 Task: Find connections with filter location Lankwitz with filter topic #futurewith filter profile language French with filter current company Raymond Limited with filter school College Of Technology, G.B.P.U.A&T, Pantnagar with filter industry Artists and Writers with filter service category Business Law with filter keywords title Event Planner
Action: Mouse moved to (606, 82)
Screenshot: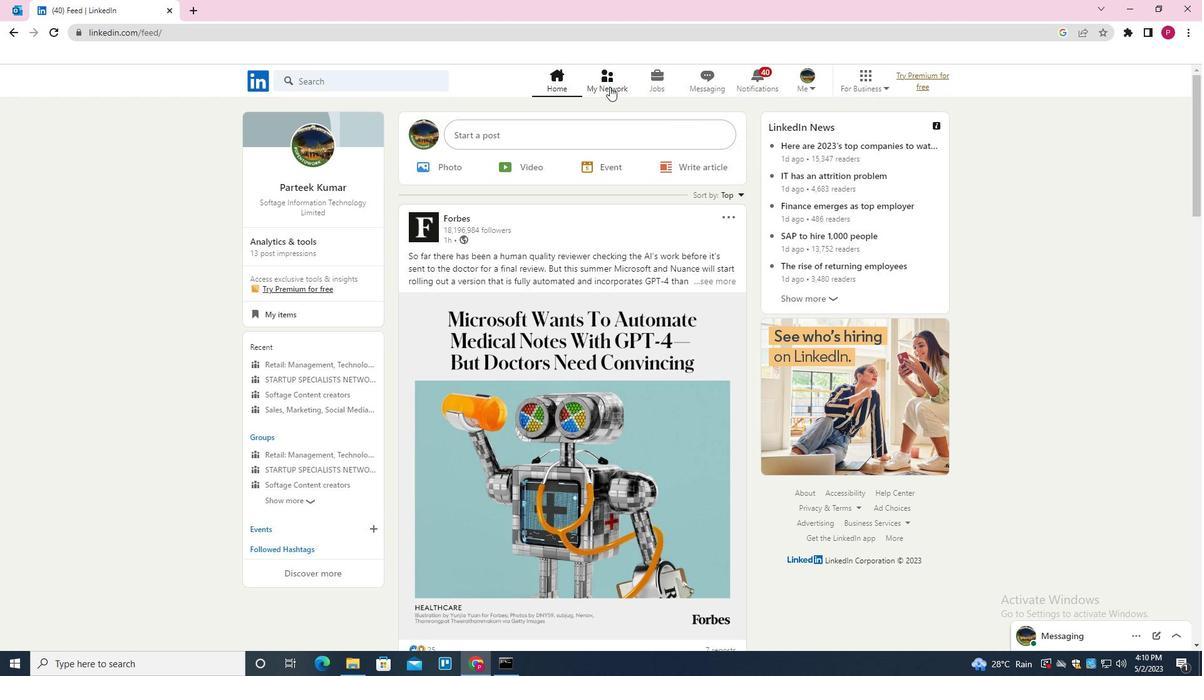 
Action: Mouse pressed left at (606, 82)
Screenshot: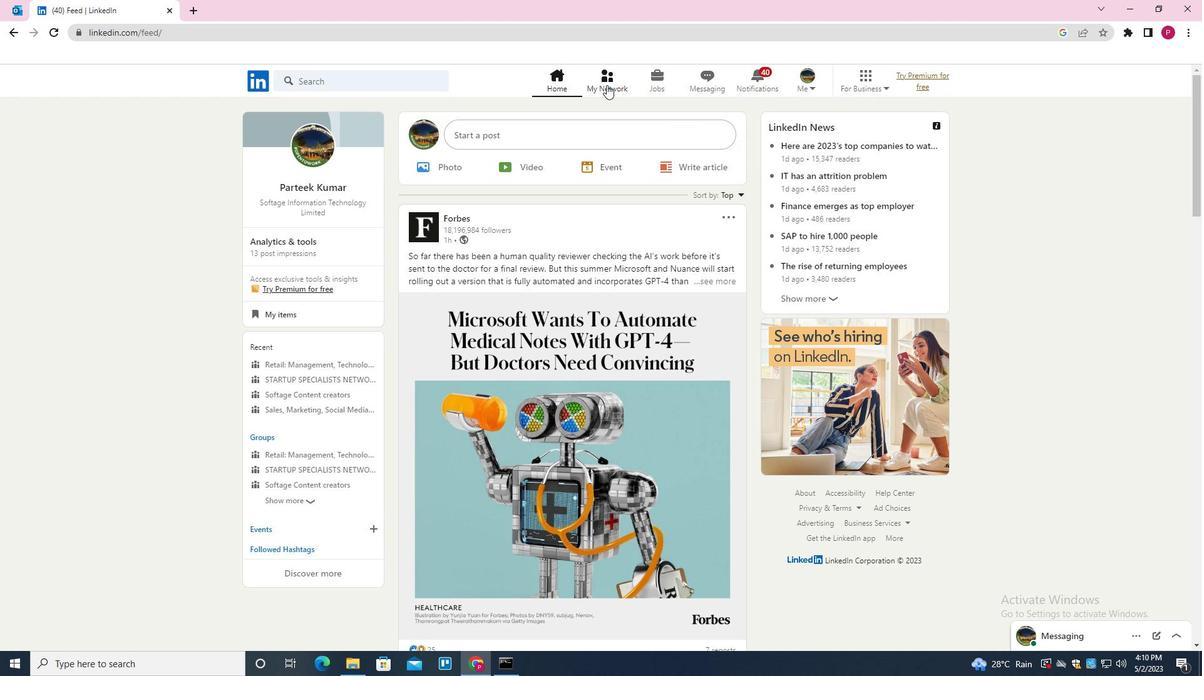 
Action: Mouse moved to (383, 148)
Screenshot: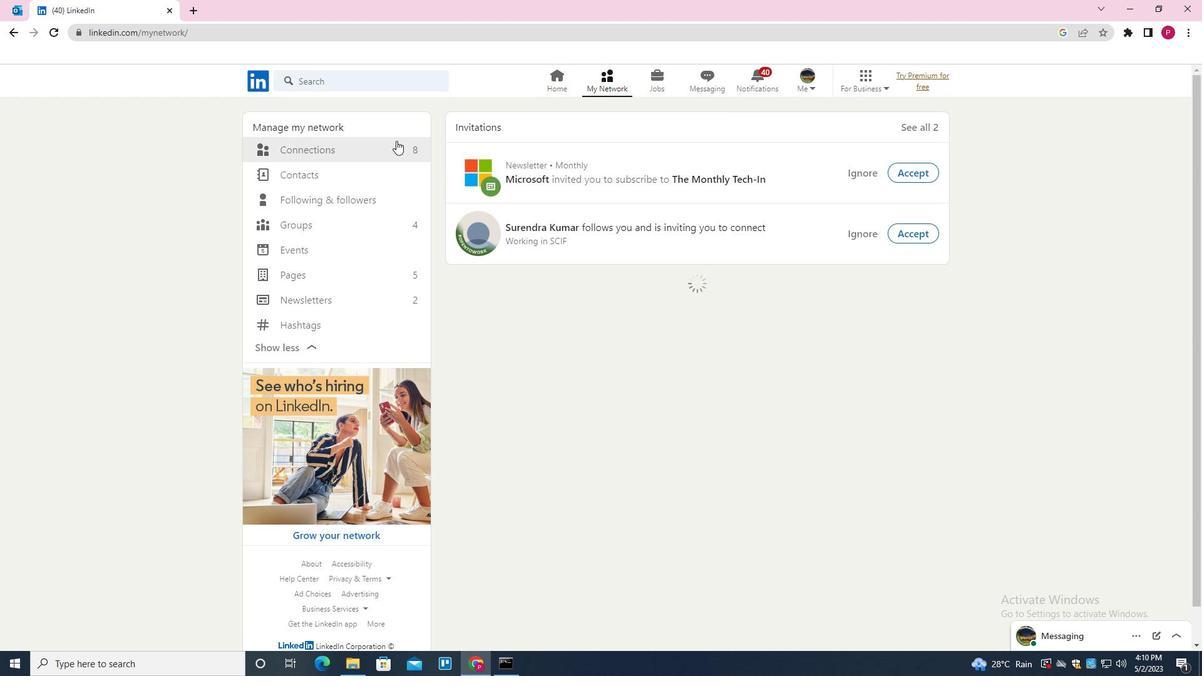 
Action: Mouse pressed left at (383, 148)
Screenshot: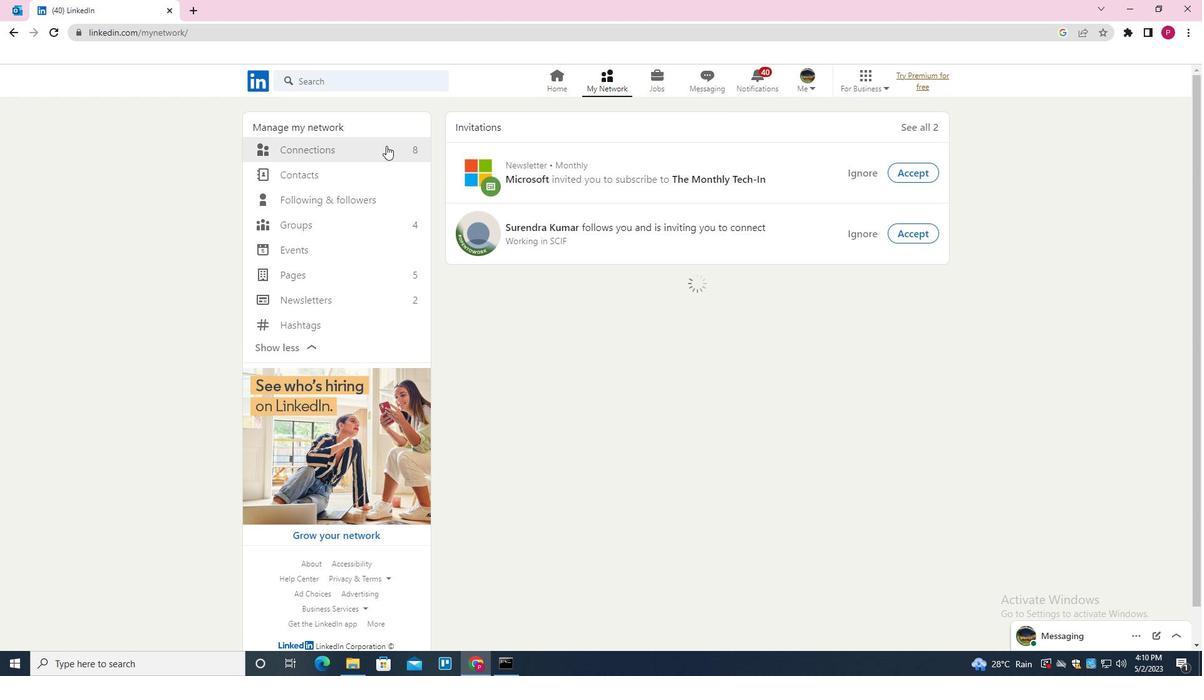 
Action: Mouse moved to (676, 149)
Screenshot: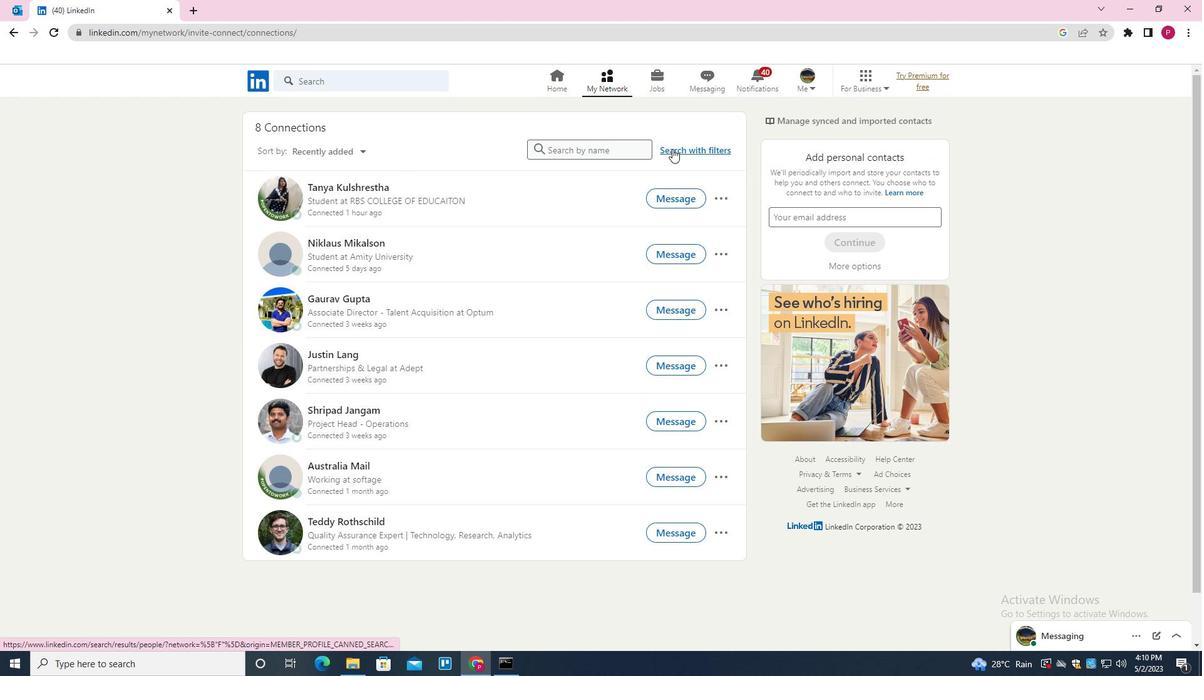 
Action: Mouse pressed left at (676, 149)
Screenshot: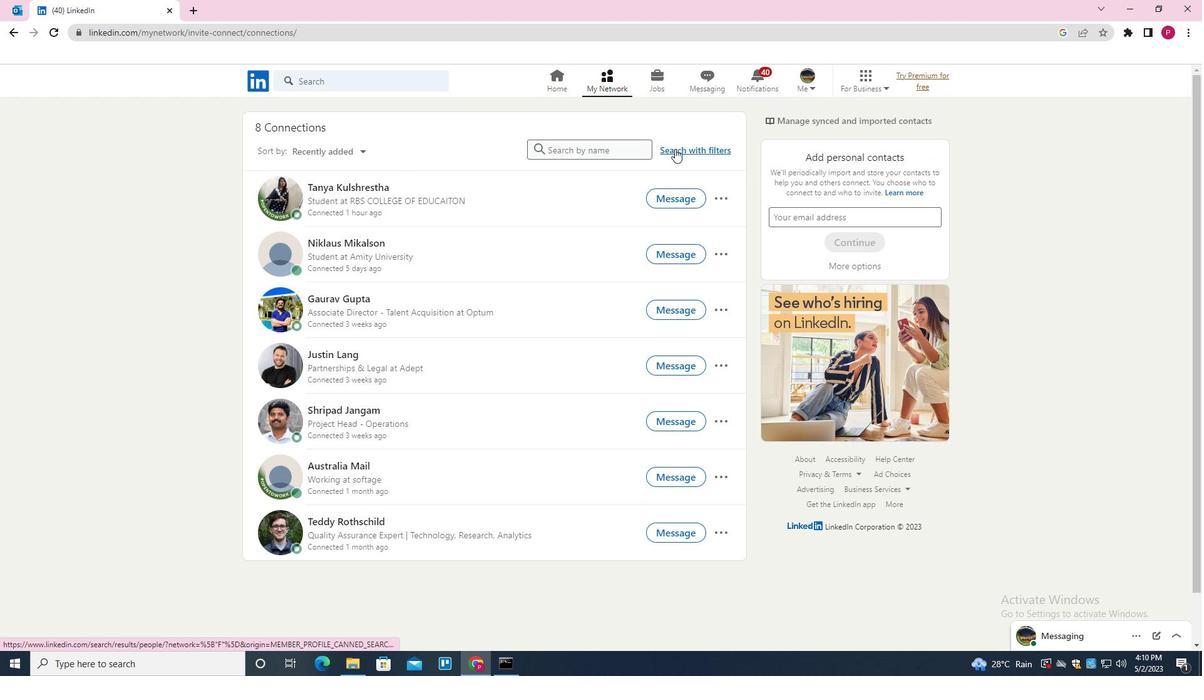 
Action: Mouse moved to (642, 115)
Screenshot: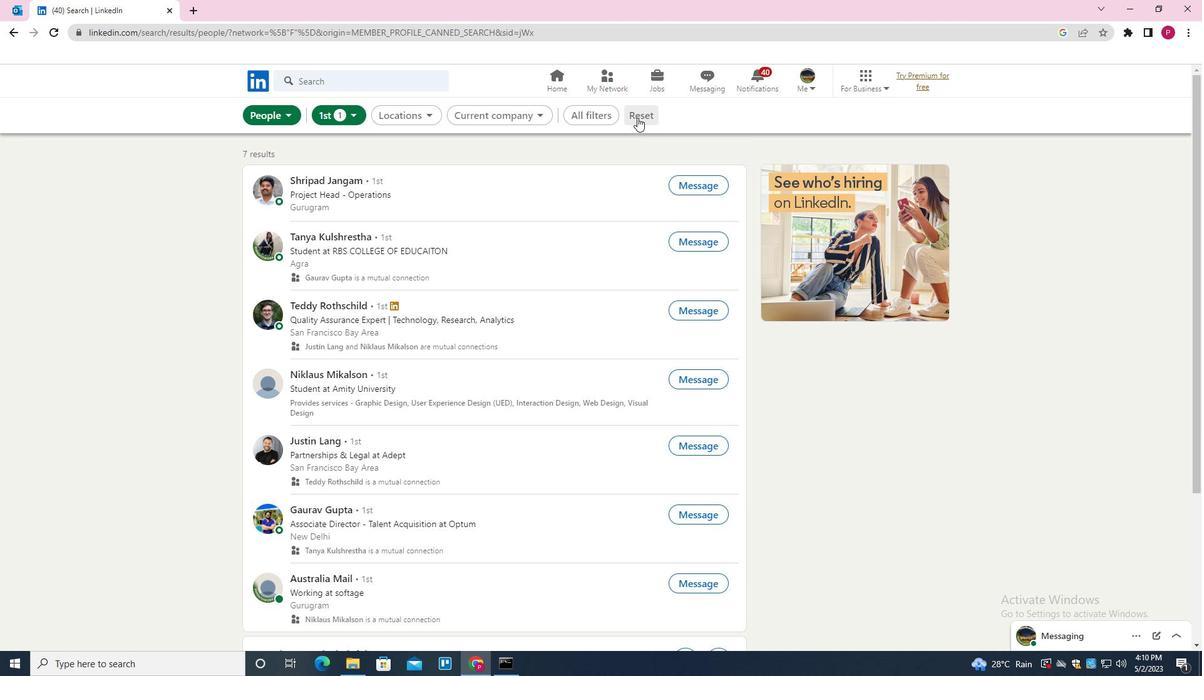 
Action: Mouse pressed left at (642, 115)
Screenshot: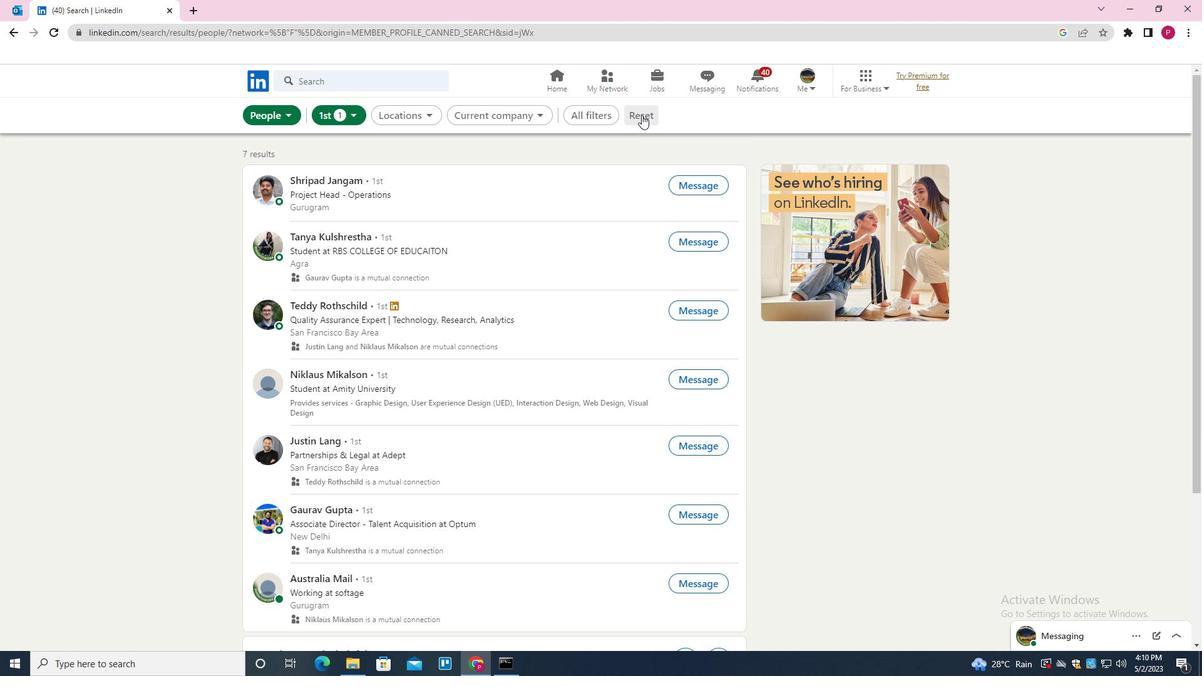 
Action: Mouse moved to (613, 118)
Screenshot: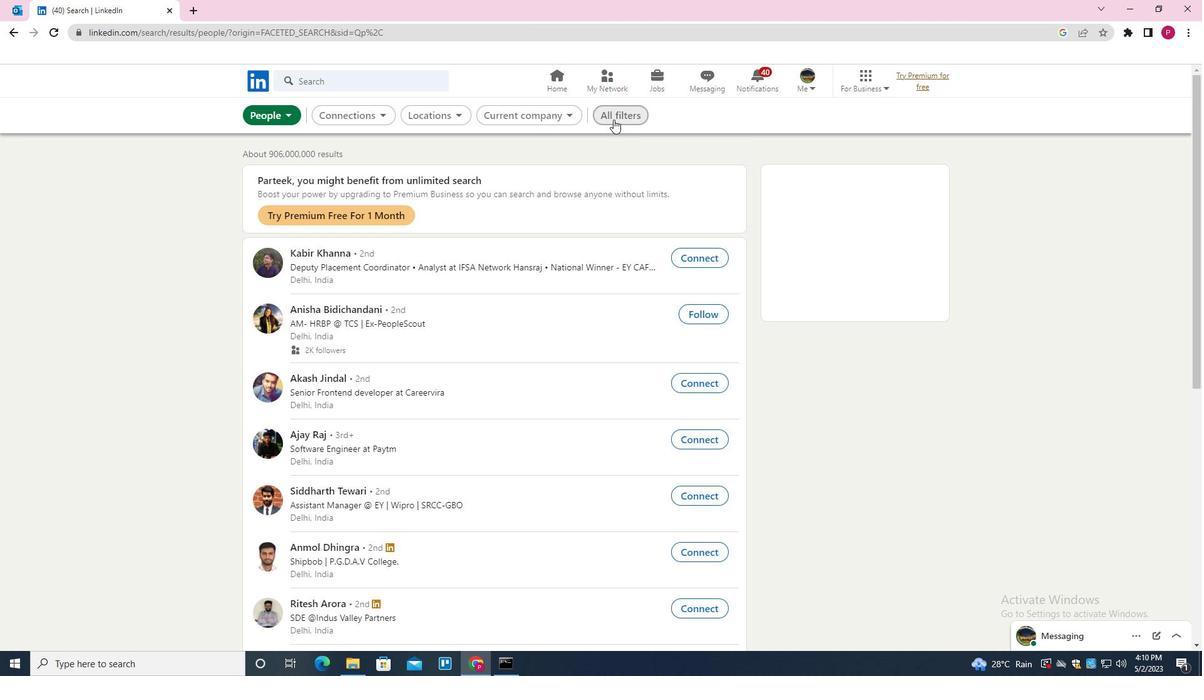 
Action: Mouse pressed left at (613, 118)
Screenshot: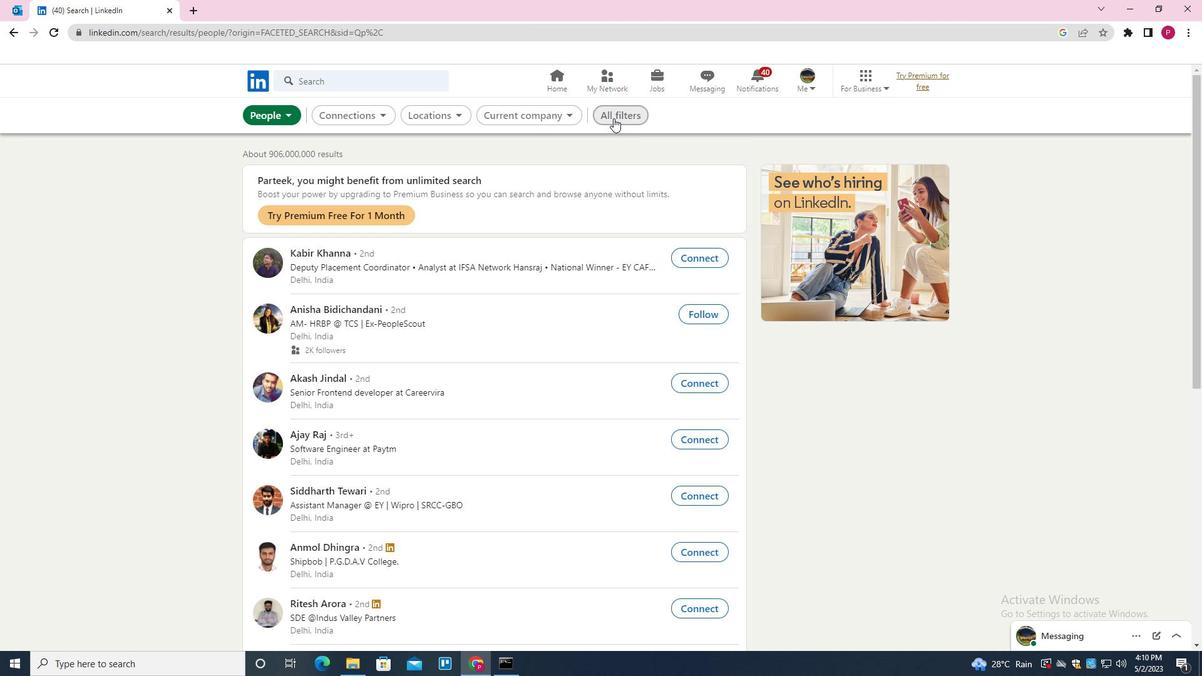 
Action: Mouse moved to (1076, 323)
Screenshot: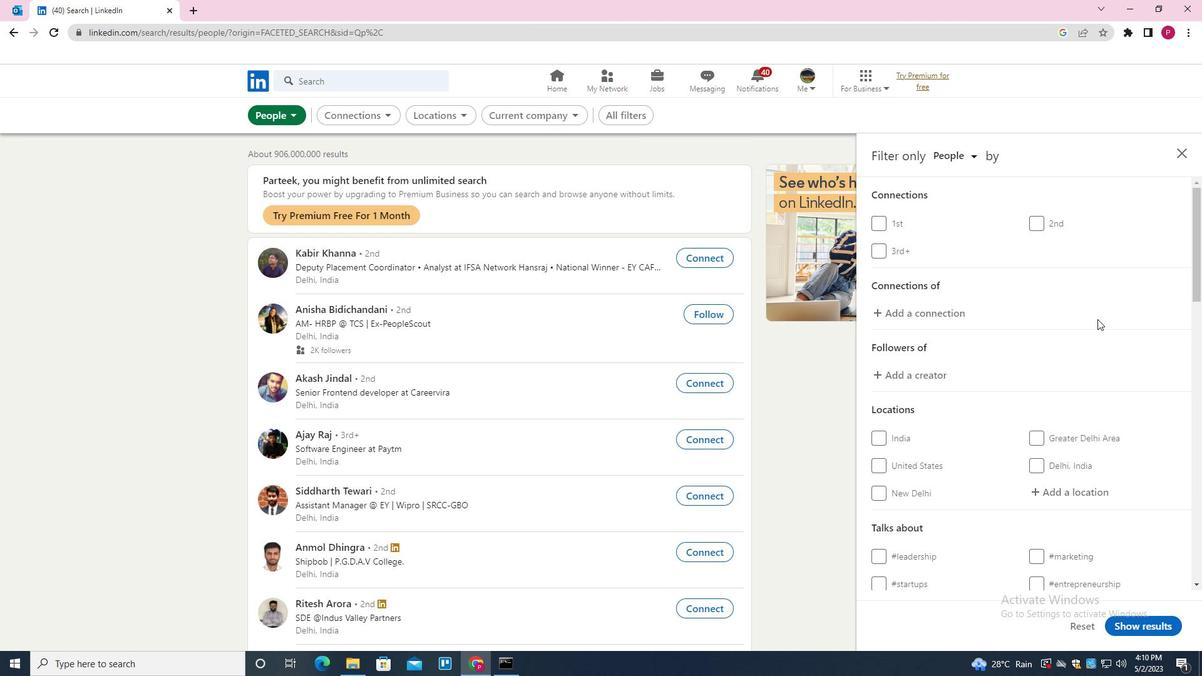 
Action: Mouse scrolled (1076, 323) with delta (0, 0)
Screenshot: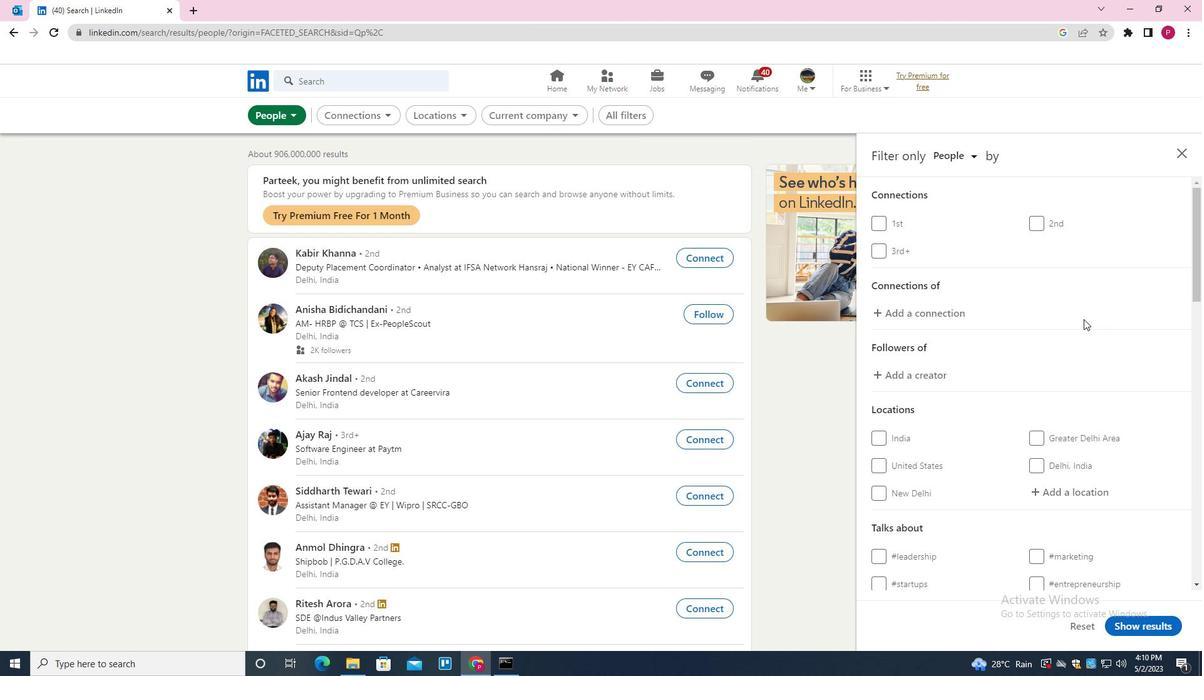 
Action: Mouse moved to (1076, 325)
Screenshot: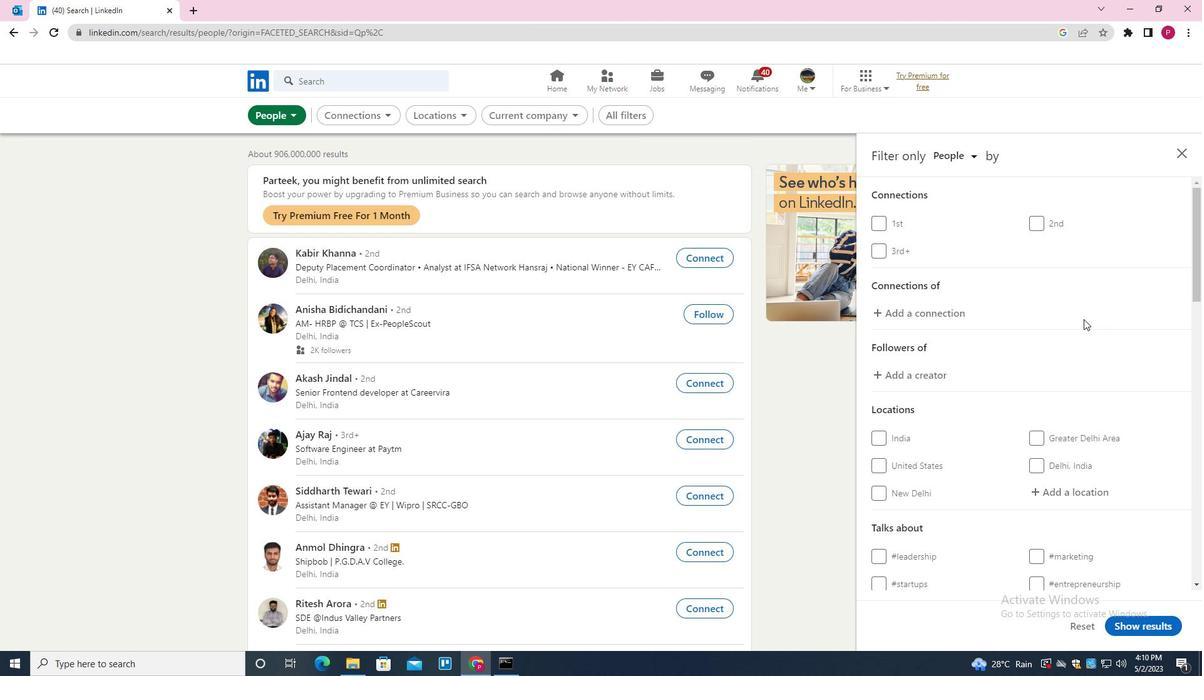 
Action: Mouse scrolled (1076, 325) with delta (0, 0)
Screenshot: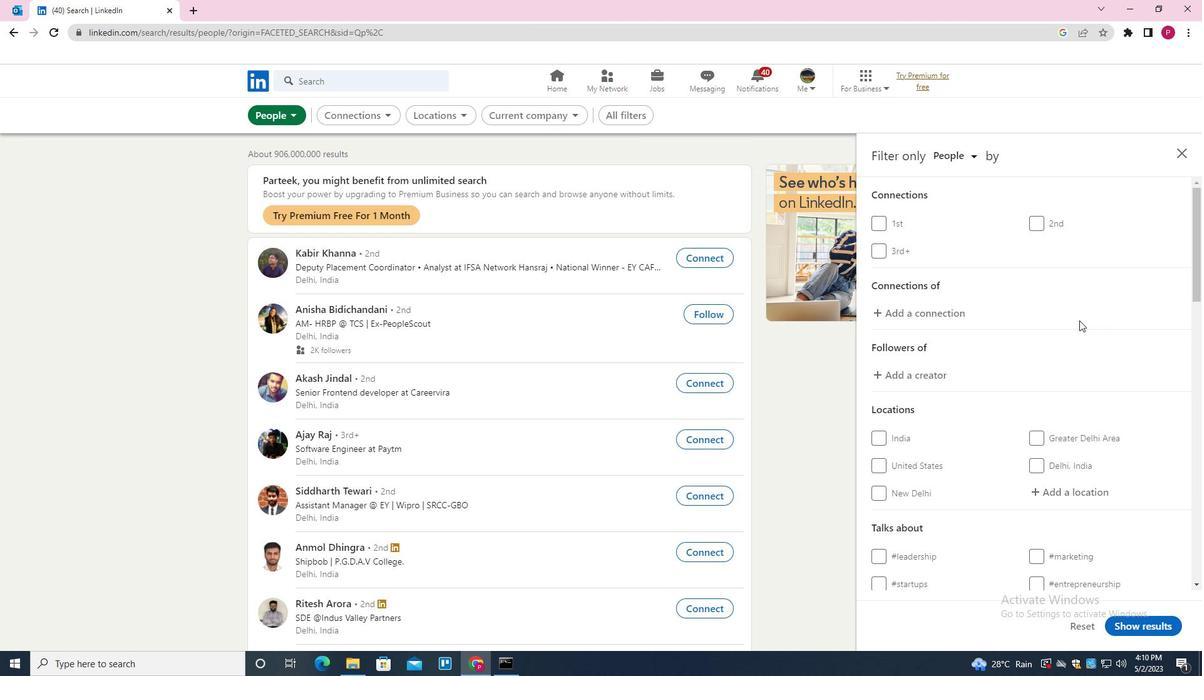 
Action: Mouse moved to (1078, 366)
Screenshot: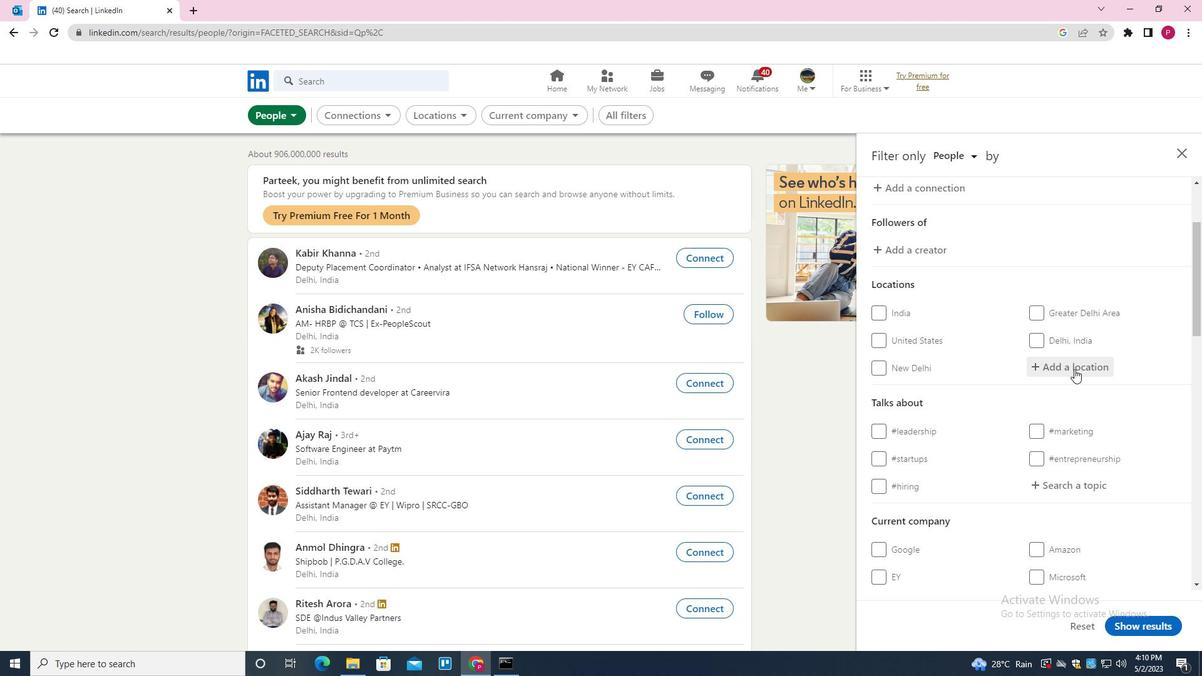 
Action: Mouse pressed left at (1078, 366)
Screenshot: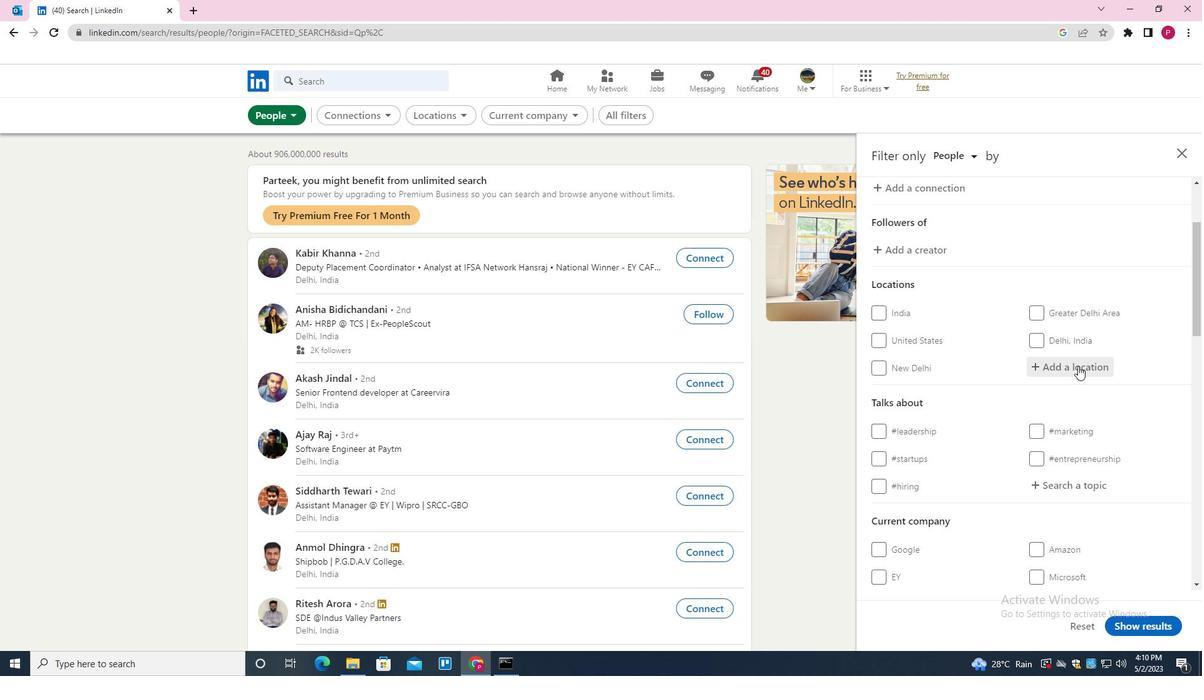 
Action: Mouse moved to (1076, 367)
Screenshot: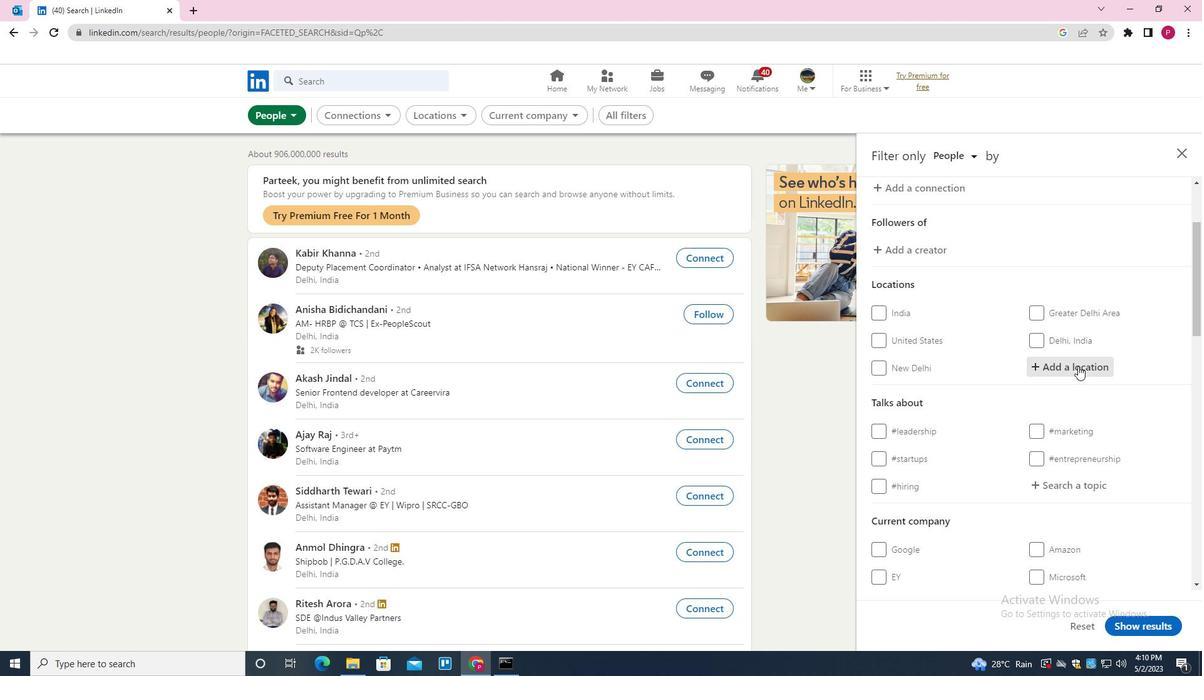 
Action: Key pressed <Key.shift><Key.shift>LANKWITZ
Screenshot: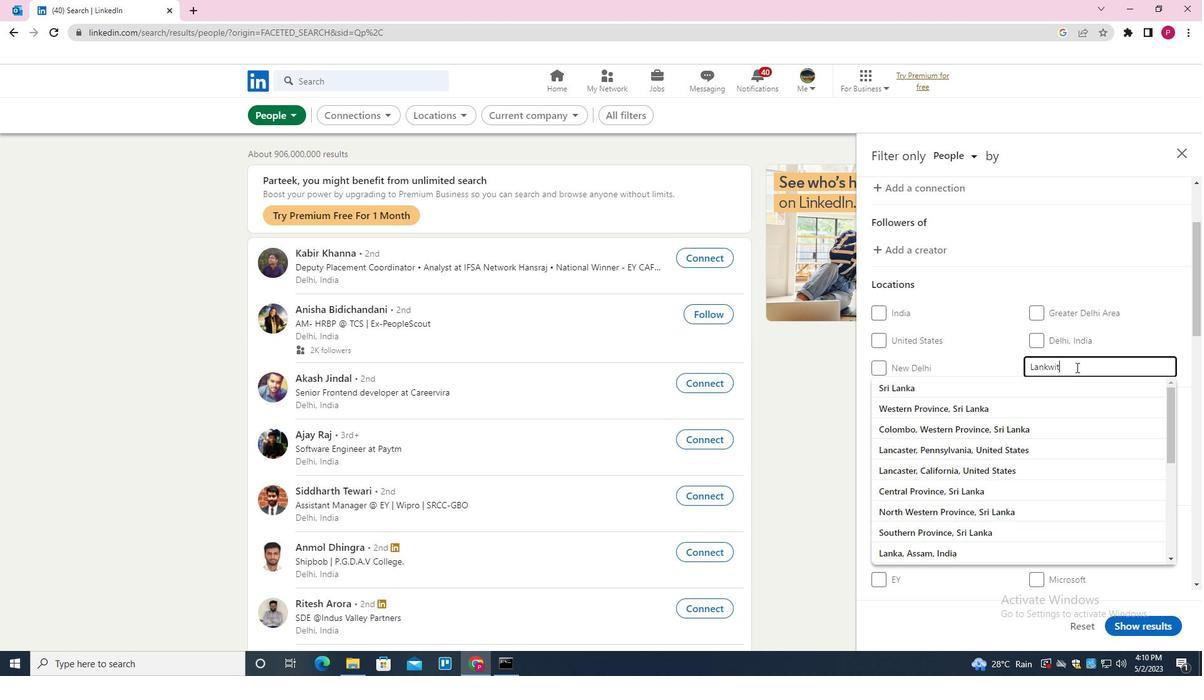 
Action: Mouse moved to (1038, 375)
Screenshot: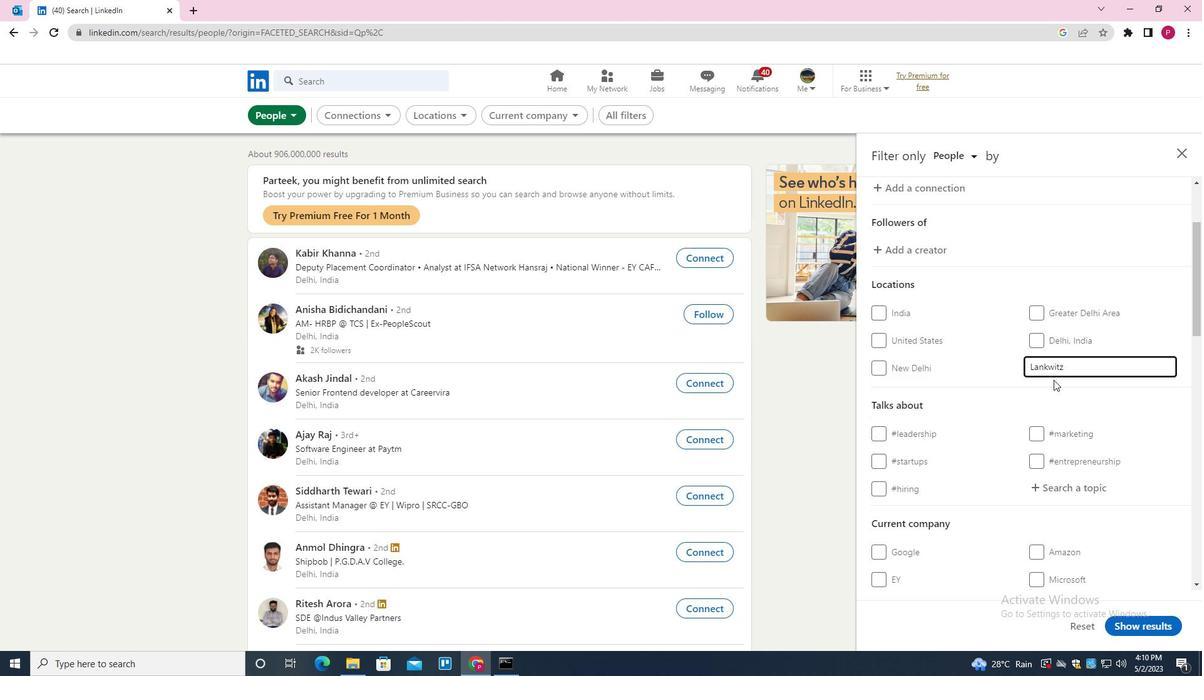
Action: Mouse scrolled (1038, 374) with delta (0, 0)
Screenshot: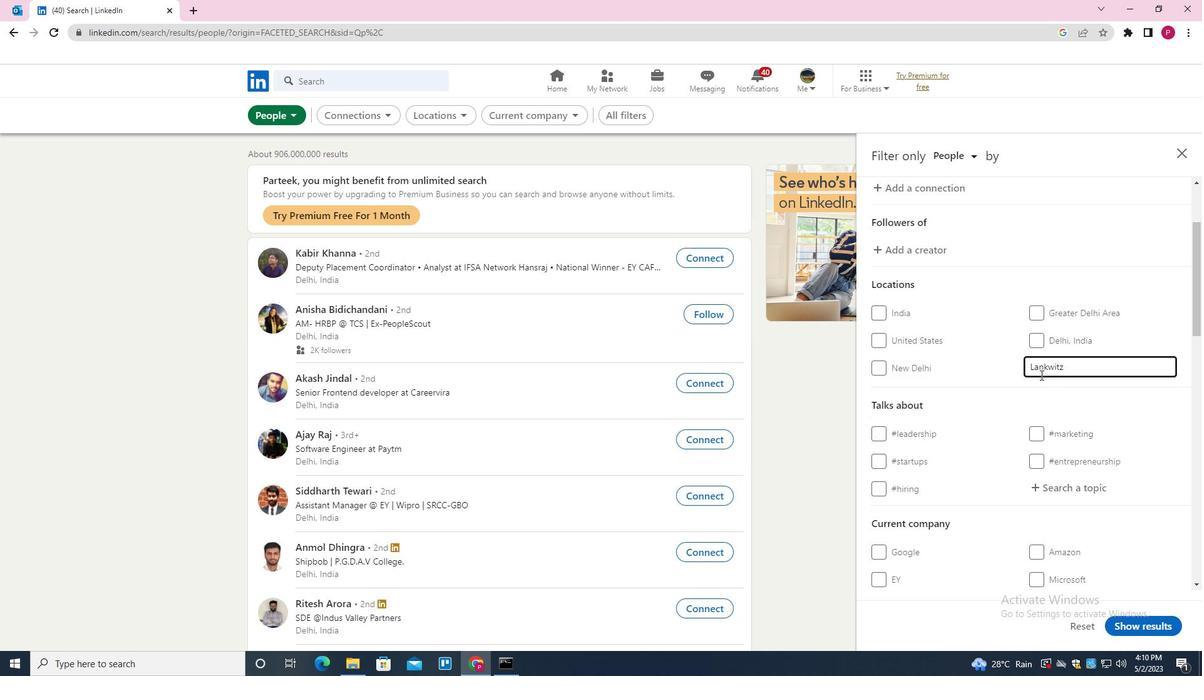 
Action: Mouse moved to (1038, 373)
Screenshot: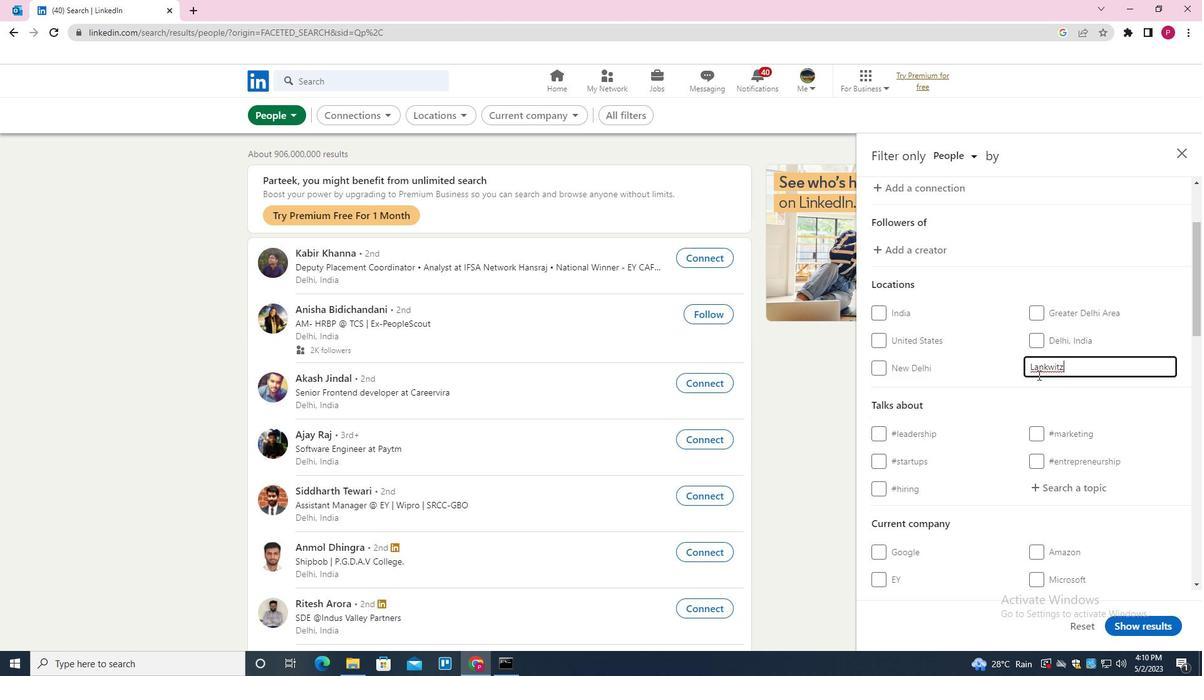 
Action: Mouse scrolled (1038, 372) with delta (0, 0)
Screenshot: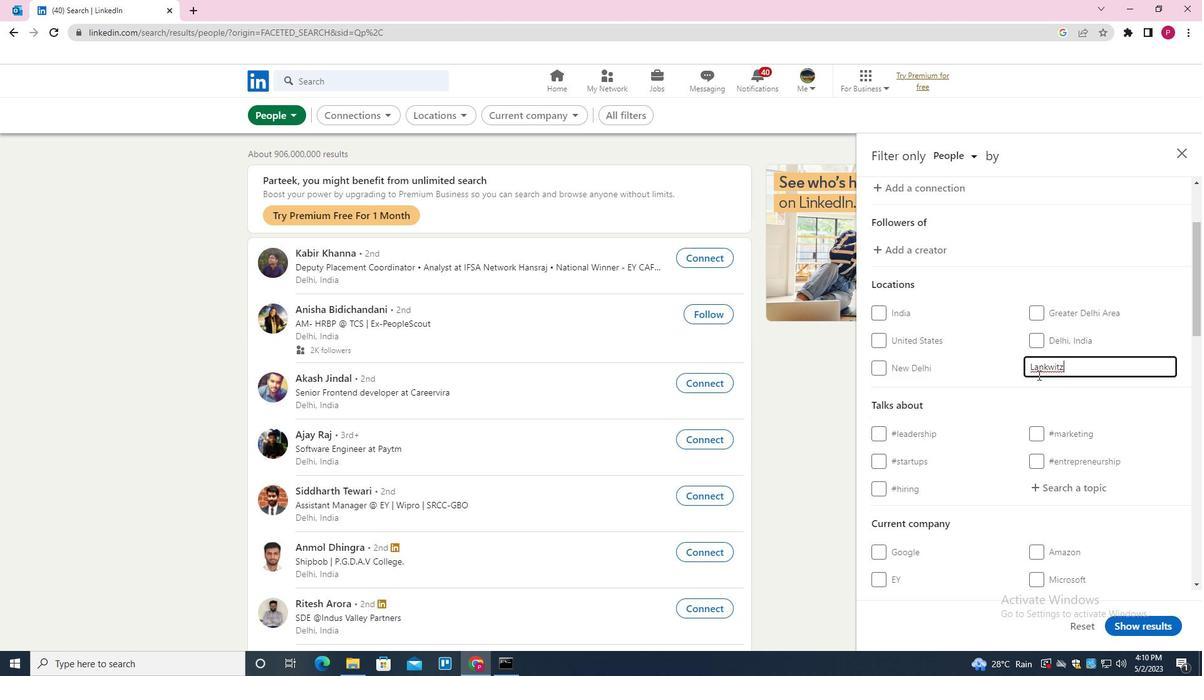 
Action: Mouse moved to (1042, 370)
Screenshot: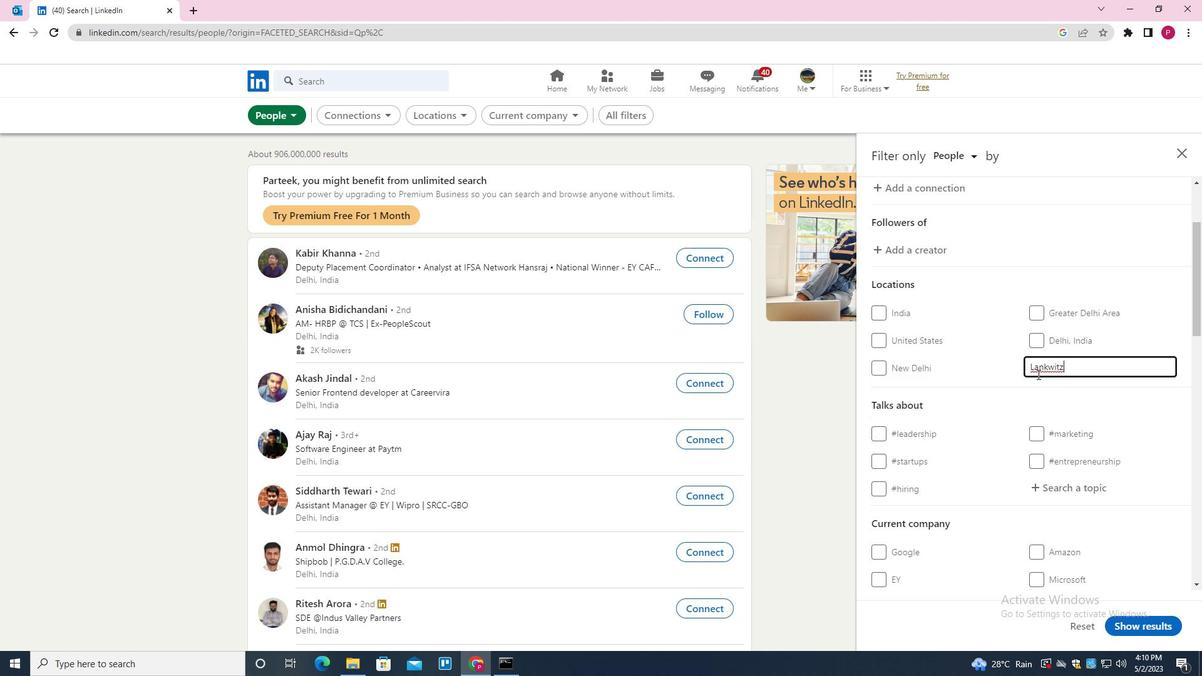
Action: Mouse scrolled (1042, 370) with delta (0, 0)
Screenshot: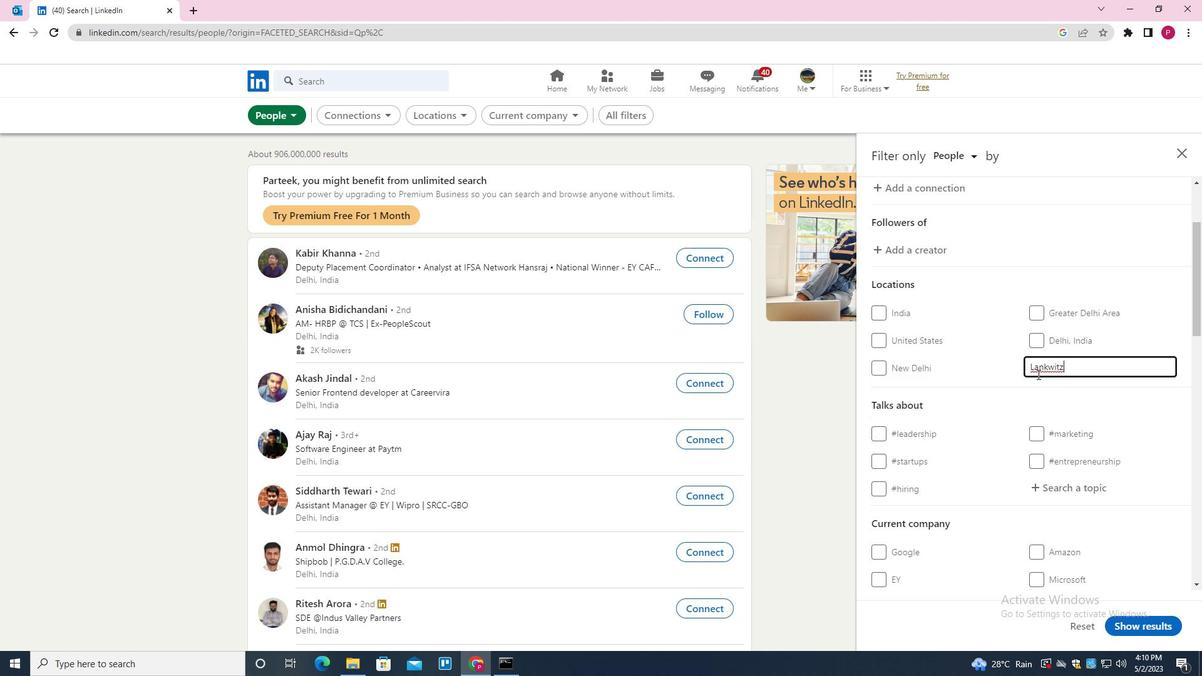 
Action: Mouse moved to (1068, 299)
Screenshot: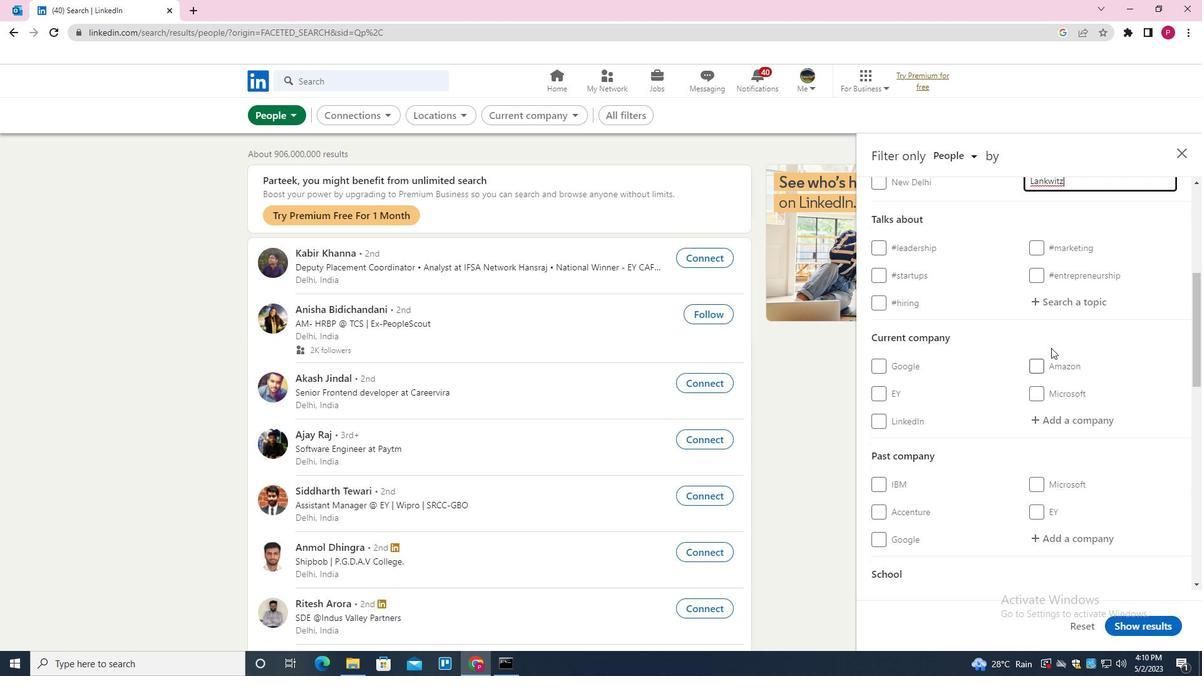 
Action: Mouse pressed left at (1068, 299)
Screenshot: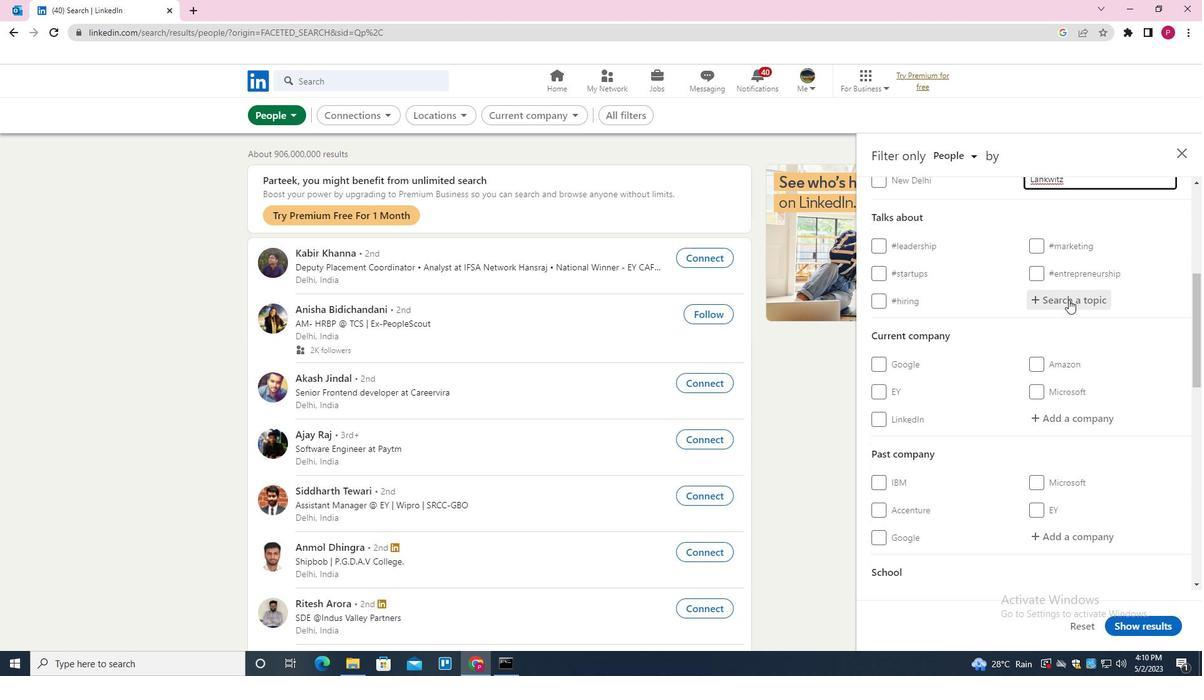 
Action: Mouse moved to (1065, 301)
Screenshot: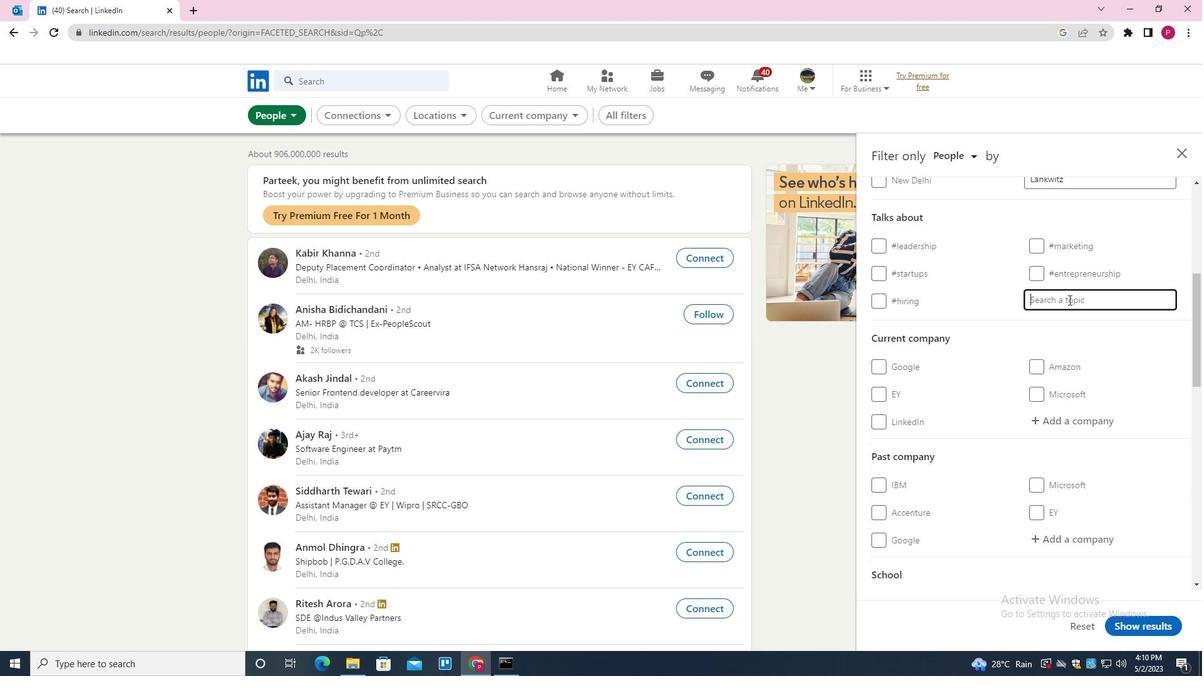 
Action: Key pressed FUTURE<Key.down><Key.enter>
Screenshot: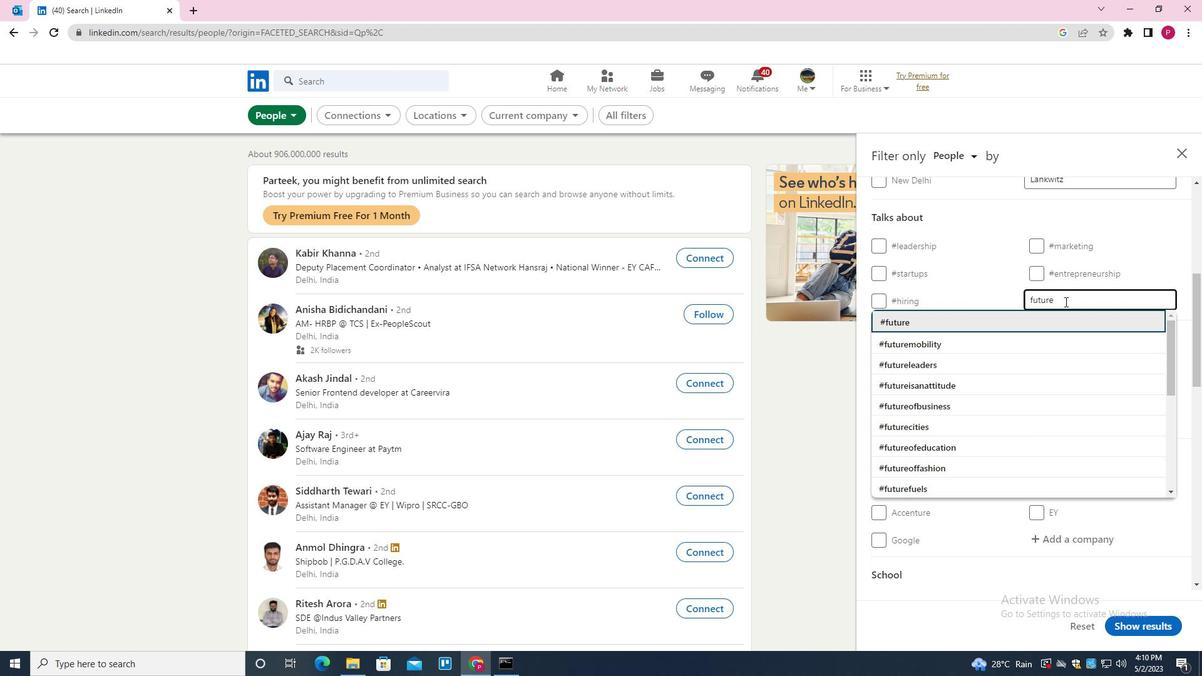 
Action: Mouse moved to (1033, 333)
Screenshot: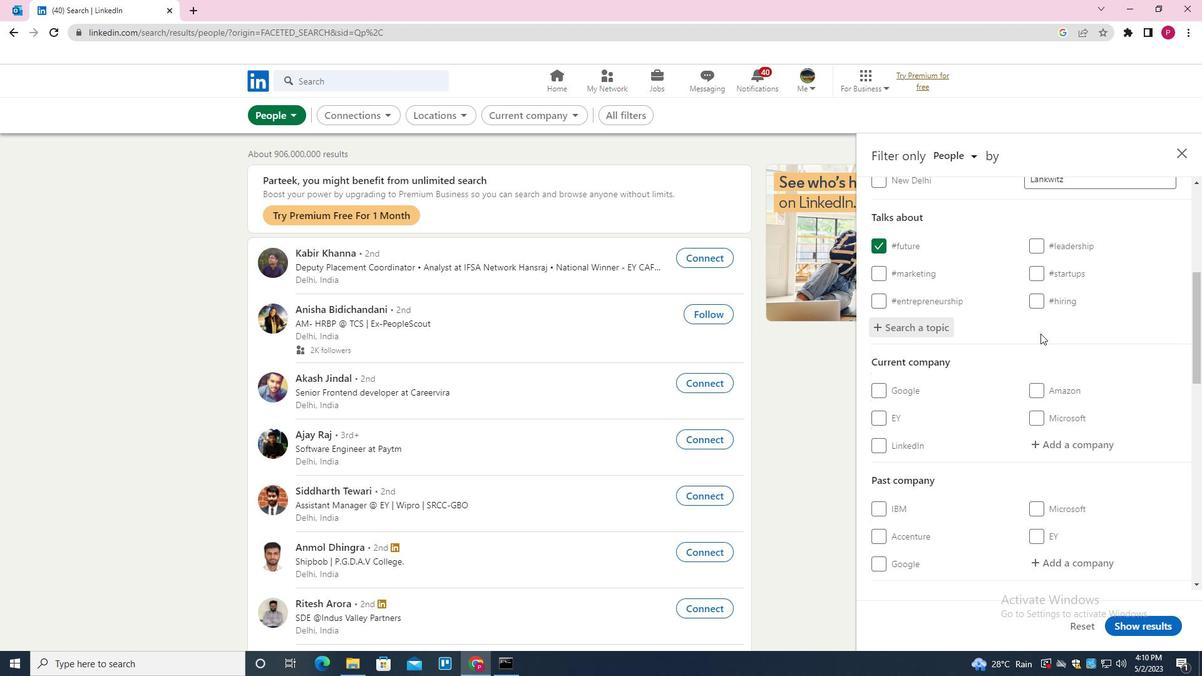 
Action: Mouse scrolled (1033, 332) with delta (0, 0)
Screenshot: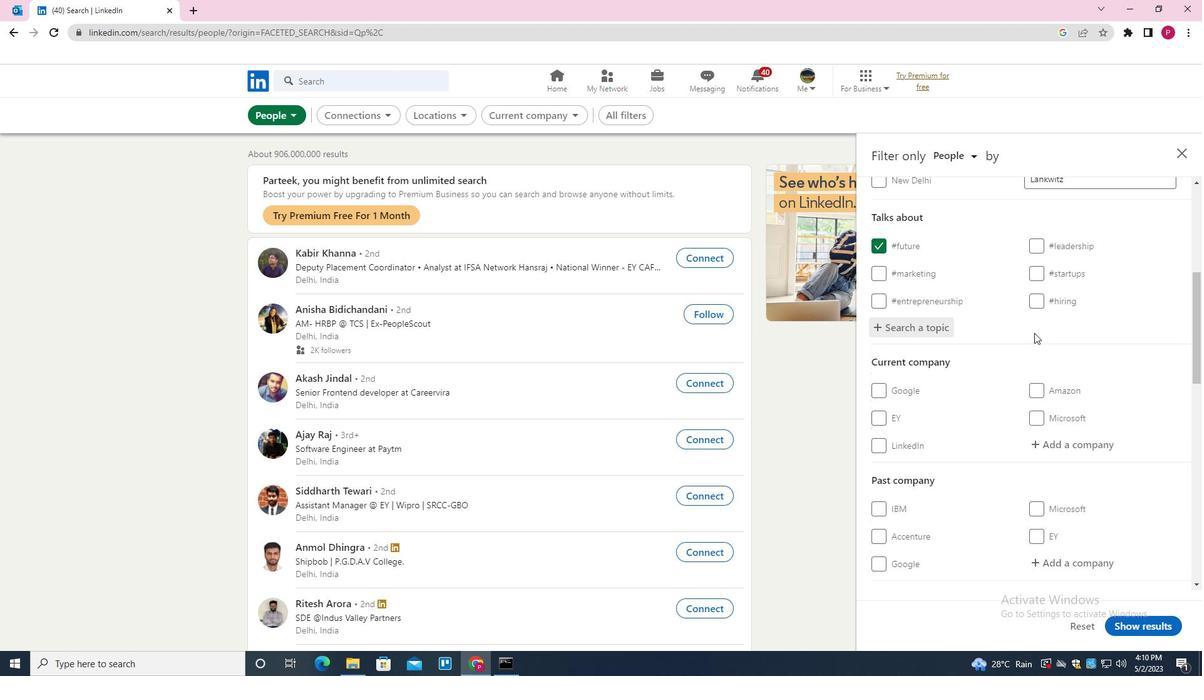 
Action: Mouse moved to (1033, 333)
Screenshot: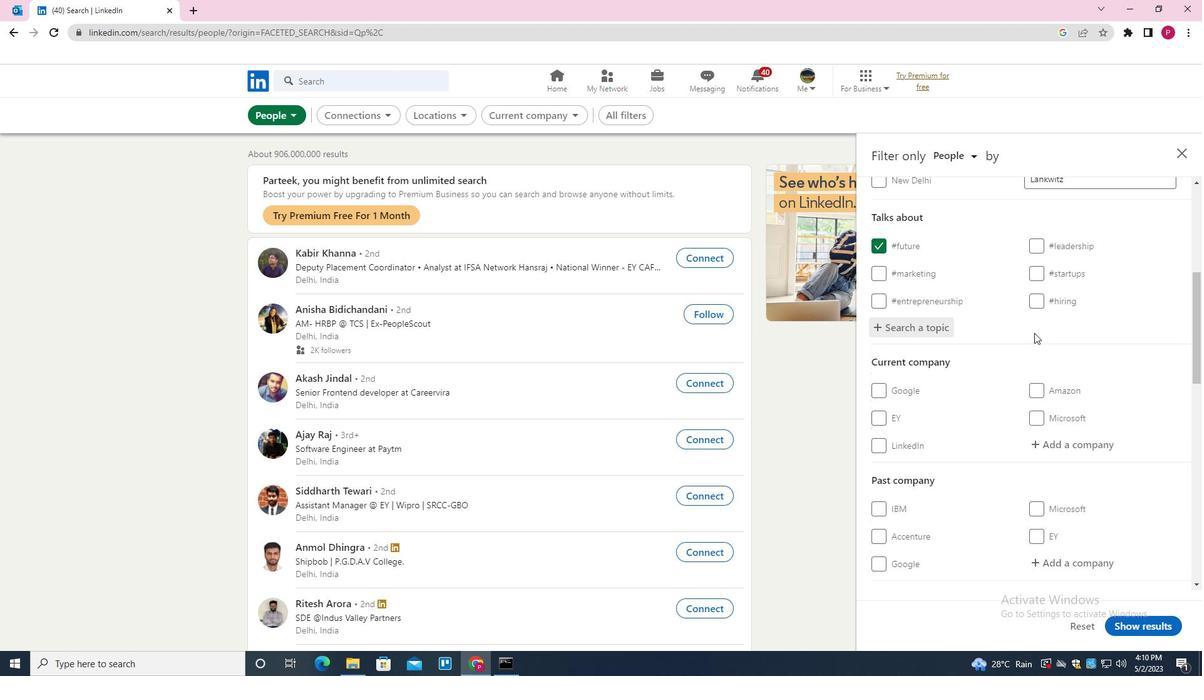 
Action: Mouse scrolled (1033, 332) with delta (0, 0)
Screenshot: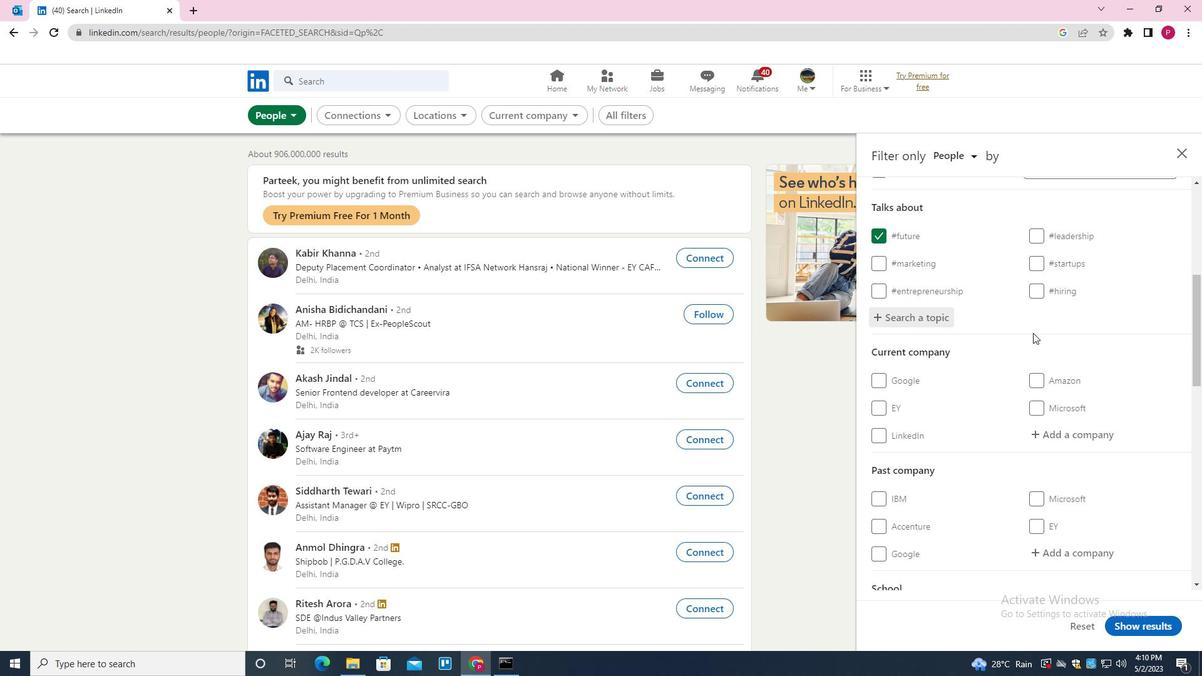 
Action: Mouse moved to (1043, 353)
Screenshot: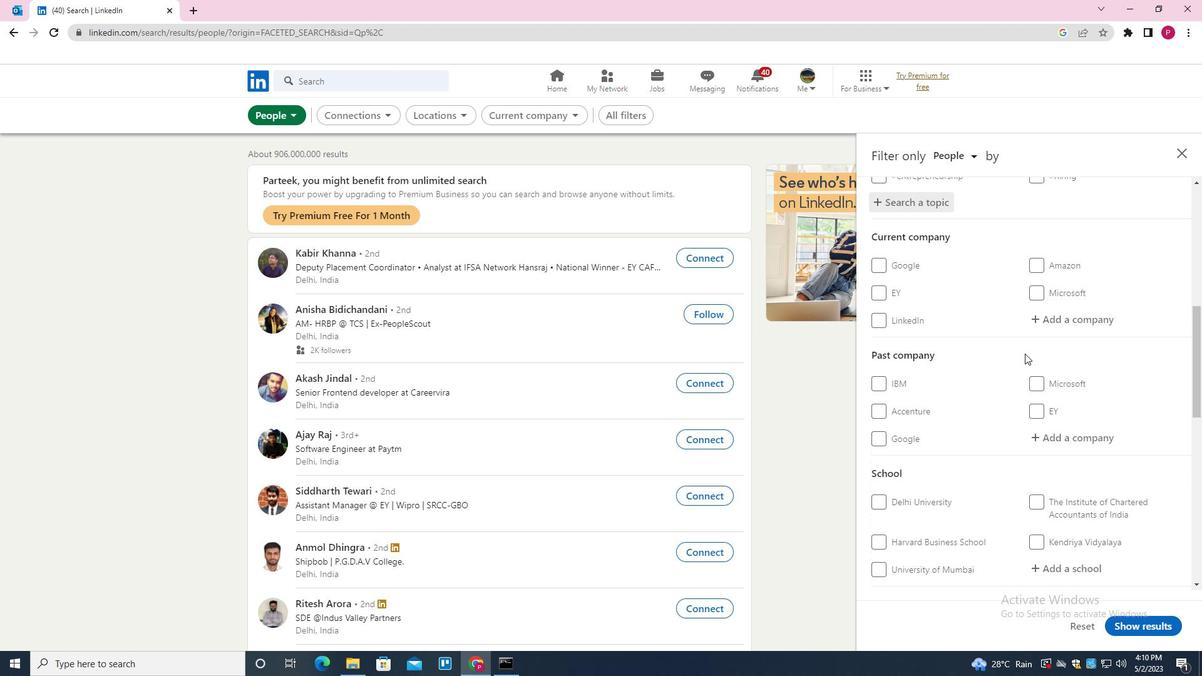 
Action: Mouse scrolled (1043, 353) with delta (0, 0)
Screenshot: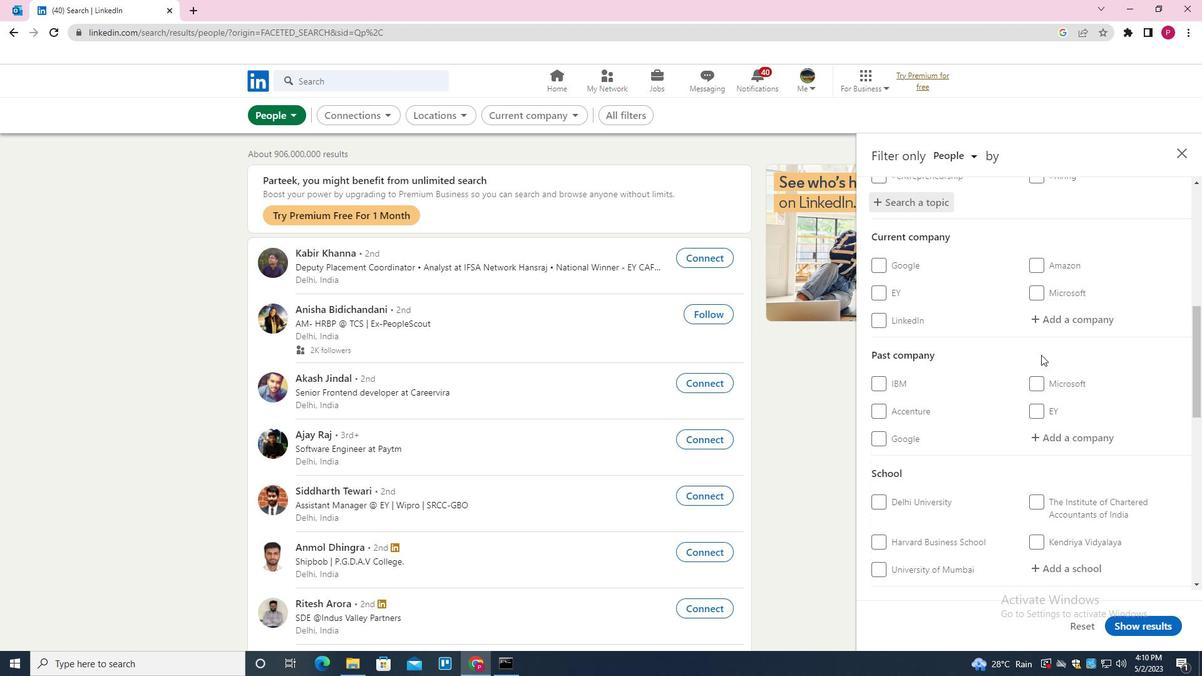 
Action: Mouse scrolled (1043, 353) with delta (0, 0)
Screenshot: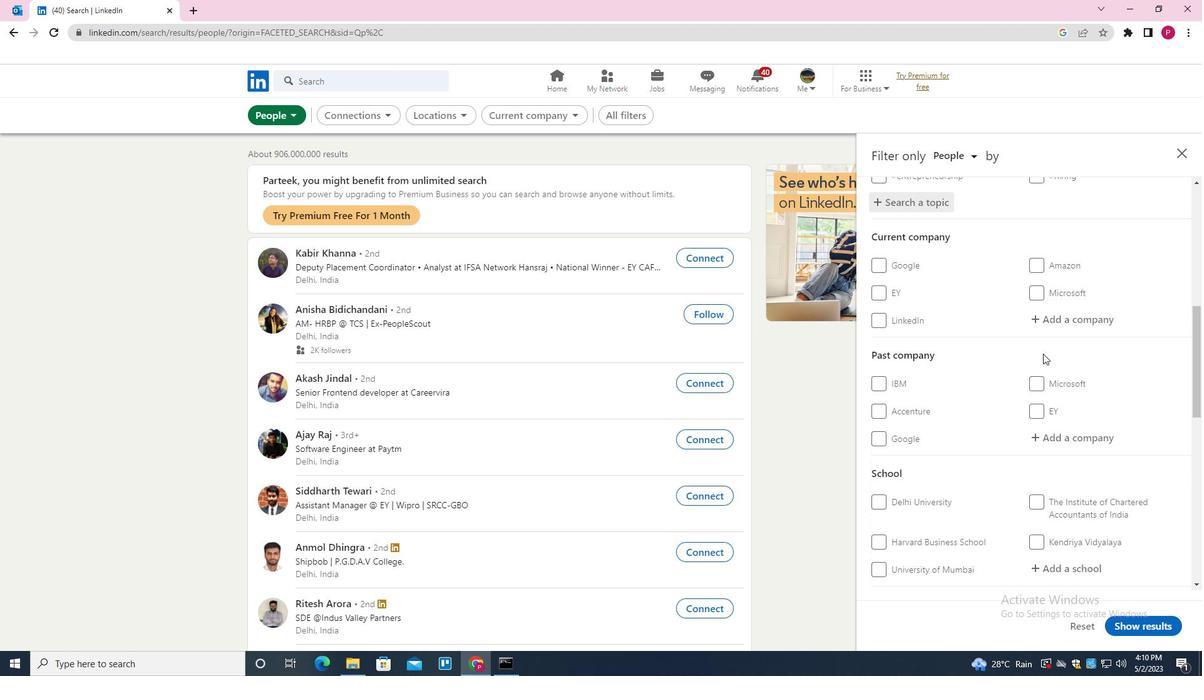 
Action: Mouse scrolled (1043, 353) with delta (0, 0)
Screenshot: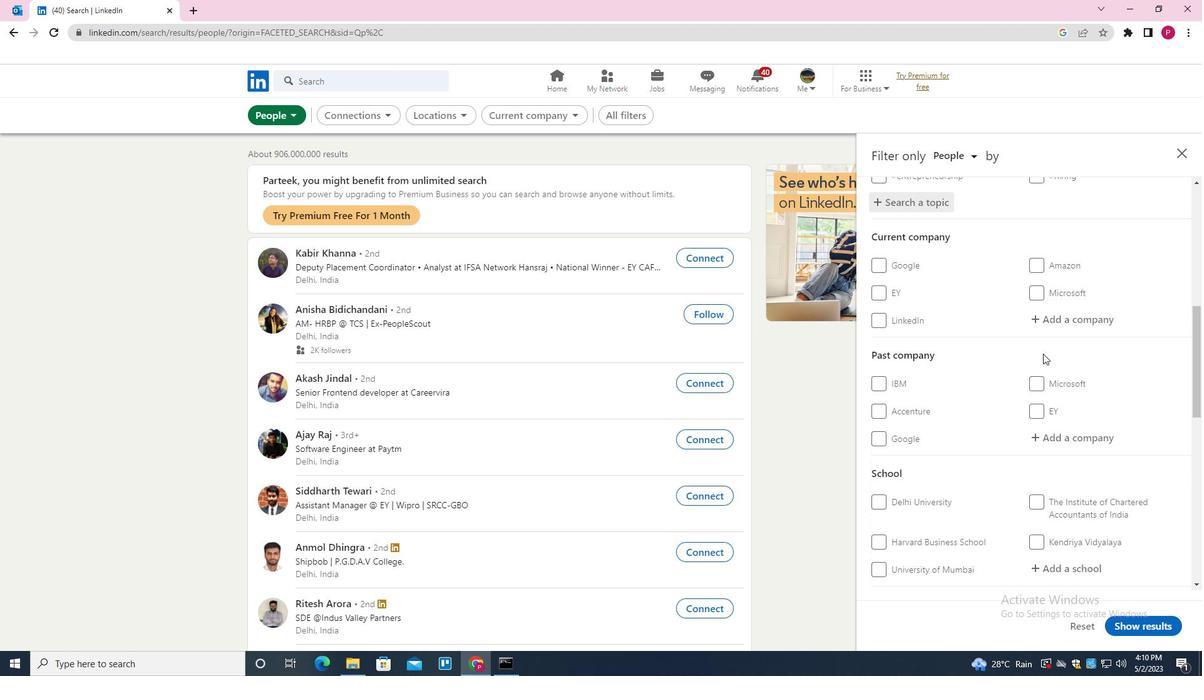 
Action: Mouse scrolled (1043, 353) with delta (0, 0)
Screenshot: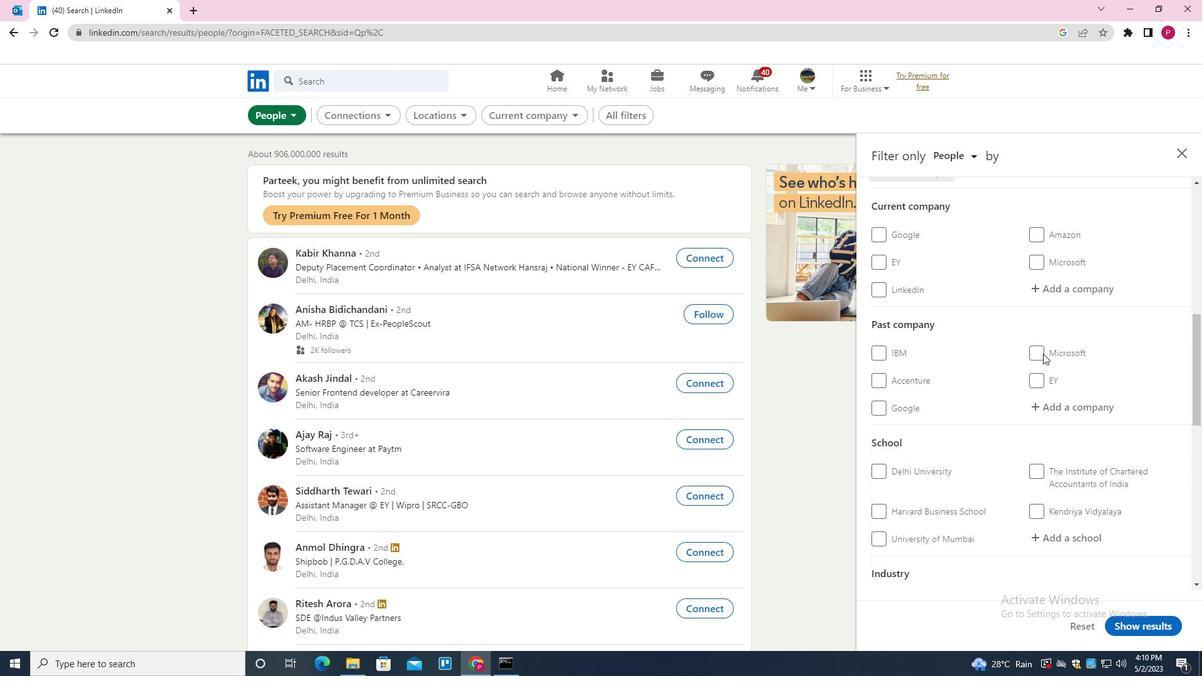 
Action: Mouse scrolled (1043, 353) with delta (0, 0)
Screenshot: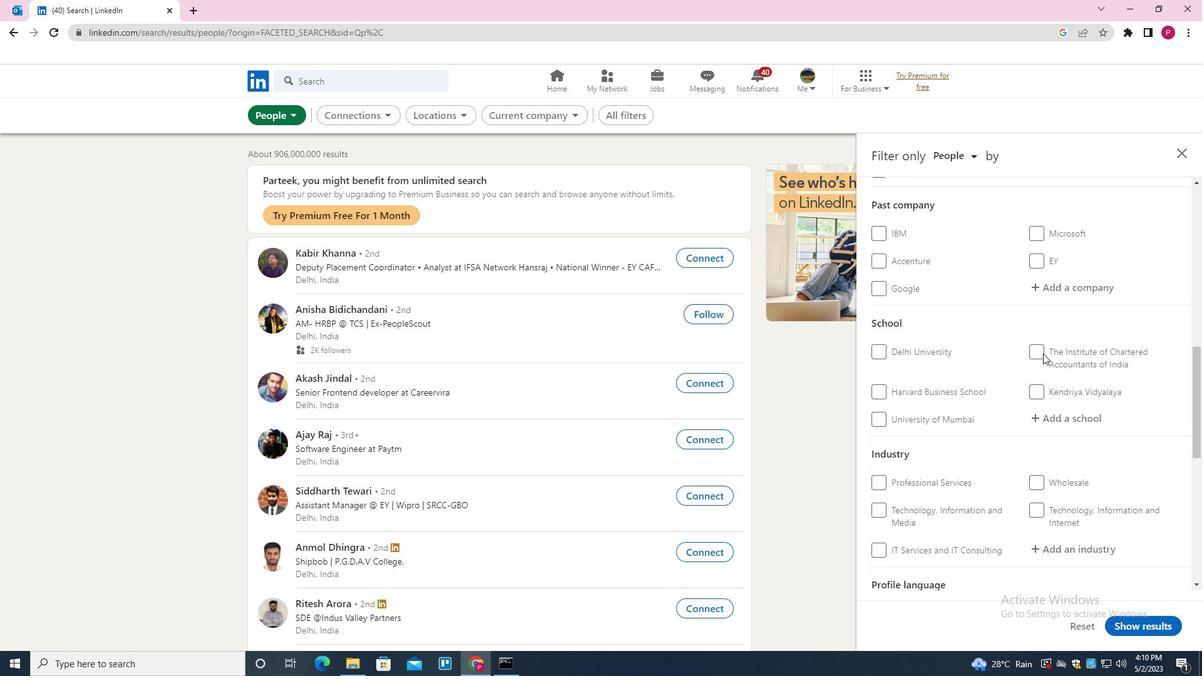 
Action: Mouse moved to (1021, 358)
Screenshot: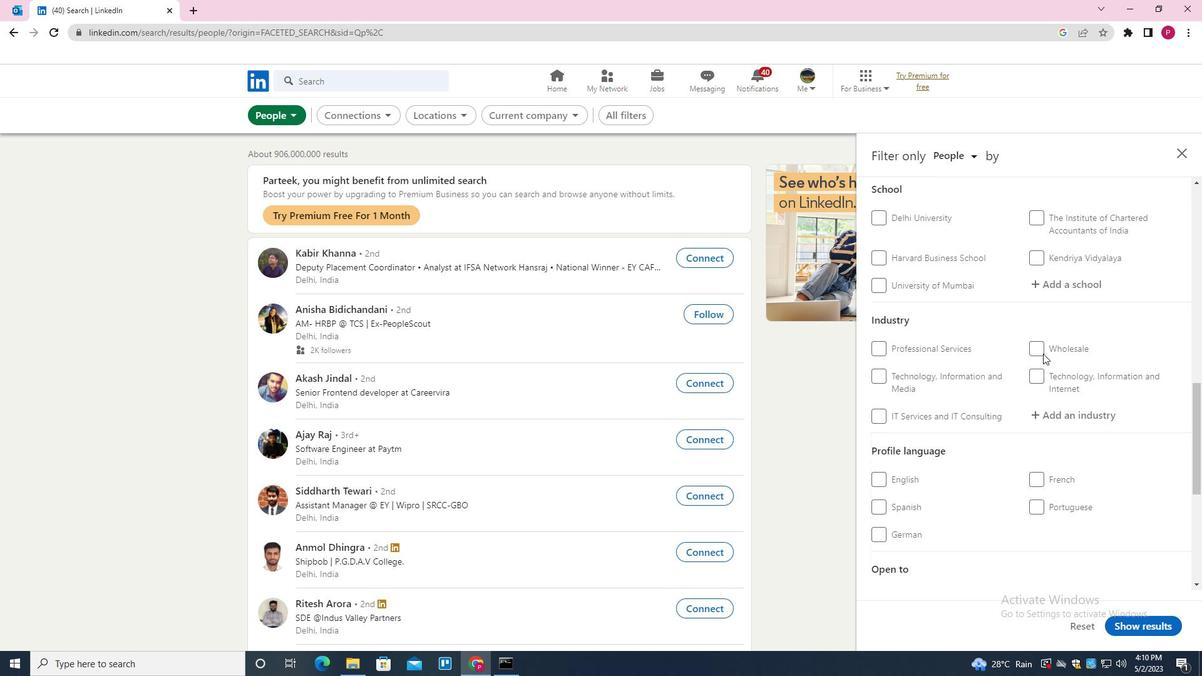 
Action: Mouse scrolled (1021, 358) with delta (0, 0)
Screenshot: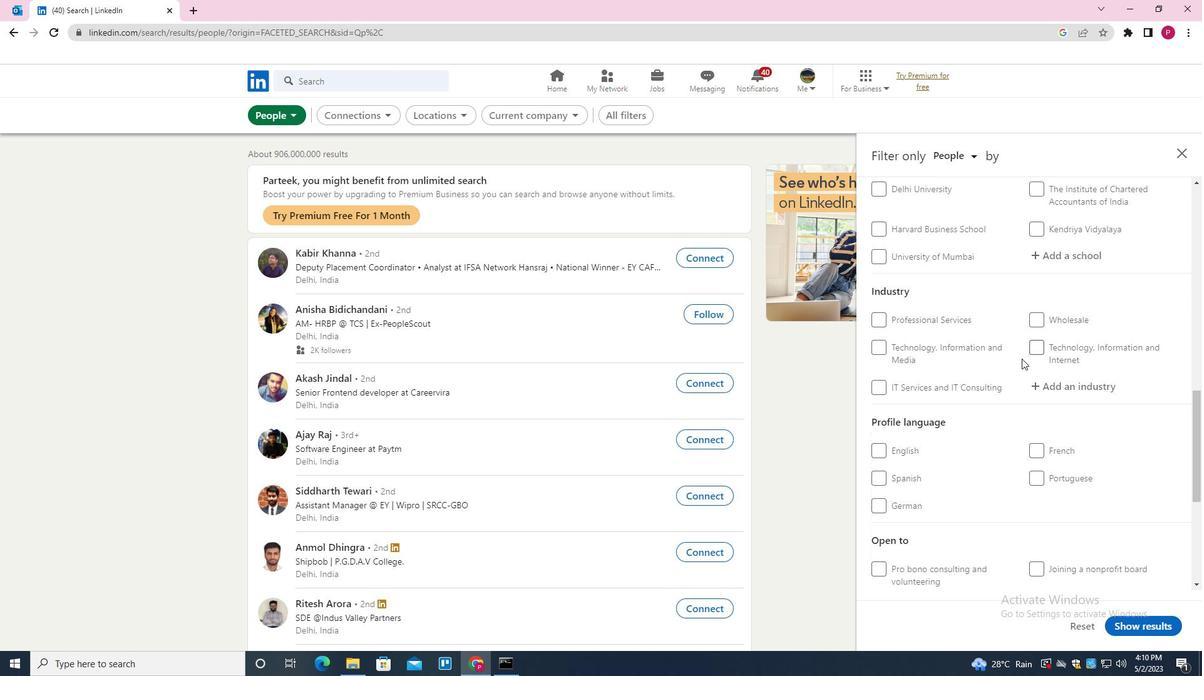 
Action: Mouse scrolled (1021, 358) with delta (0, 0)
Screenshot: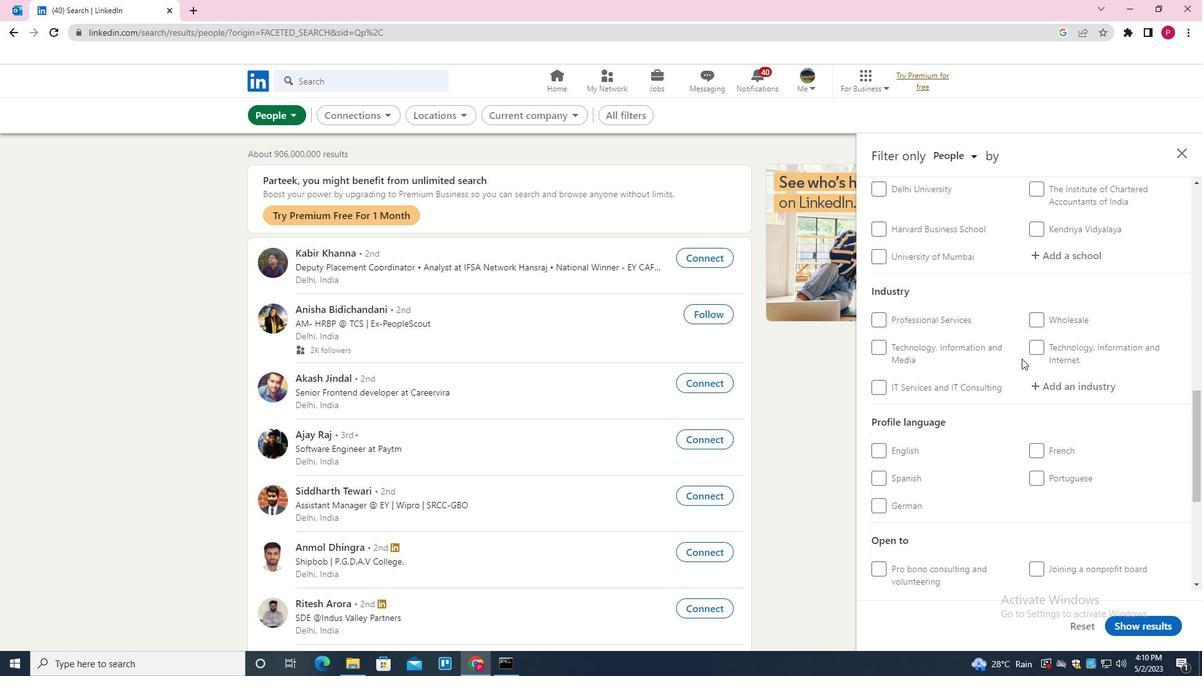 
Action: Mouse moved to (1045, 328)
Screenshot: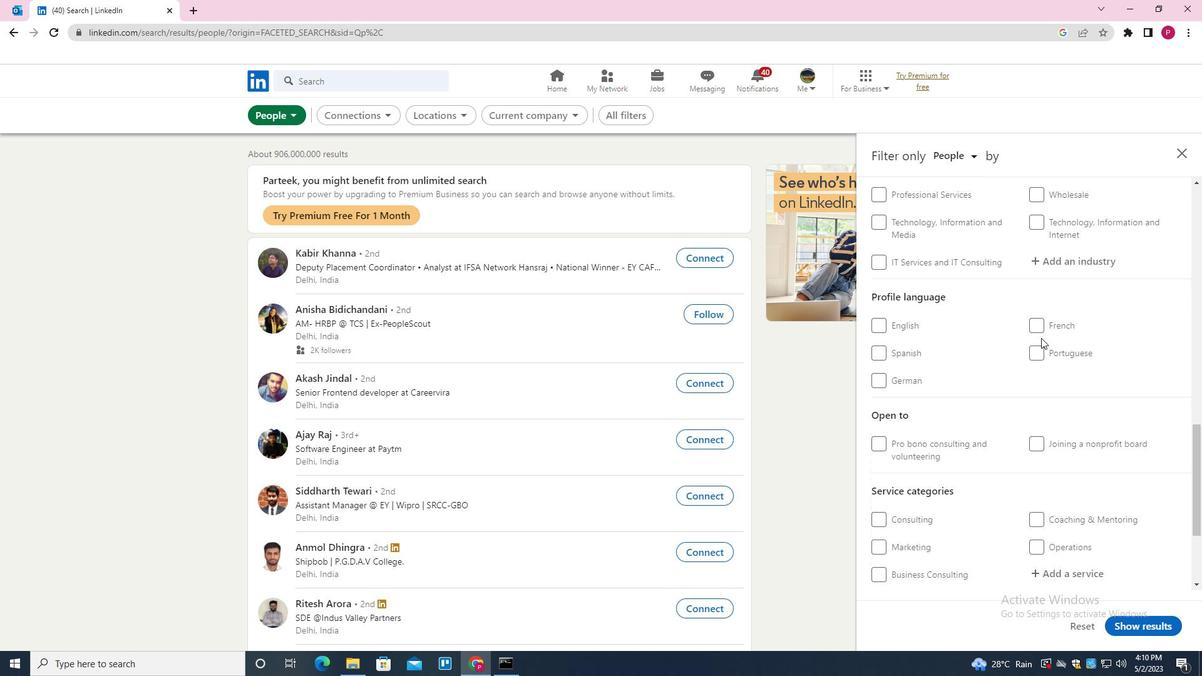 
Action: Mouse pressed left at (1045, 328)
Screenshot: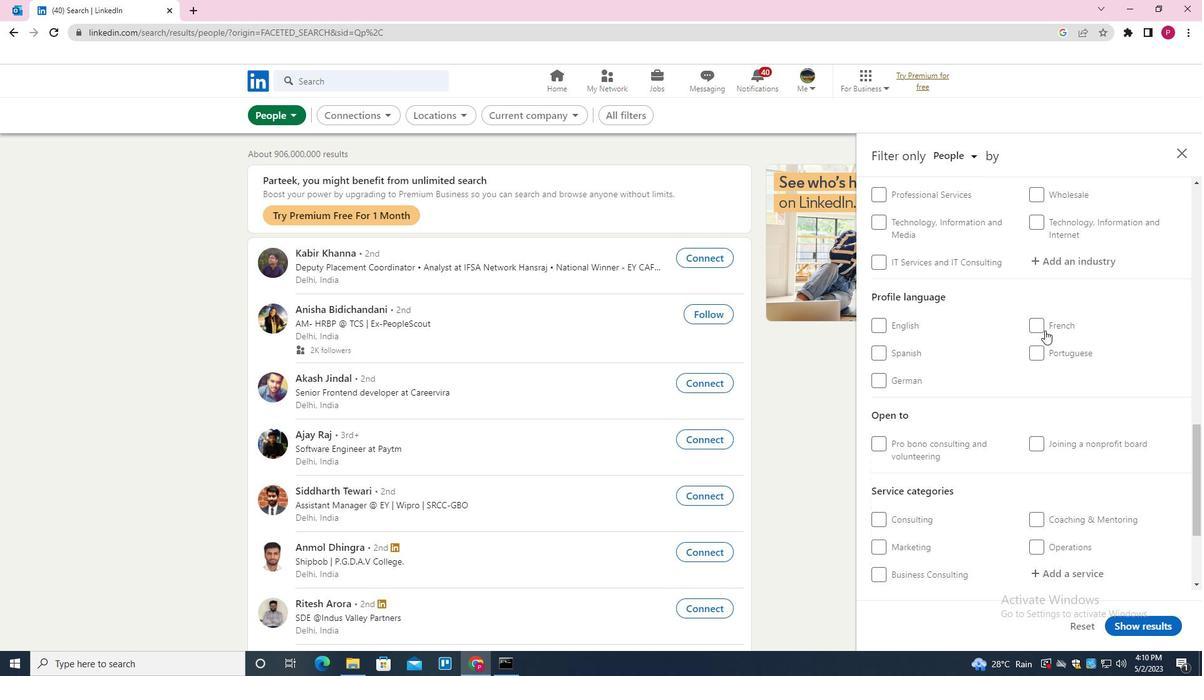 
Action: Mouse moved to (954, 352)
Screenshot: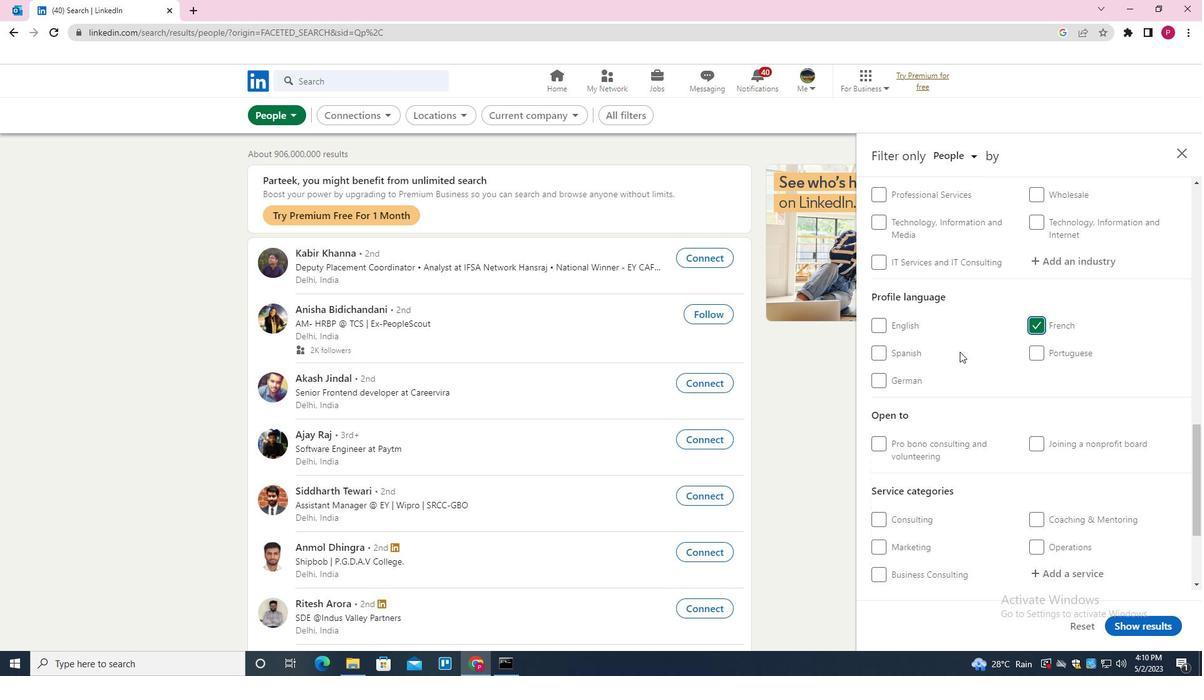 
Action: Mouse scrolled (954, 353) with delta (0, 0)
Screenshot: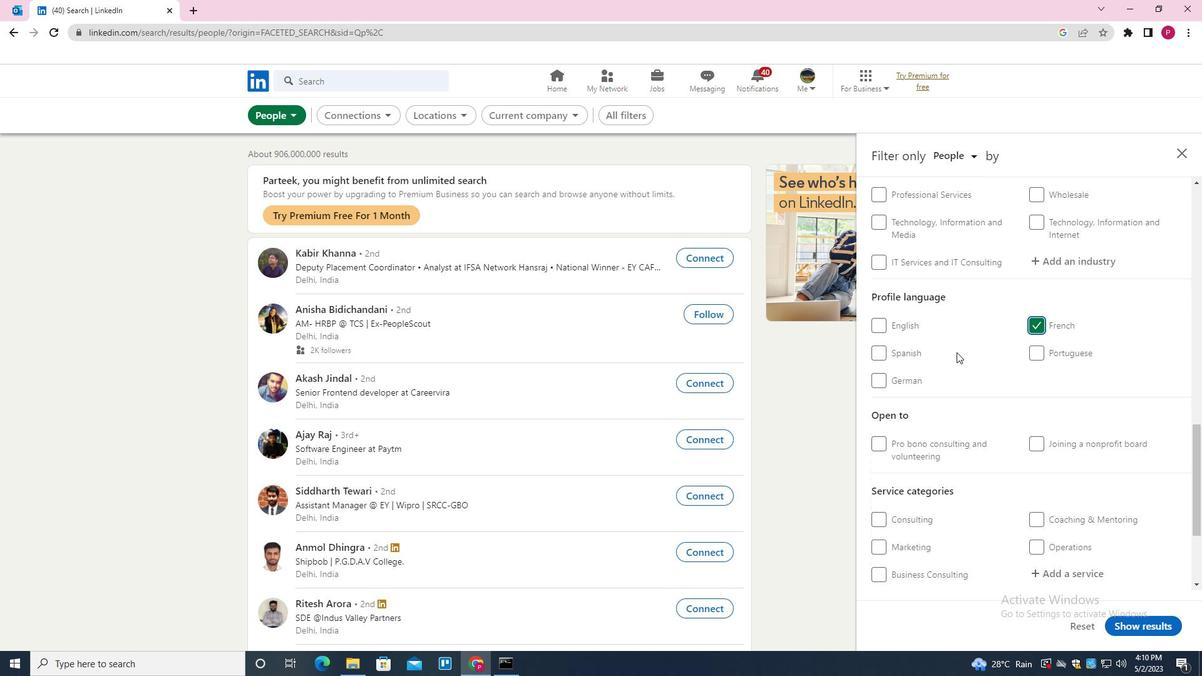 
Action: Mouse scrolled (954, 353) with delta (0, 0)
Screenshot: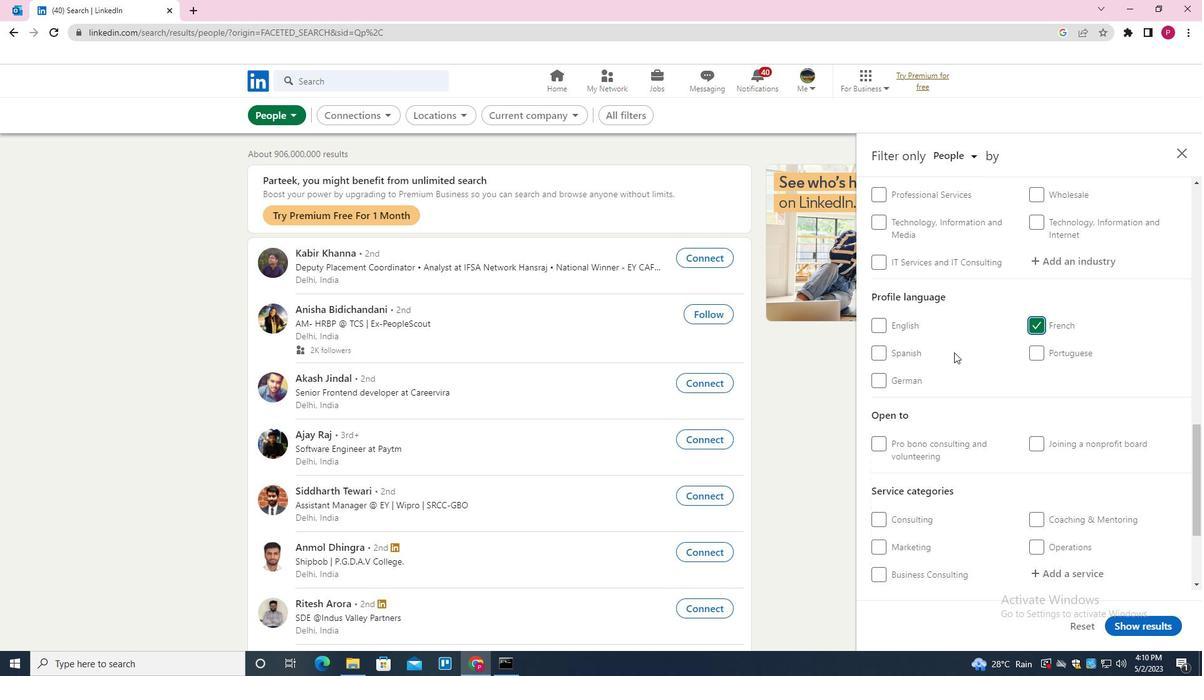
Action: Mouse scrolled (954, 353) with delta (0, 0)
Screenshot: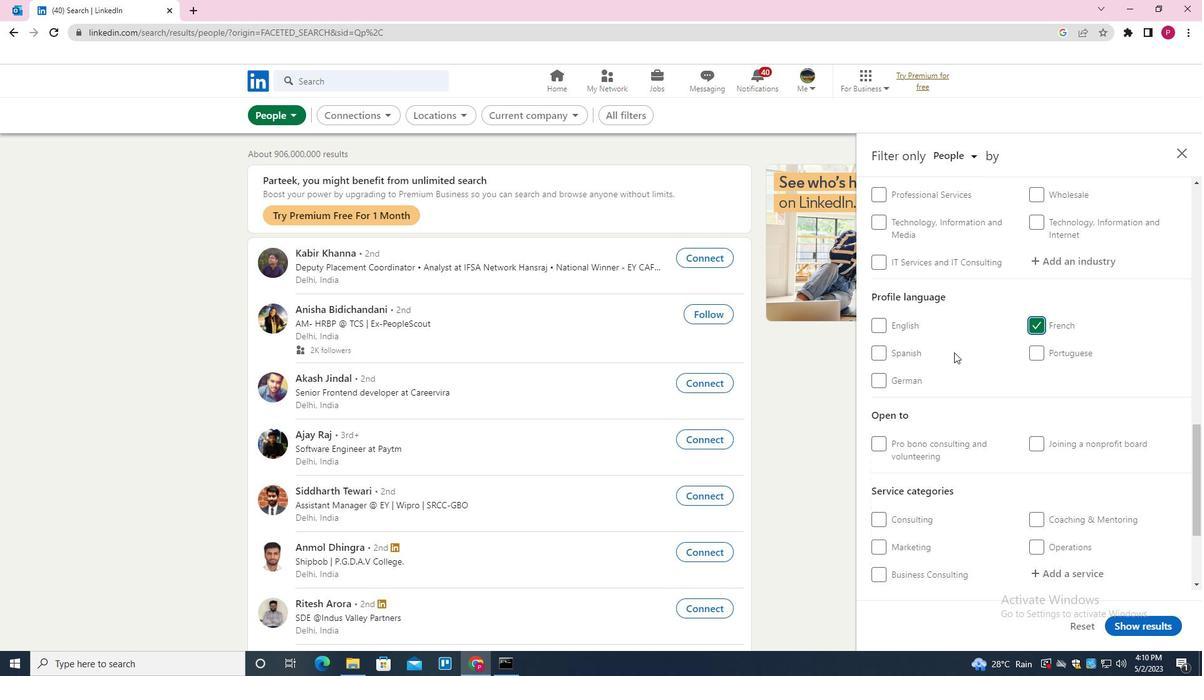 
Action: Mouse scrolled (954, 353) with delta (0, 0)
Screenshot: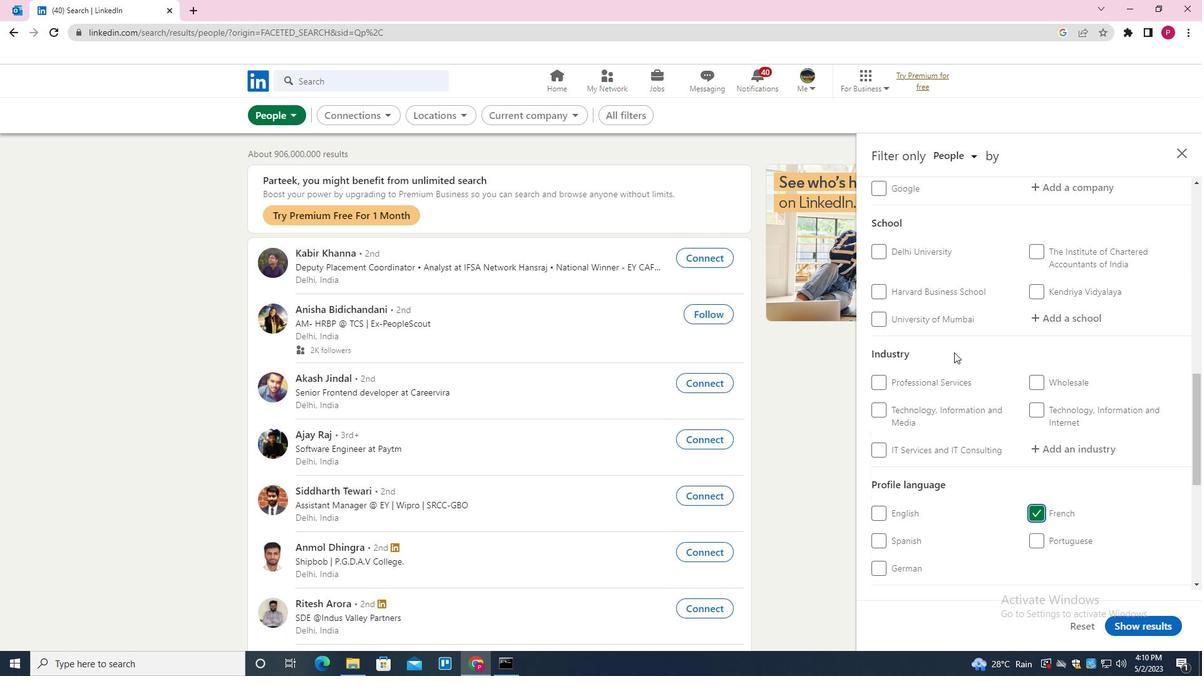 
Action: Mouse scrolled (954, 353) with delta (0, 0)
Screenshot: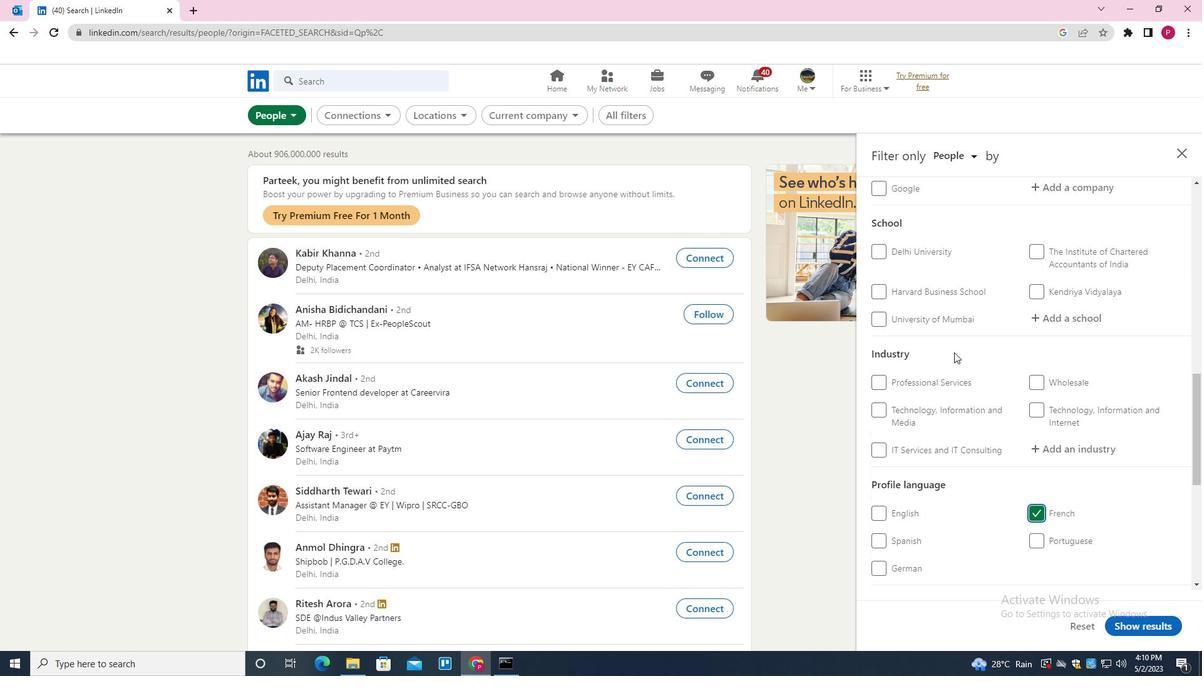 
Action: Mouse moved to (953, 352)
Screenshot: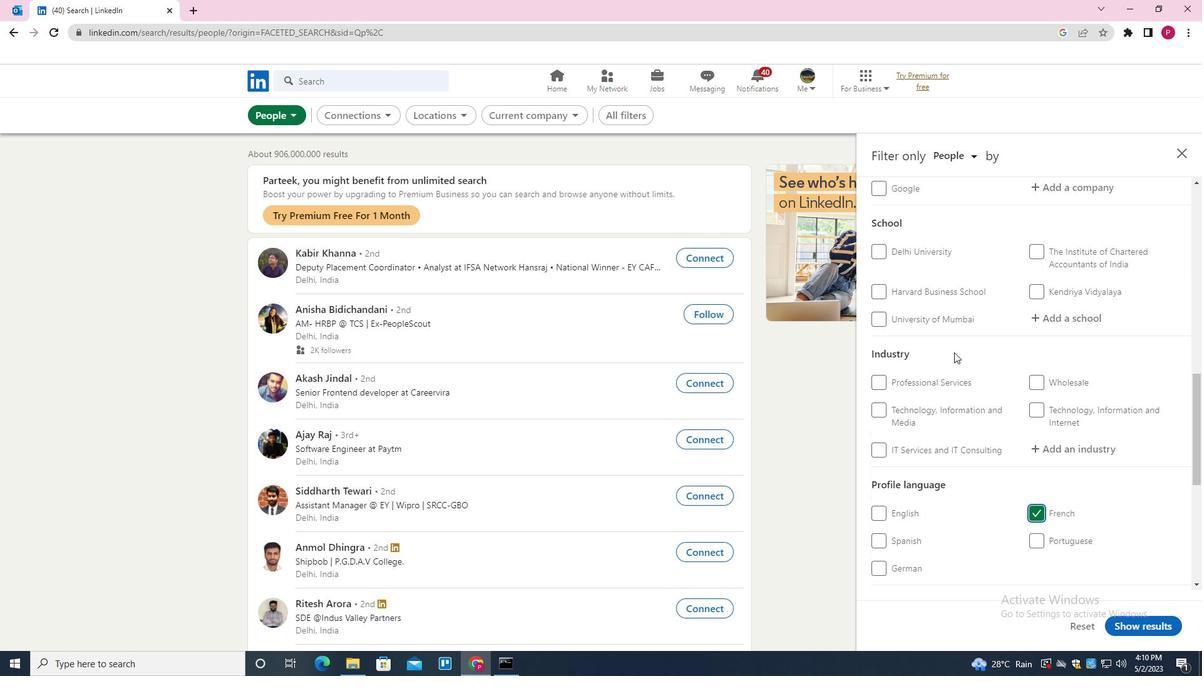 
Action: Mouse scrolled (953, 353) with delta (0, 0)
Screenshot: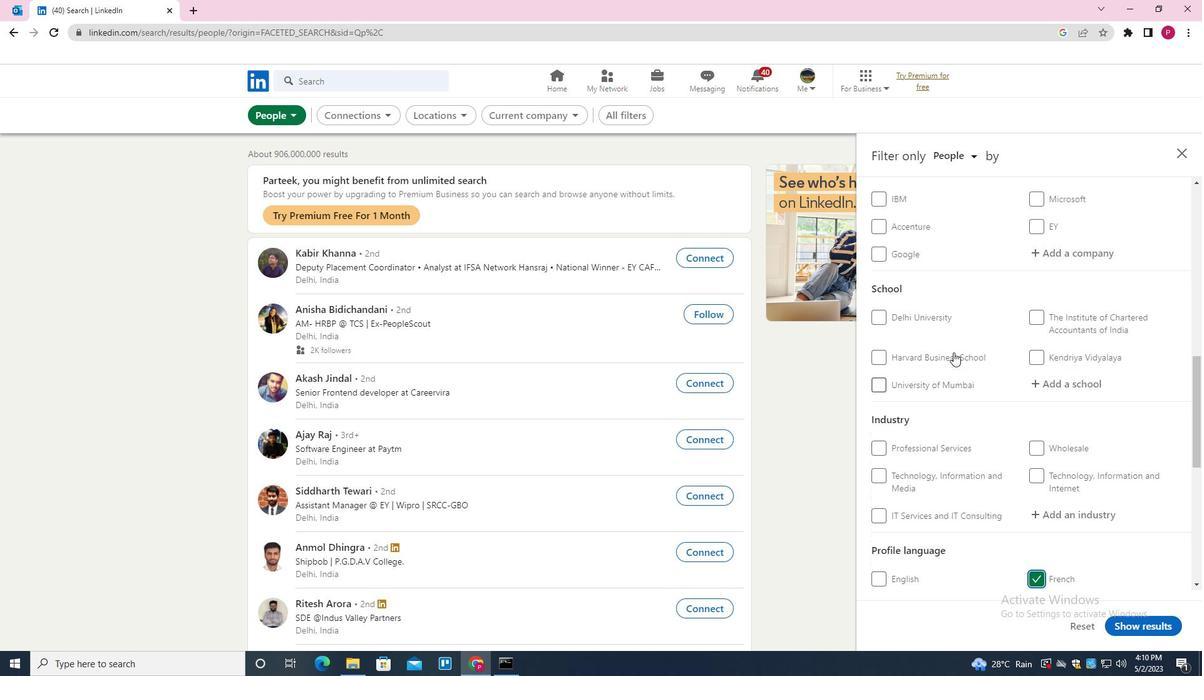 
Action: Mouse moved to (1078, 258)
Screenshot: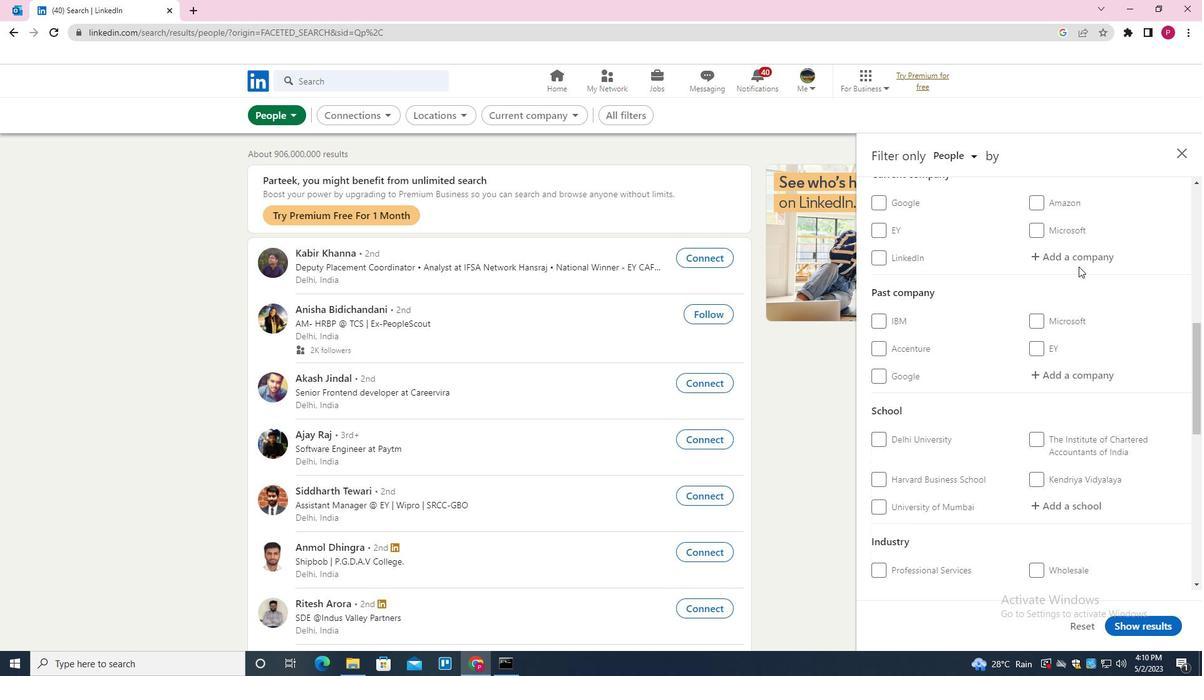 
Action: Mouse pressed left at (1078, 258)
Screenshot: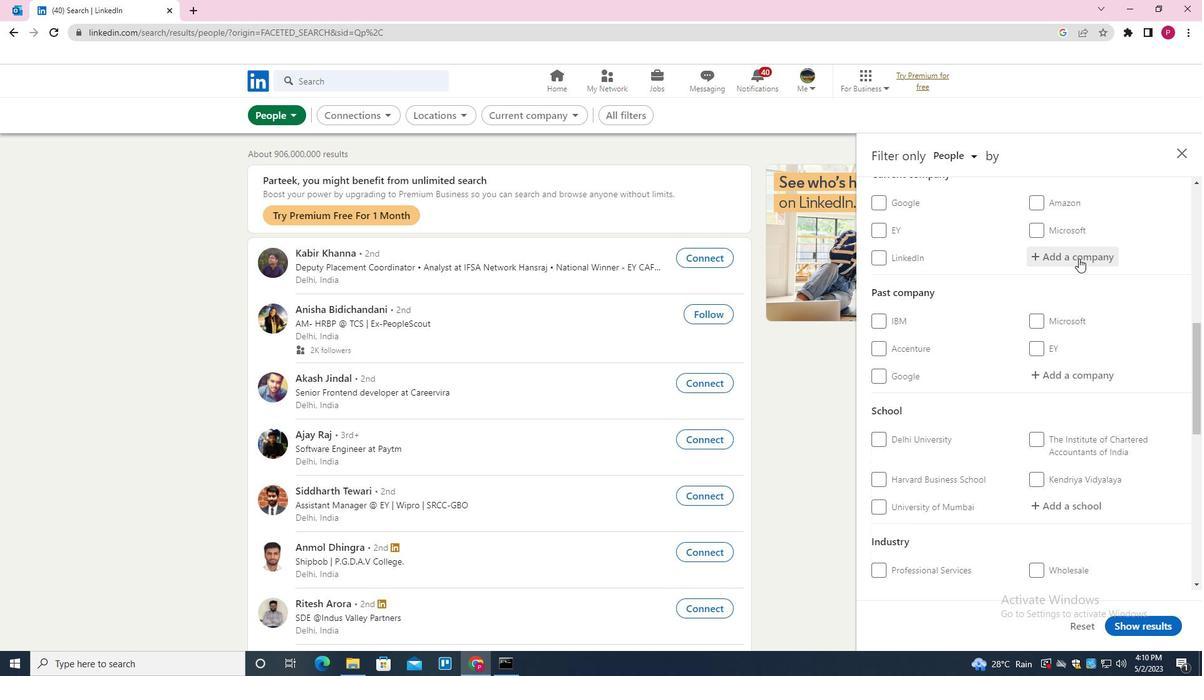 
Action: Mouse moved to (1077, 259)
Screenshot: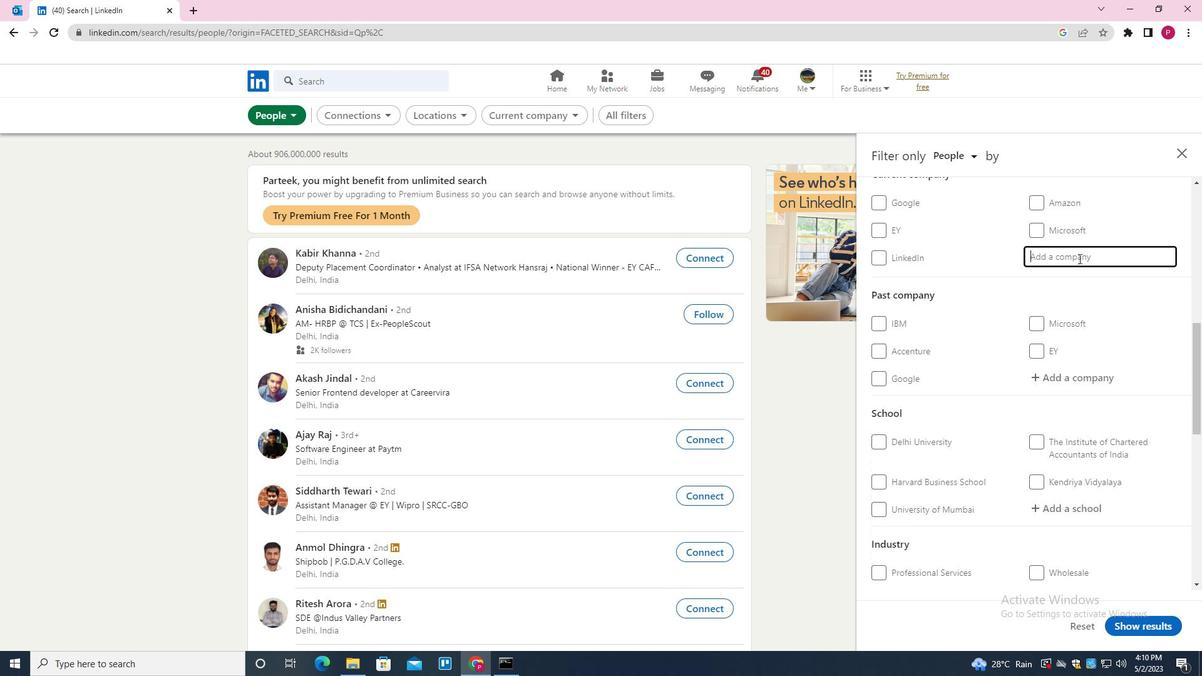 
Action: Key pressed <Key.shift>RAYMOND<Key.space><Key.shift><Key.shift><Key.shift>LIMITED<Key.space><Key.down><Key.enter>
Screenshot: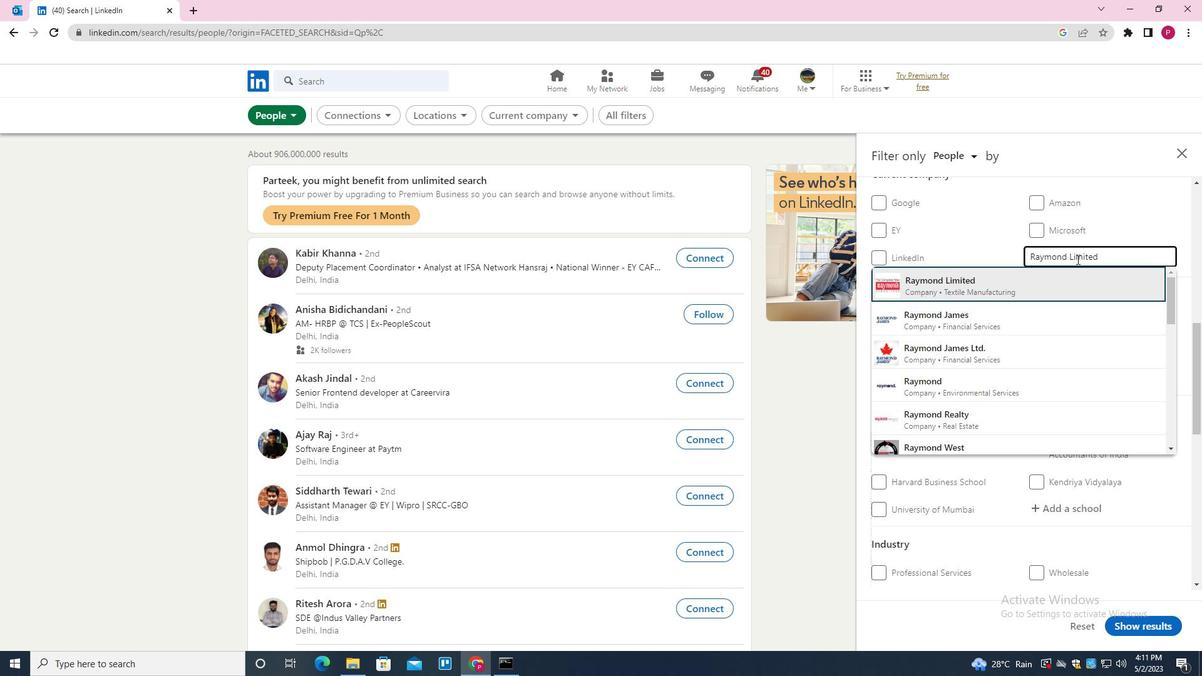 
Action: Mouse moved to (1054, 292)
Screenshot: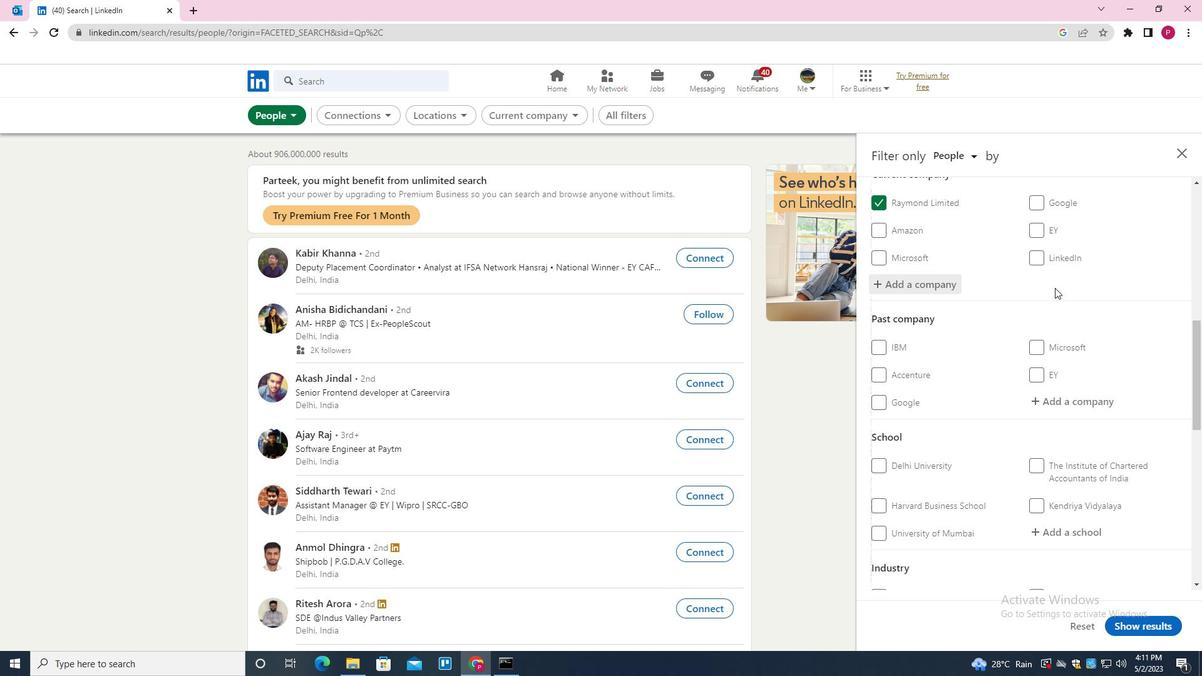 
Action: Mouse scrolled (1054, 291) with delta (0, 0)
Screenshot: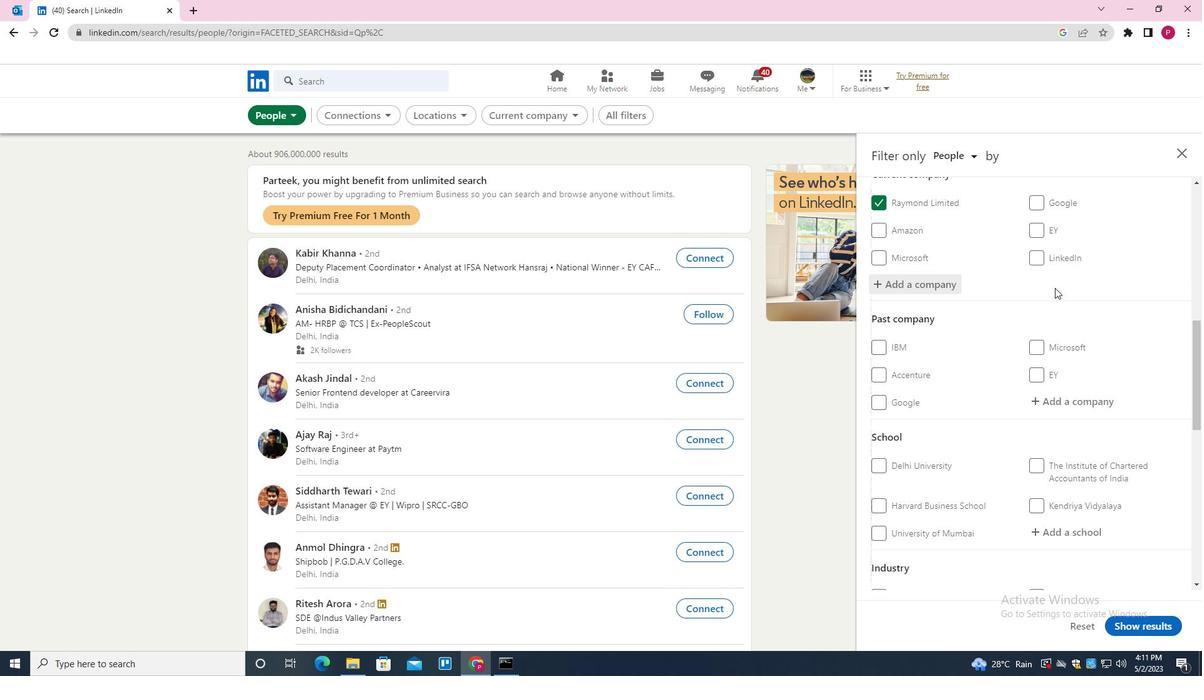
Action: Mouse moved to (1053, 294)
Screenshot: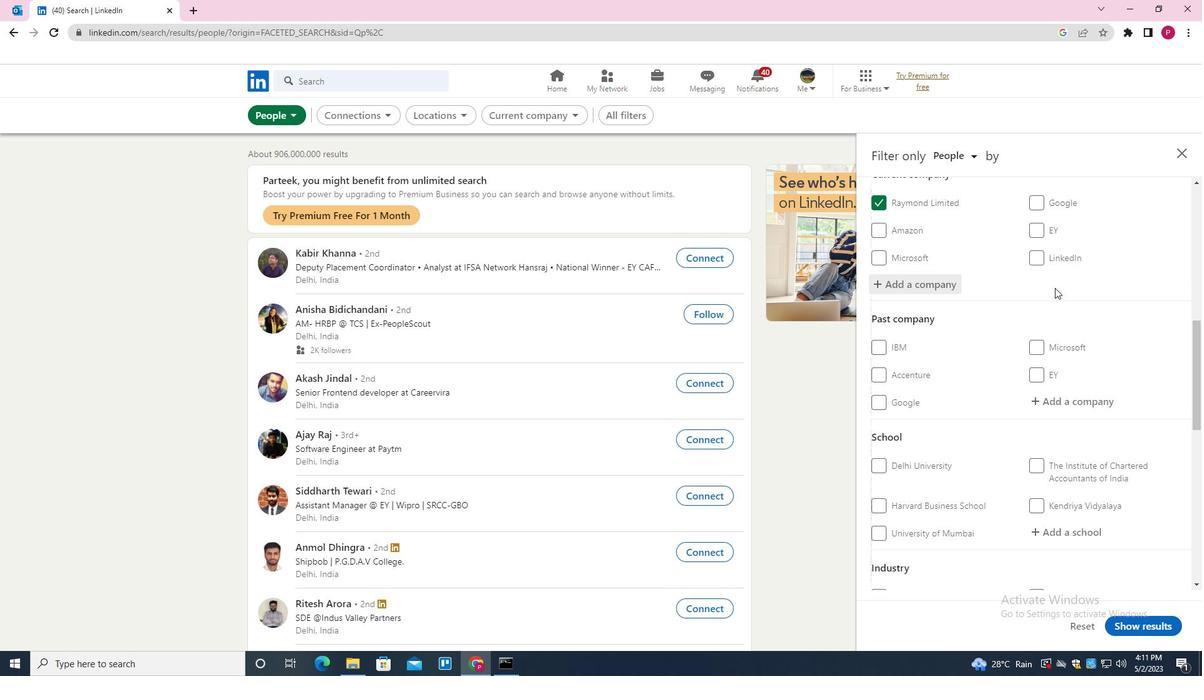 
Action: Mouse scrolled (1053, 294) with delta (0, 0)
Screenshot: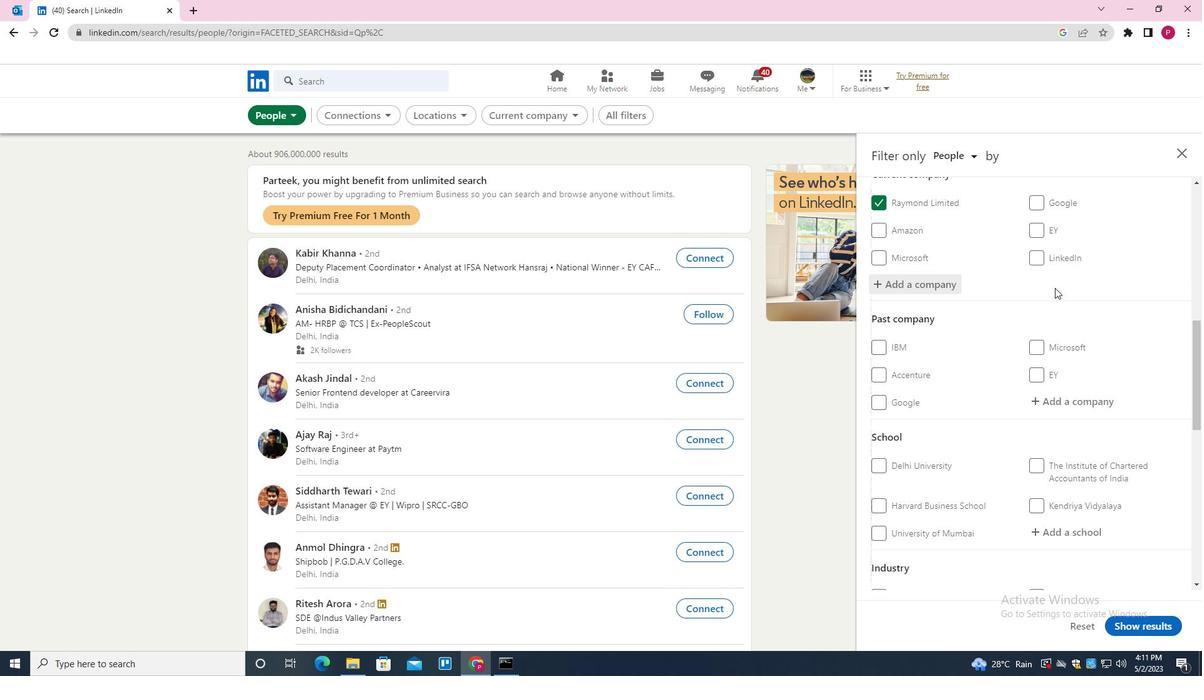 
Action: Mouse moved to (1050, 298)
Screenshot: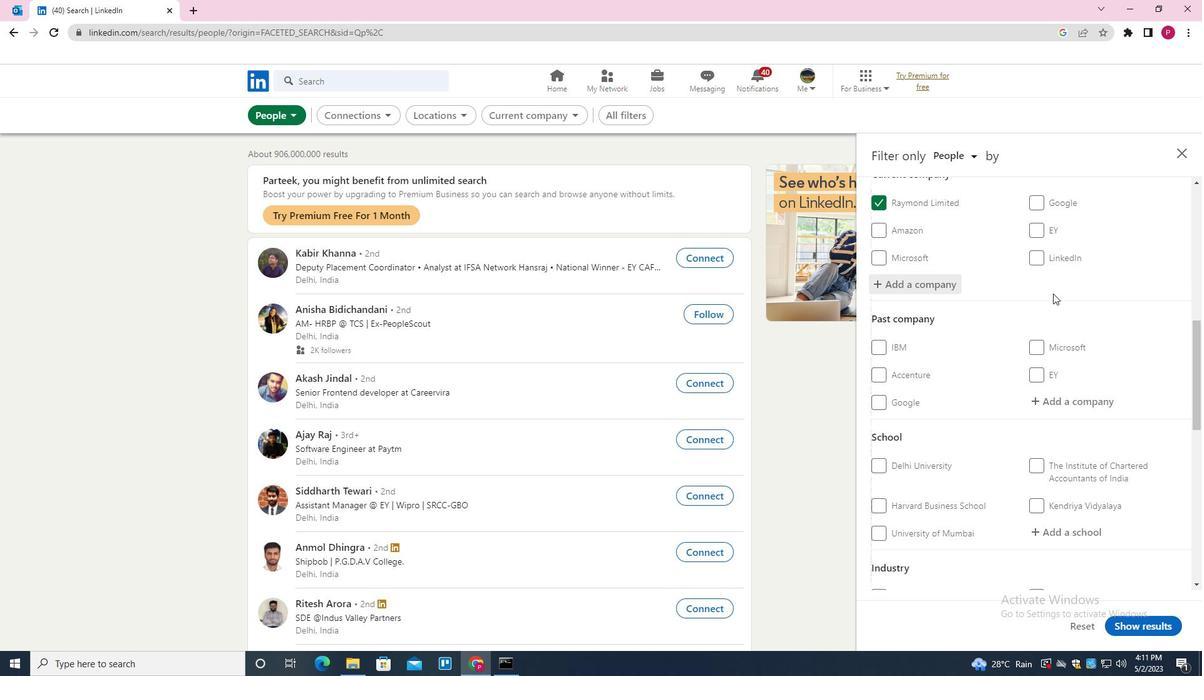 
Action: Mouse scrolled (1050, 297) with delta (0, 0)
Screenshot: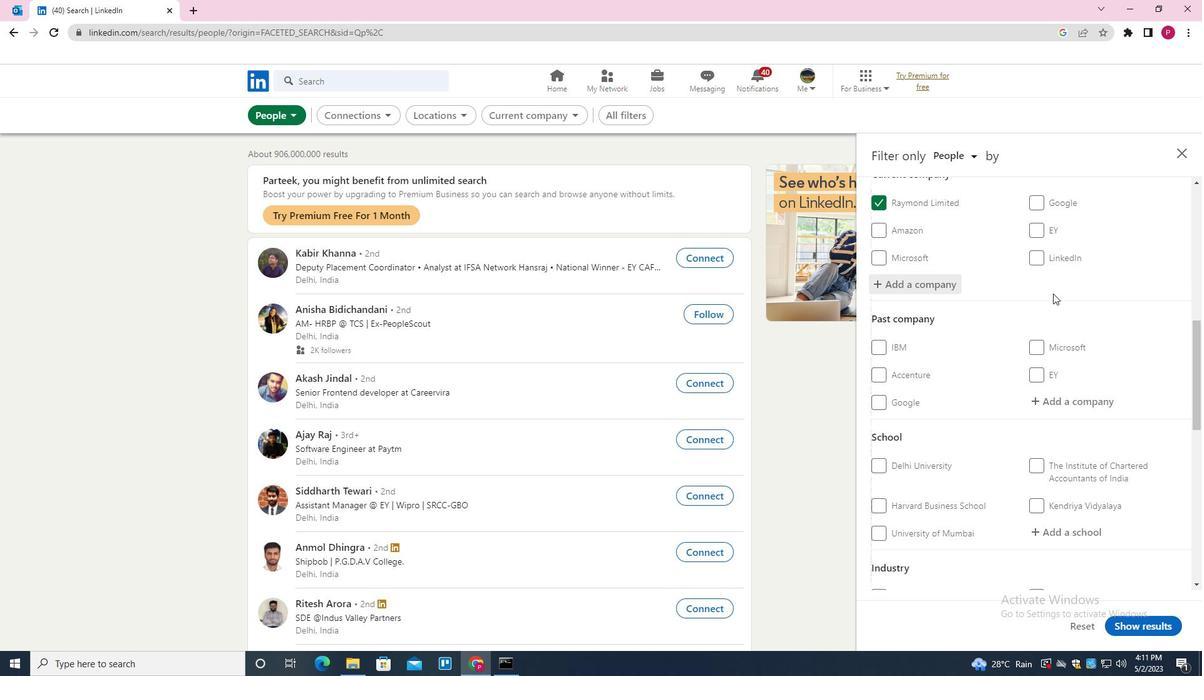 
Action: Mouse moved to (1050, 298)
Screenshot: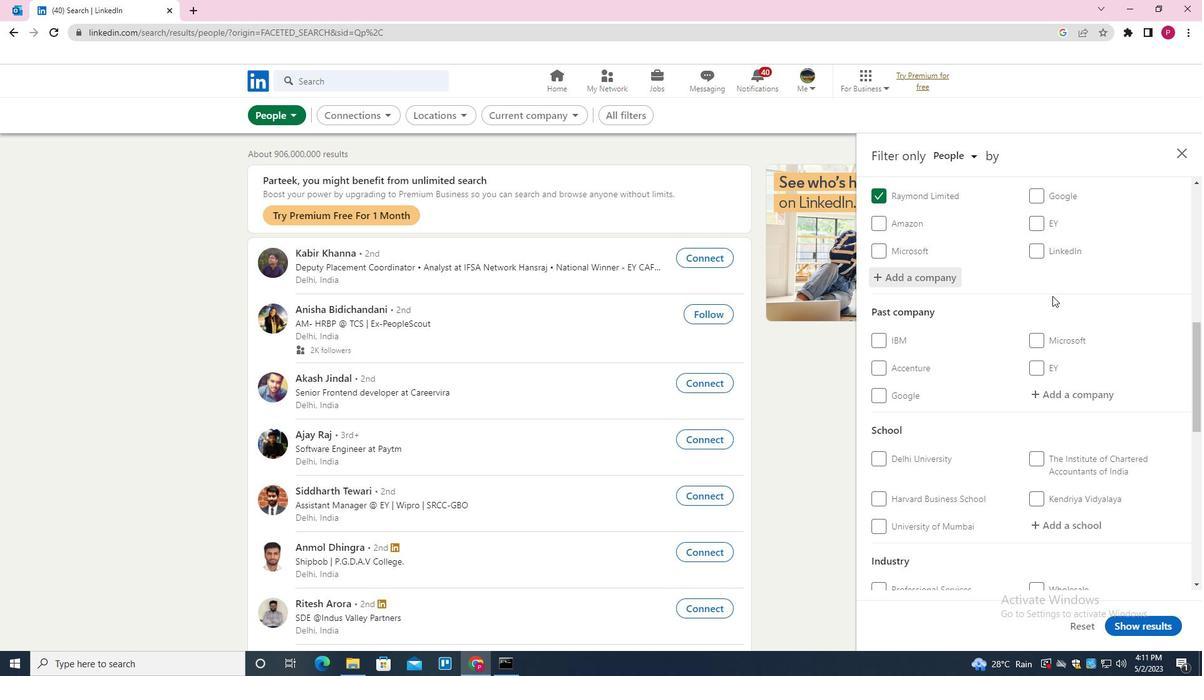 
Action: Mouse scrolled (1050, 297) with delta (0, 0)
Screenshot: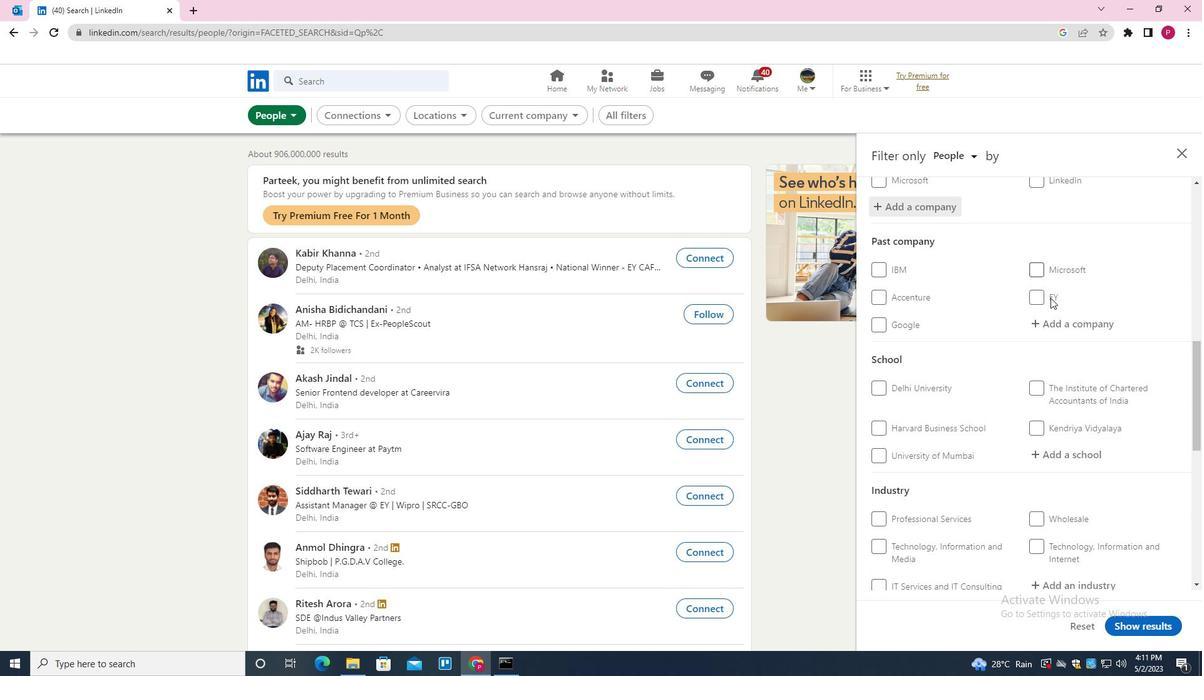 
Action: Mouse moved to (1055, 281)
Screenshot: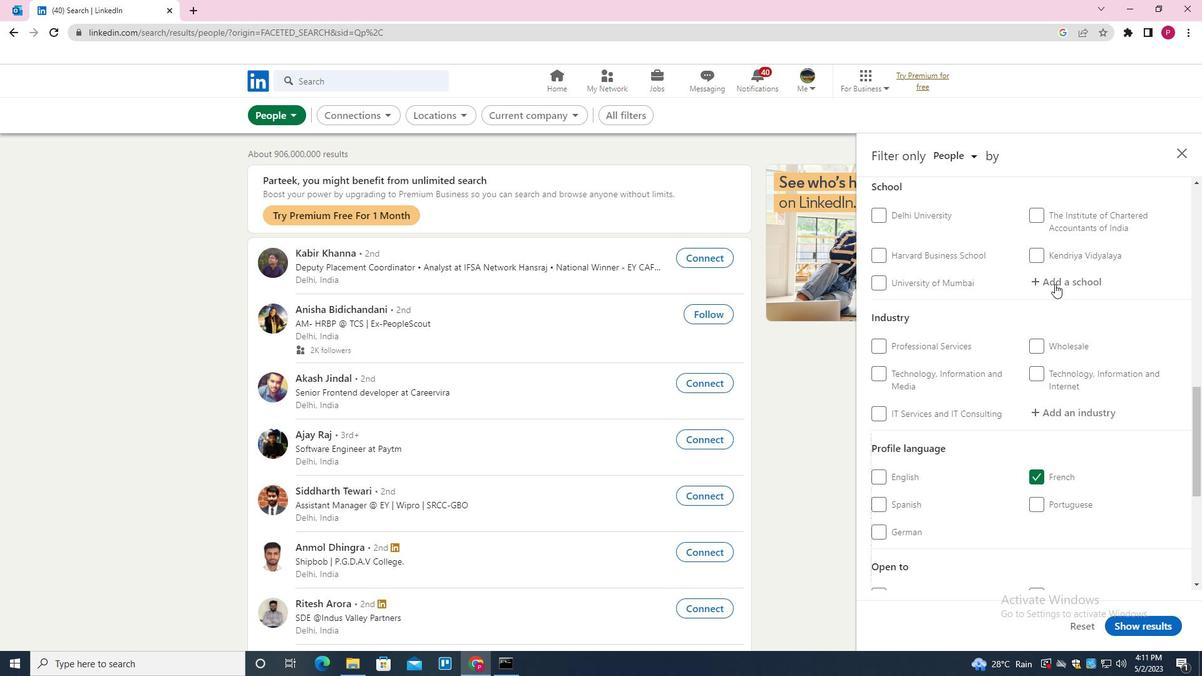 
Action: Mouse pressed left at (1055, 281)
Screenshot: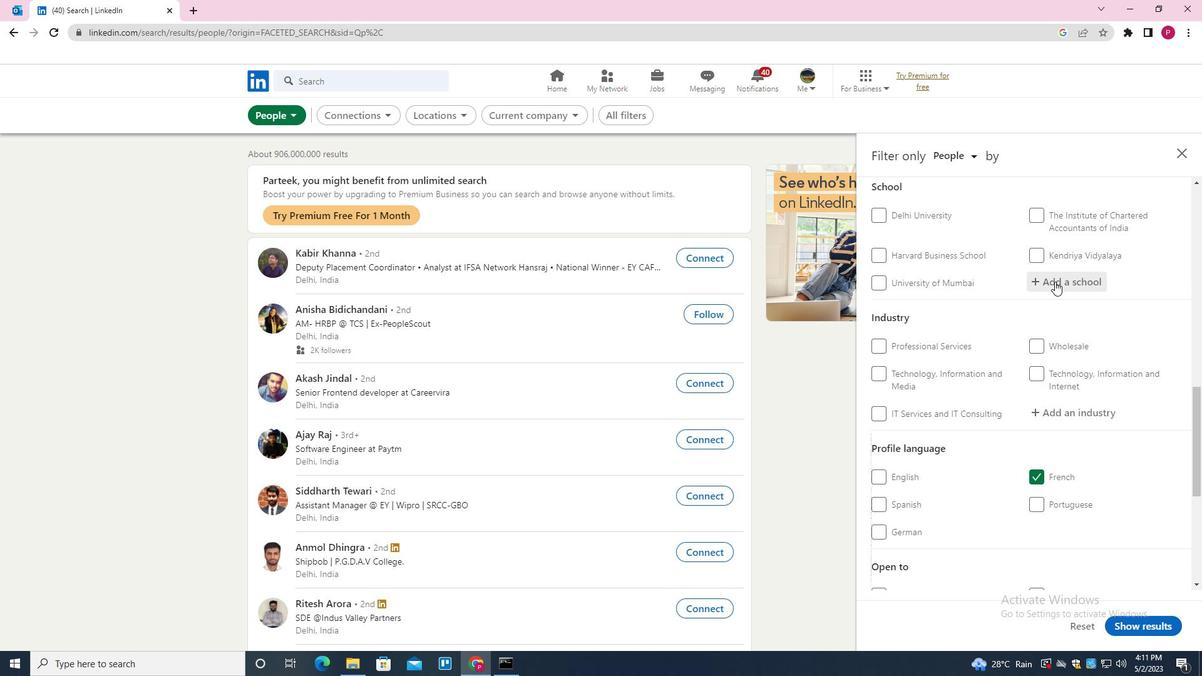 
Action: Mouse moved to (1052, 283)
Screenshot: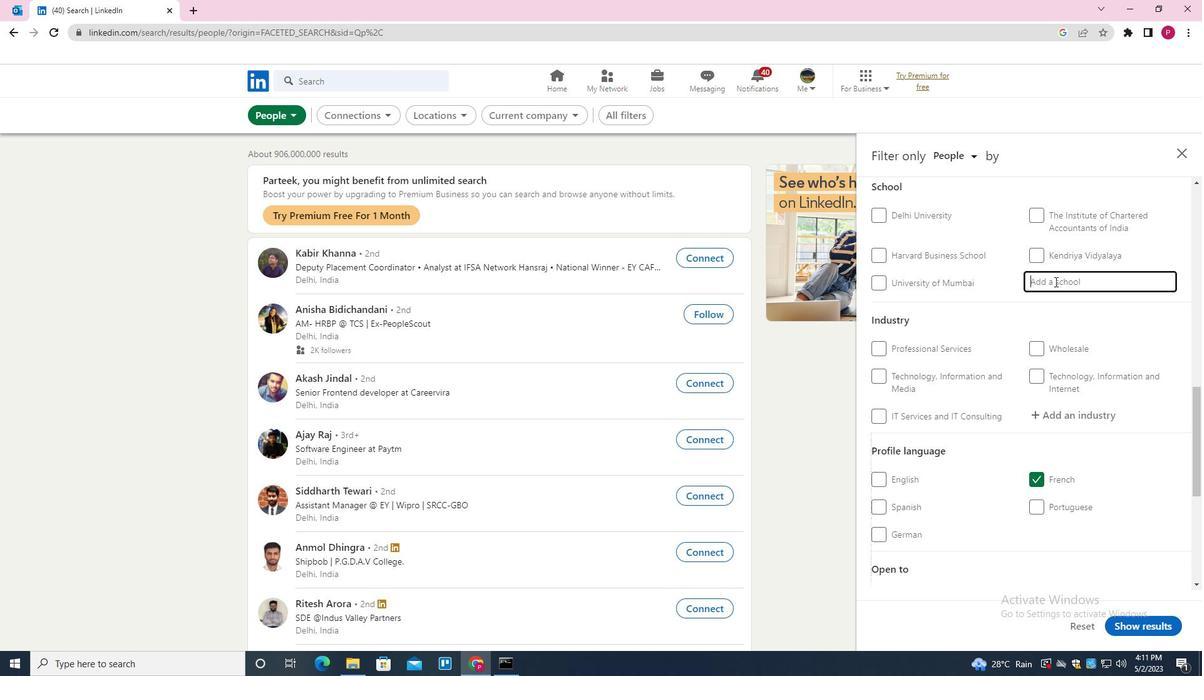 
Action: Key pressed <Key.shift><Key.shift><Key.shift><Key.shift><Key.shift><Key.shift><Key.shift><Key.shift><Key.shift><Key.shift><Key.shift><Key.shift><Key.shift><Key.shift><Key.shift><Key.shift><Key.shift><Key.shift><Key.shift><Key.shift><Key.shift><Key.shift><Key.shift><Key.shift><Key.shift><Key.shift><Key.shift><Key.shift><Key.shift><Key.shift><Key.shift><Key.shift><Key.shift><Key.shift><Key.shift><Key.shift><Key.shift><Key.shift><Key.shift>COLLEGE<Key.space><Key.shift>OF<Key.space><Key.shift>TECHNOLOGY<Key.space><Key.backspace>,<Key.space><Key.shift><Key.shift><Key.shift><Key.shift><Key.shift><Key.shift><Key.shift><Key.shift><Key.shift><Key.shift><Key.shift><Key.shift><Key.shift><Key.shift><Key.shift><Key.shift><Key.shift><Key.shift><Key.shift><Key.shift><Key.shift><Key.shift><Key.shift><Key.shift><Key.shift><Key.shift><Key.shift><Key.shift><Key.shift><Key.shift><Key.shift><Key.shift><Key.shift><Key.shift><Key.shift><Key.shift><Key.shift><Key.shift><Key.shift><Key.shift>G.<Key.shift>B<Key.down><Key.enter>
Screenshot: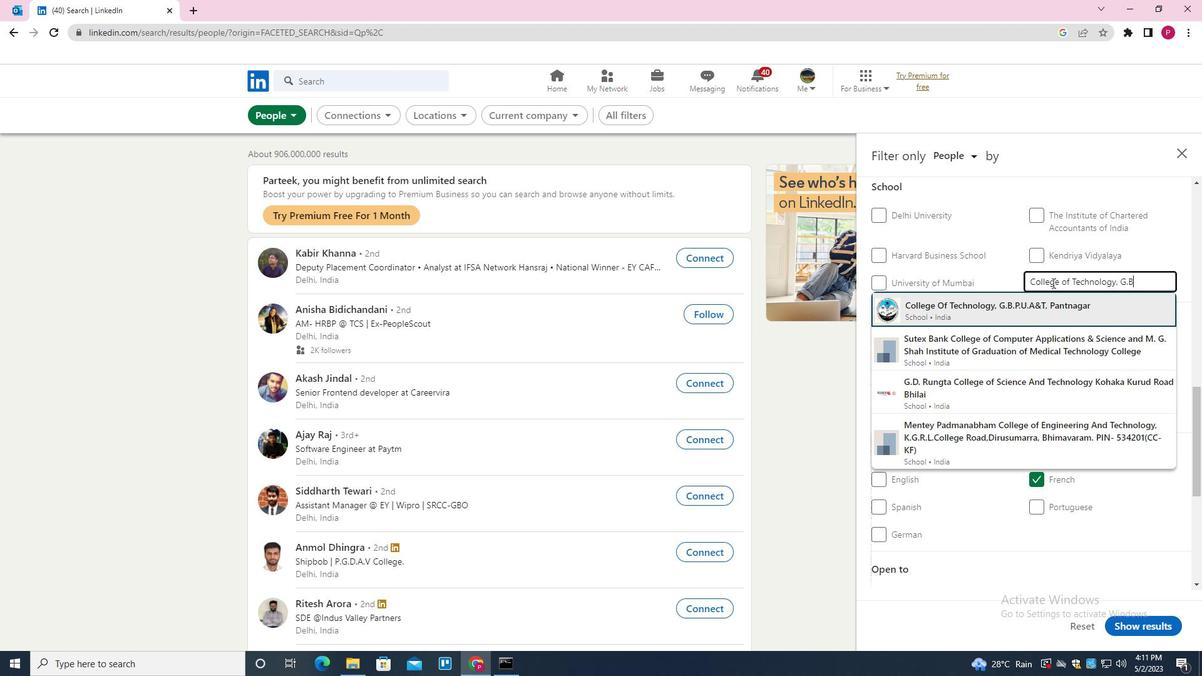 
Action: Mouse moved to (996, 340)
Screenshot: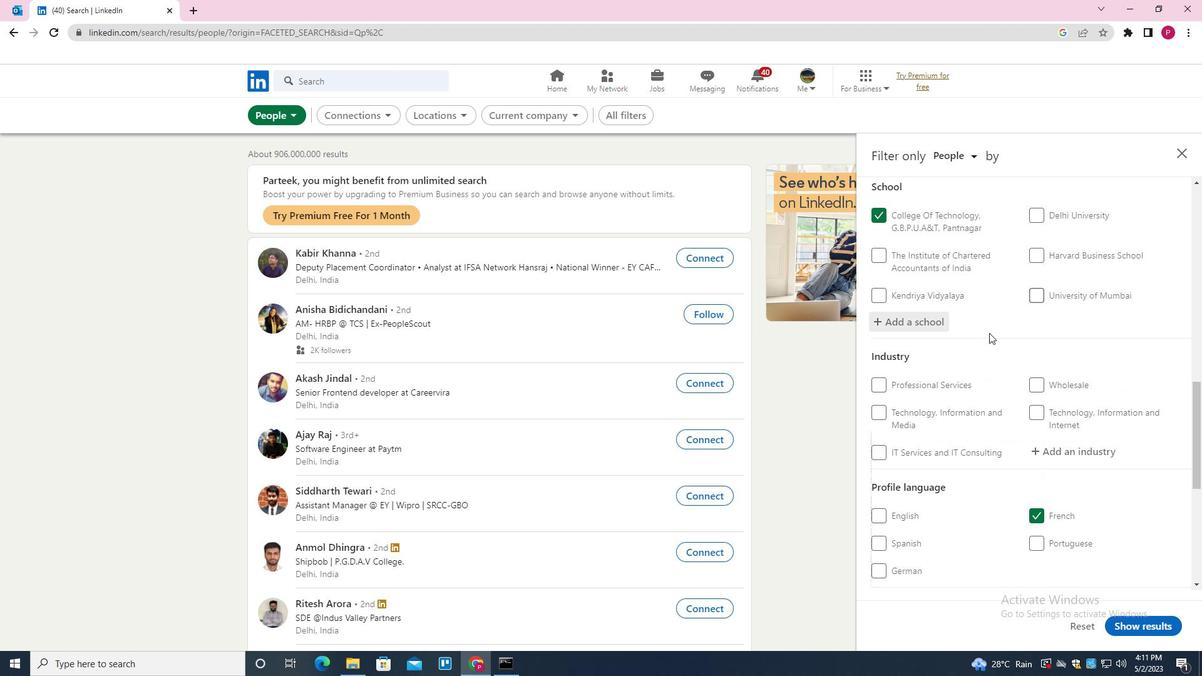 
Action: Mouse scrolled (996, 340) with delta (0, 0)
Screenshot: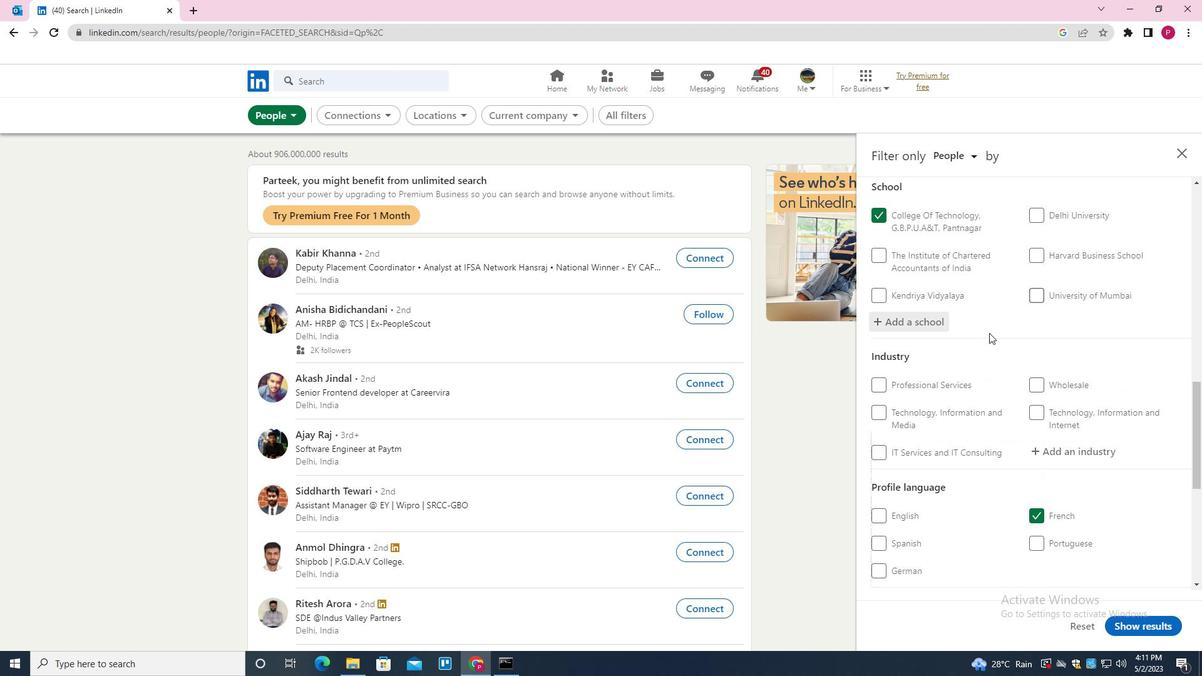 
Action: Mouse moved to (998, 340)
Screenshot: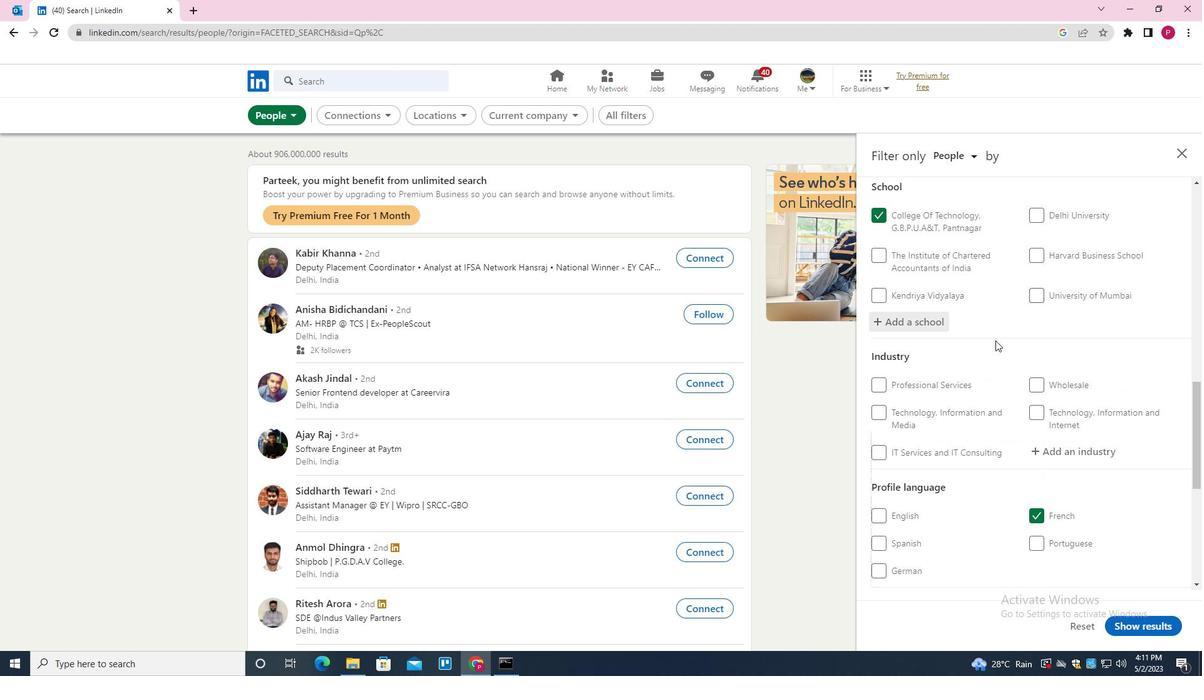 
Action: Mouse scrolled (998, 340) with delta (0, 0)
Screenshot: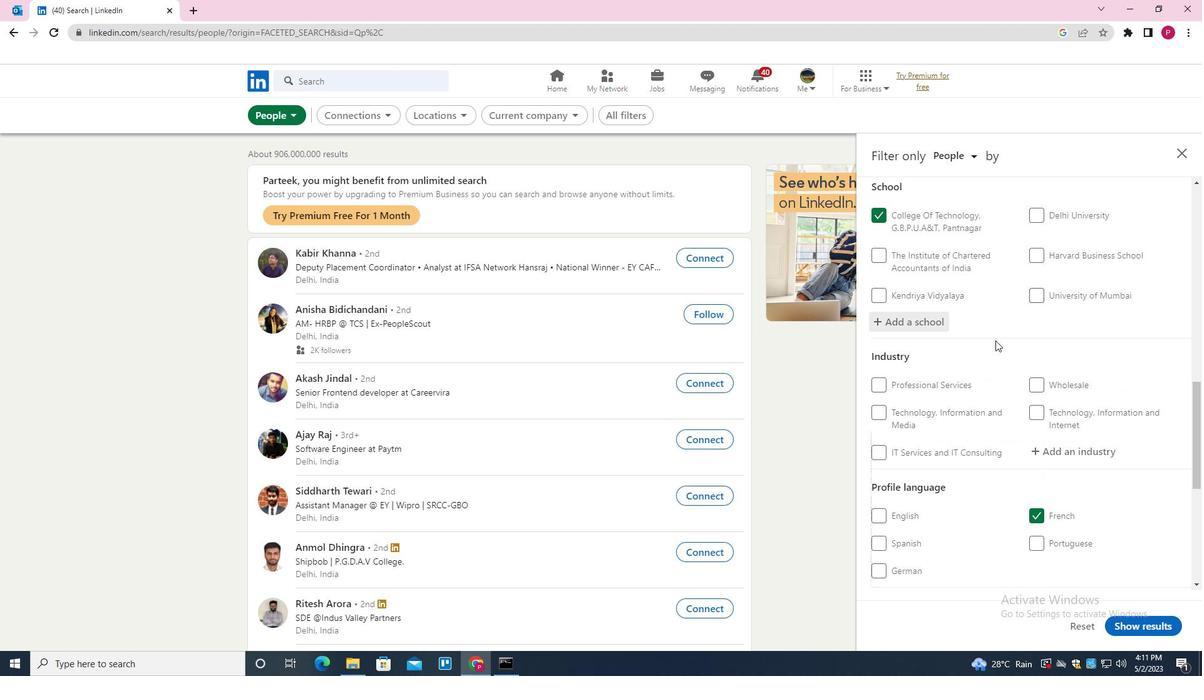 
Action: Mouse moved to (1000, 339)
Screenshot: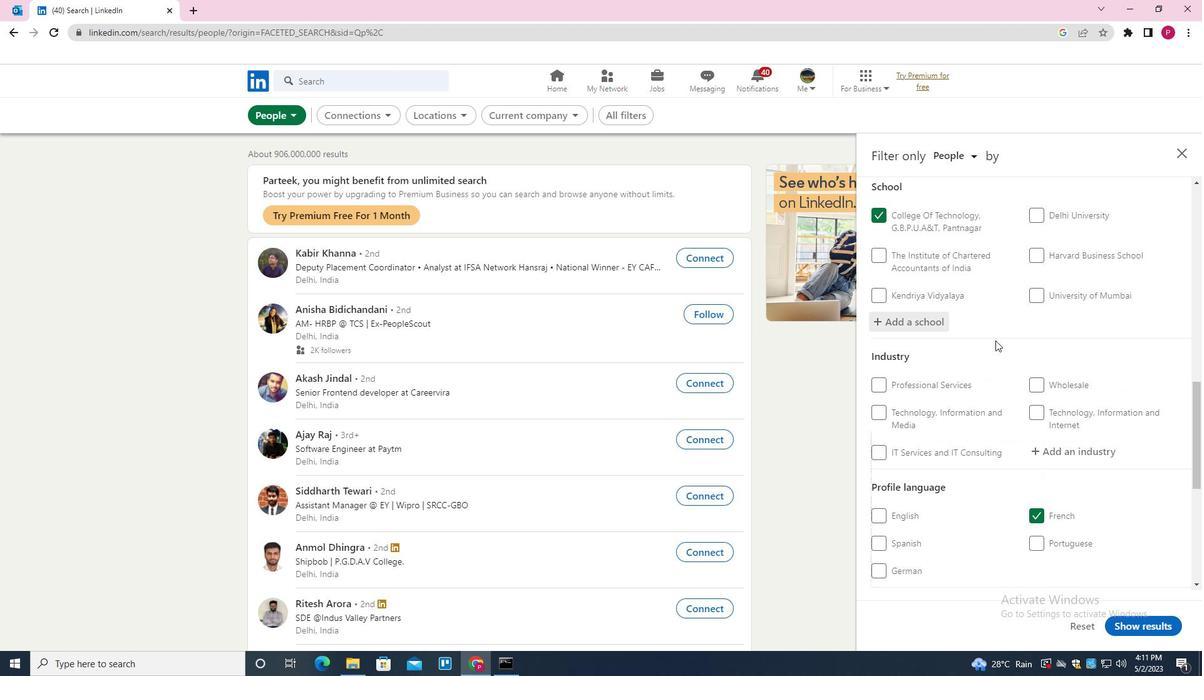 
Action: Mouse scrolled (1000, 338) with delta (0, 0)
Screenshot: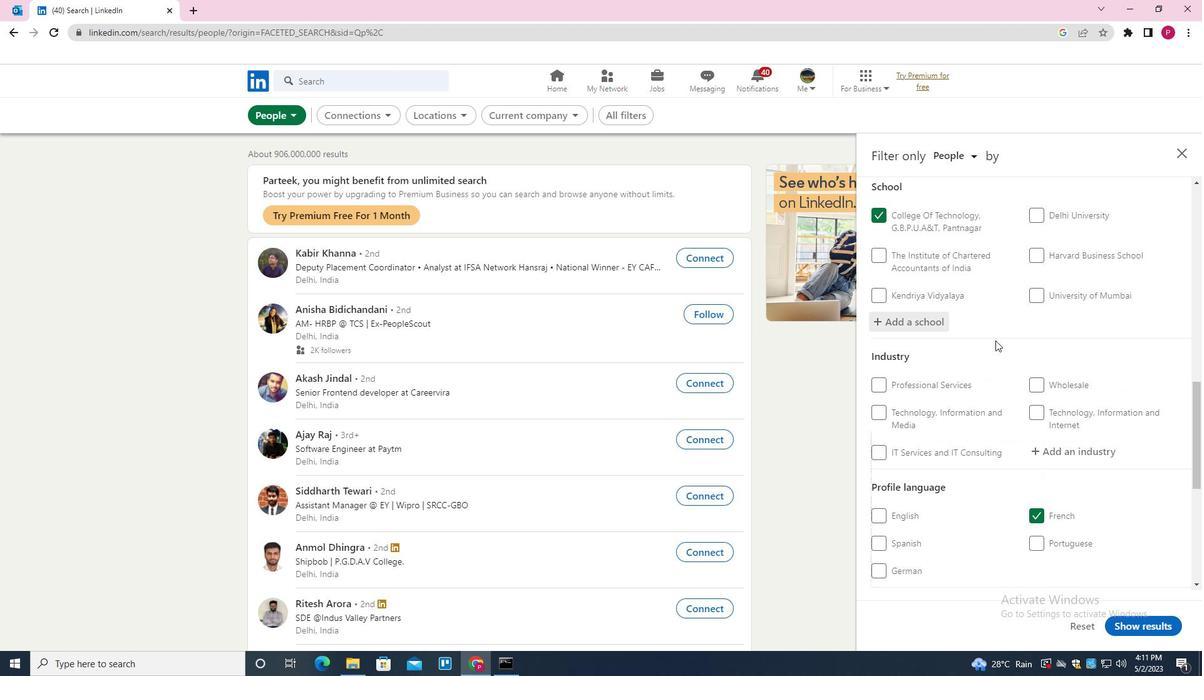 
Action: Mouse moved to (1088, 267)
Screenshot: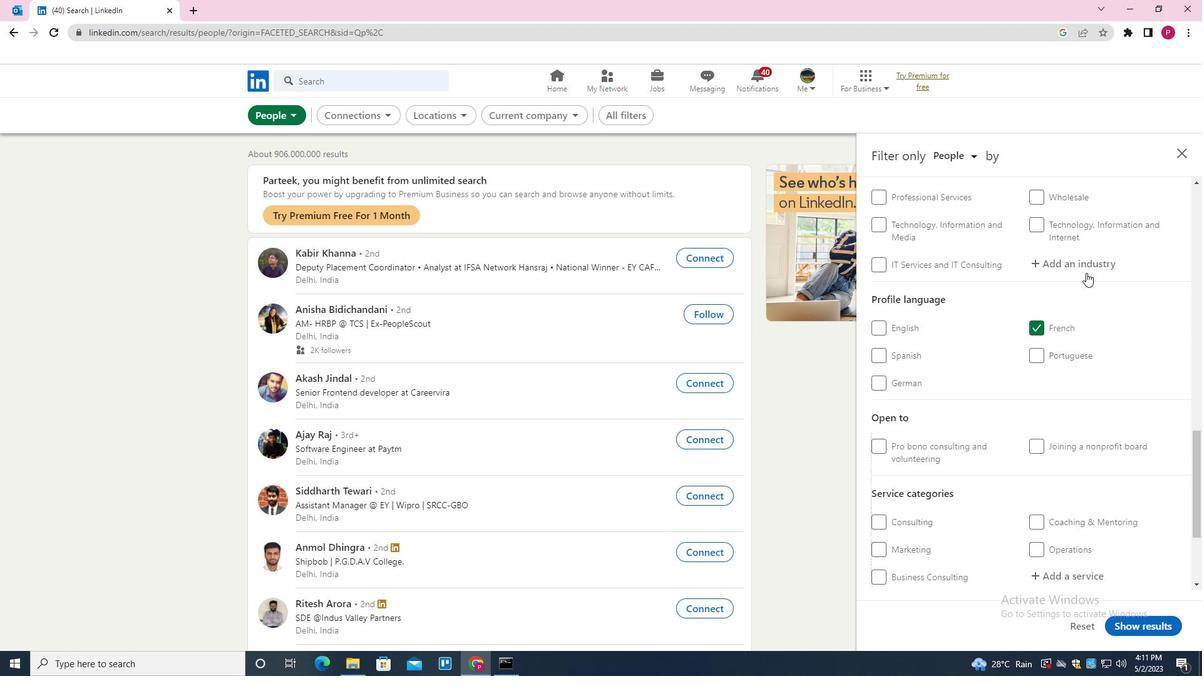 
Action: Mouse pressed left at (1088, 267)
Screenshot: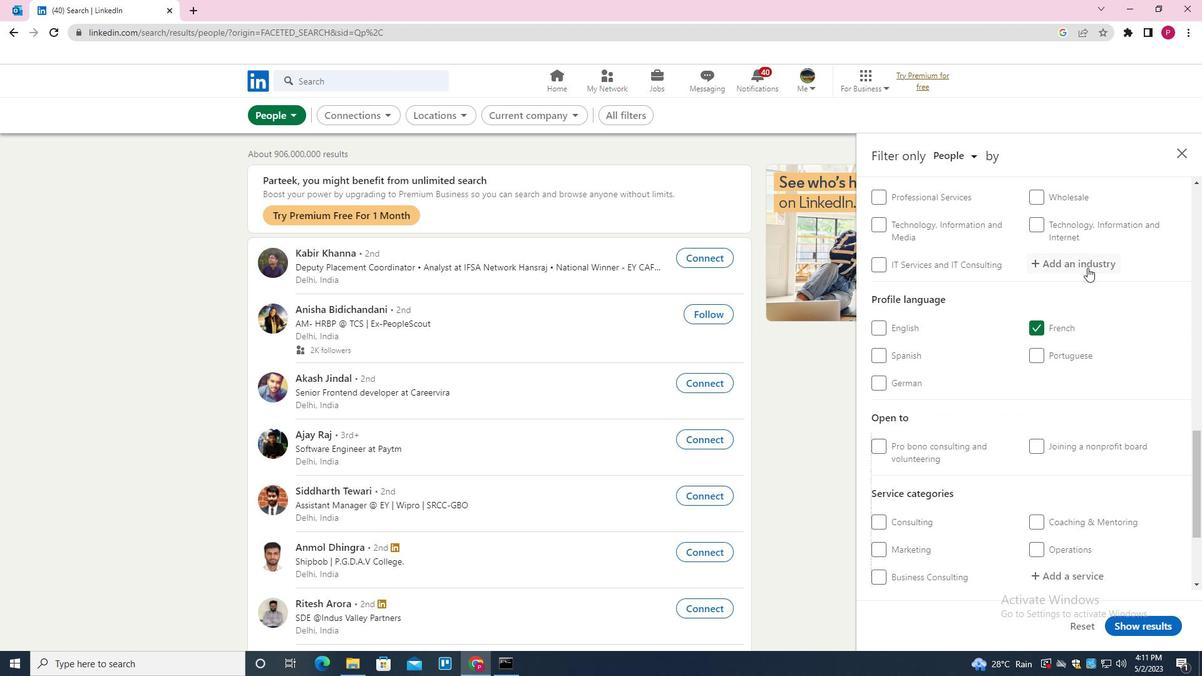 
Action: Mouse moved to (1084, 269)
Screenshot: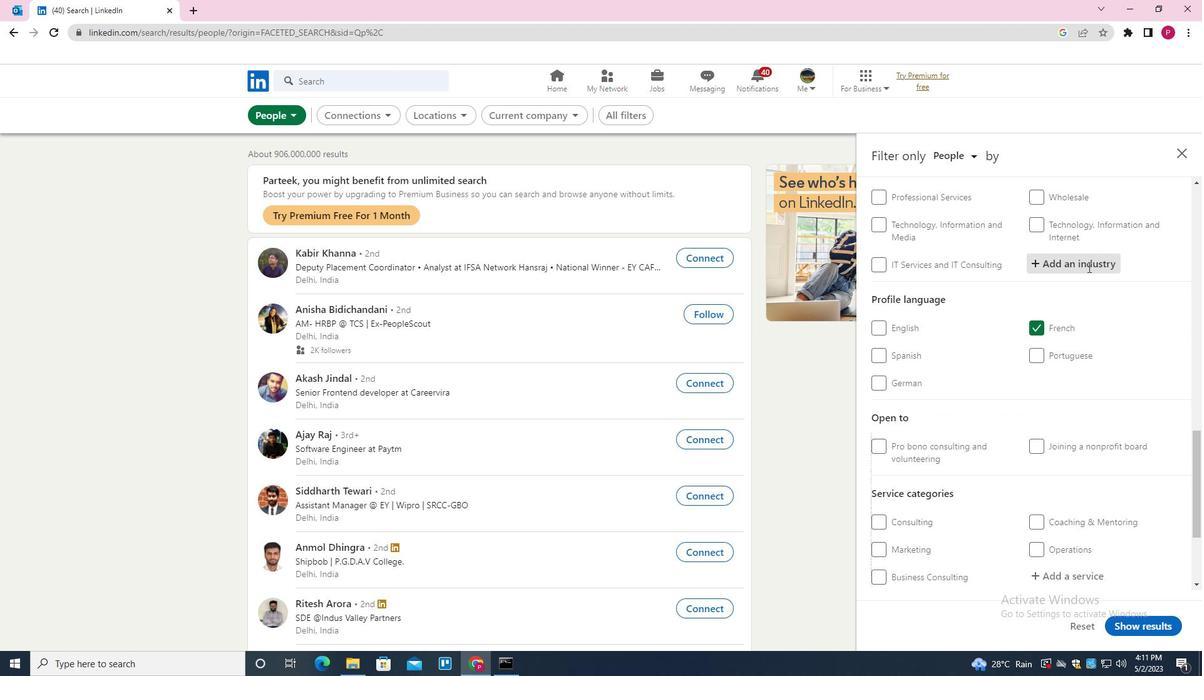 
Action: Key pressed <Key.shift><Key.shift><Key.shift>ARTISTS<Key.down><Key.enter>
Screenshot: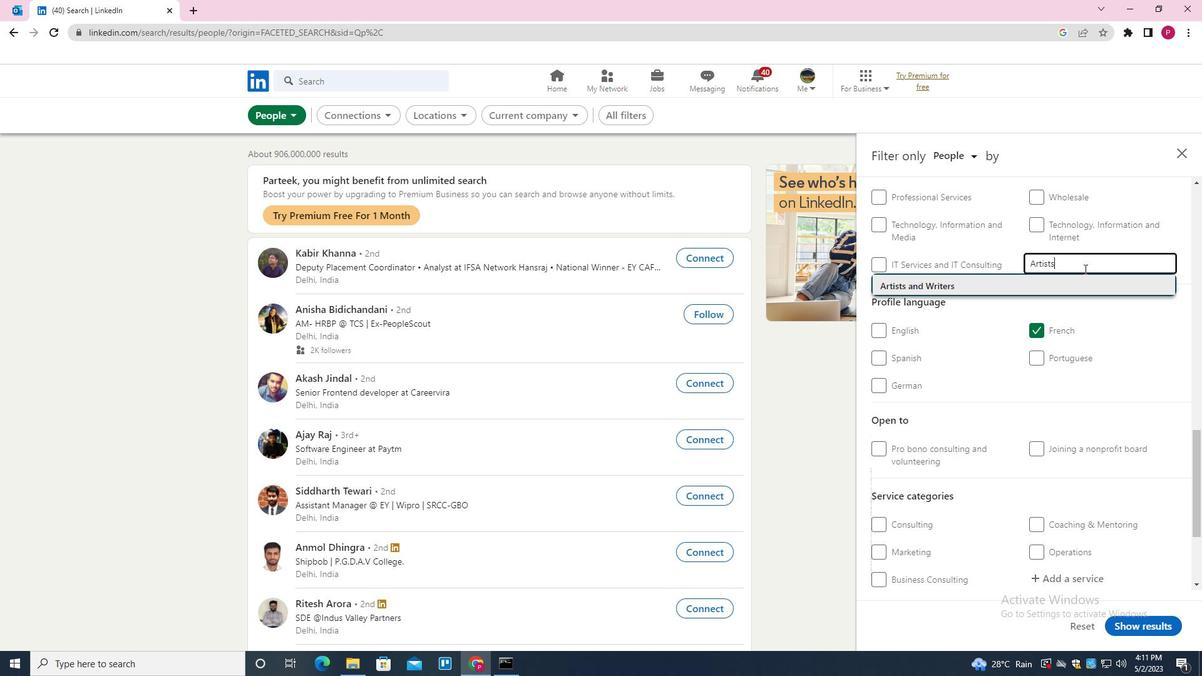 
Action: Mouse moved to (1063, 325)
Screenshot: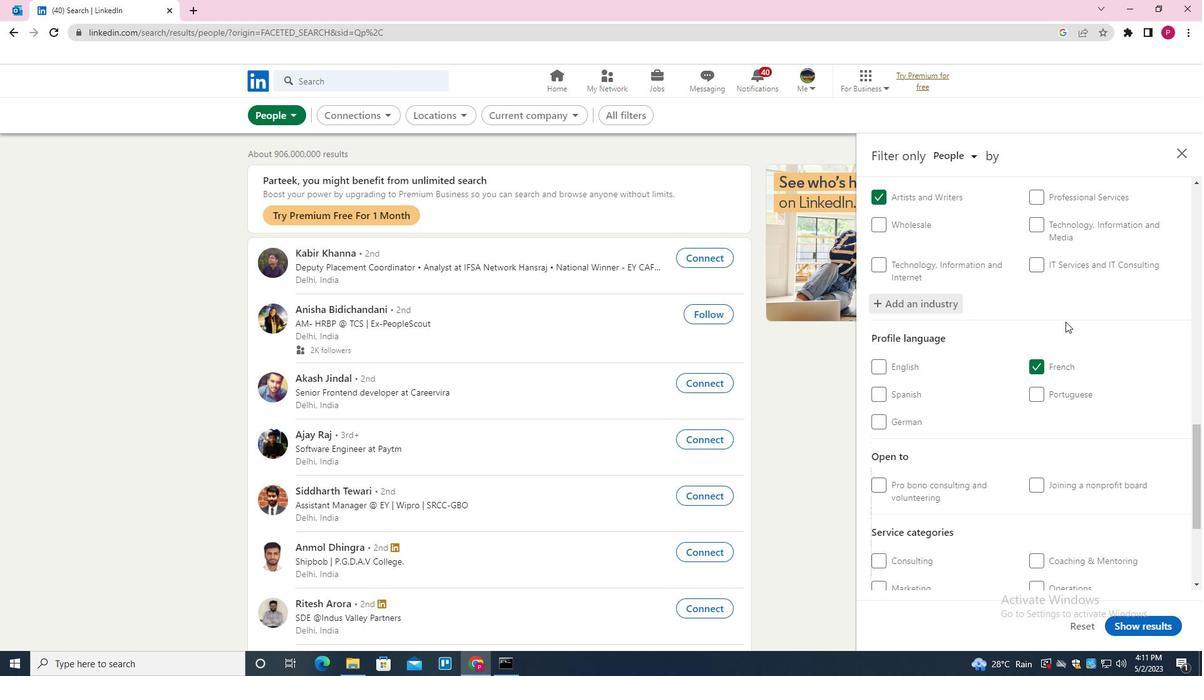 
Action: Mouse scrolled (1063, 324) with delta (0, 0)
Screenshot: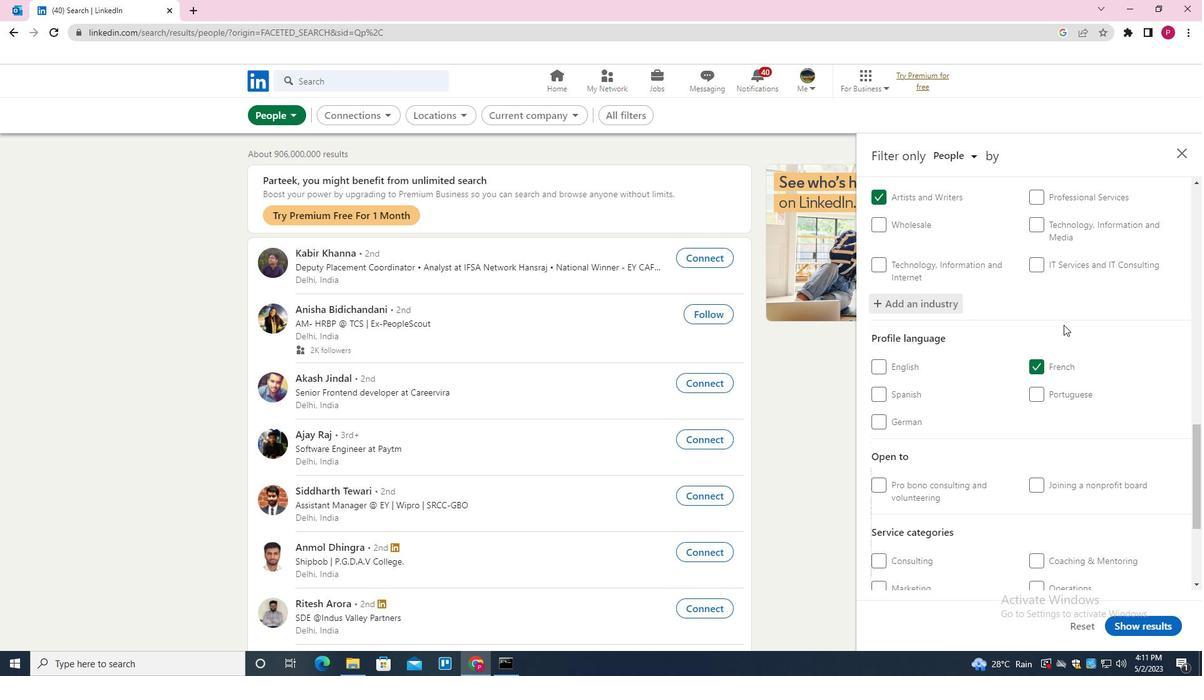 
Action: Mouse moved to (1063, 330)
Screenshot: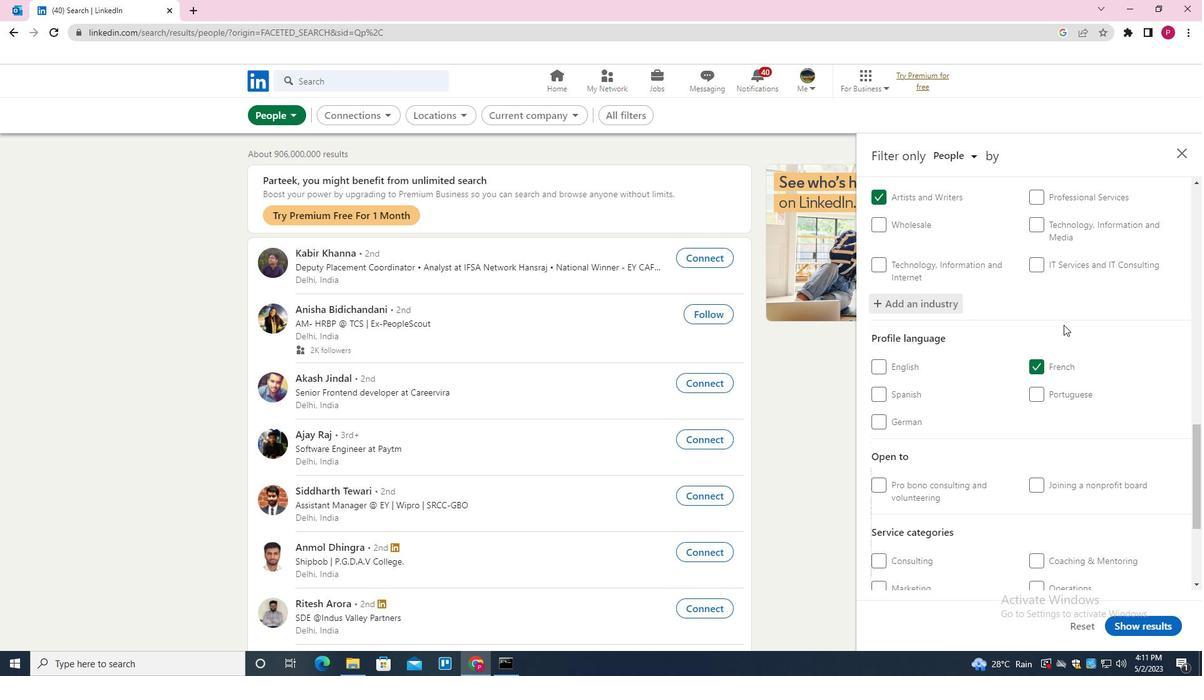 
Action: Mouse scrolled (1063, 329) with delta (0, 0)
Screenshot: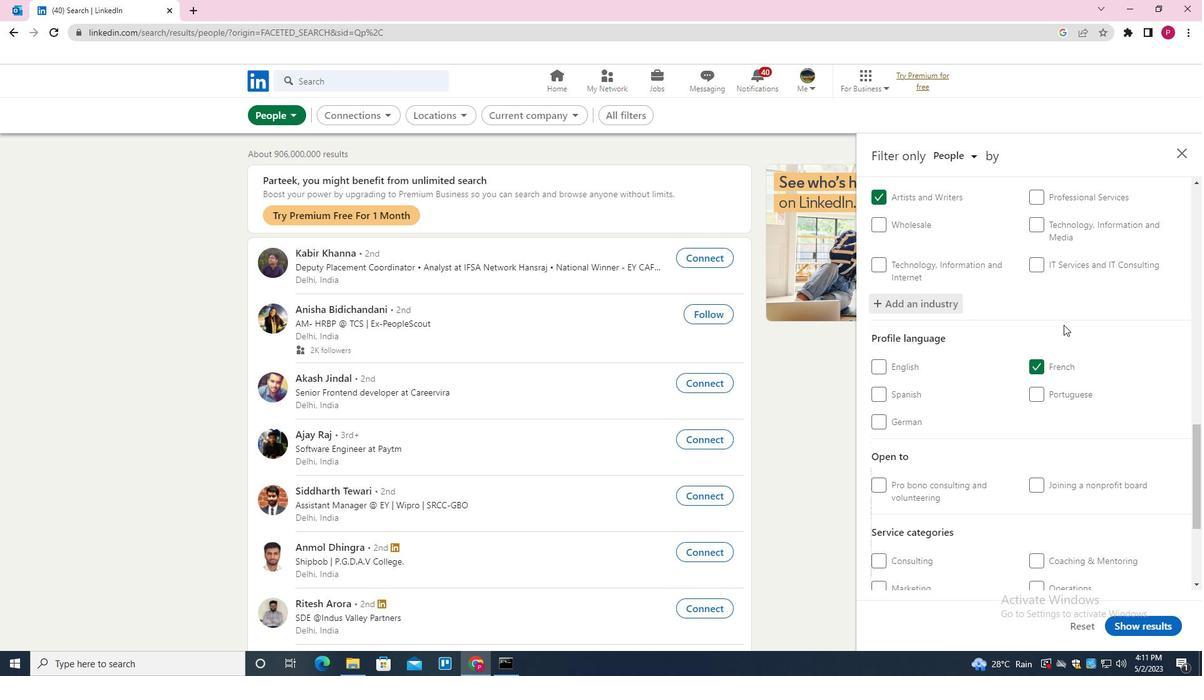 
Action: Mouse moved to (1063, 333)
Screenshot: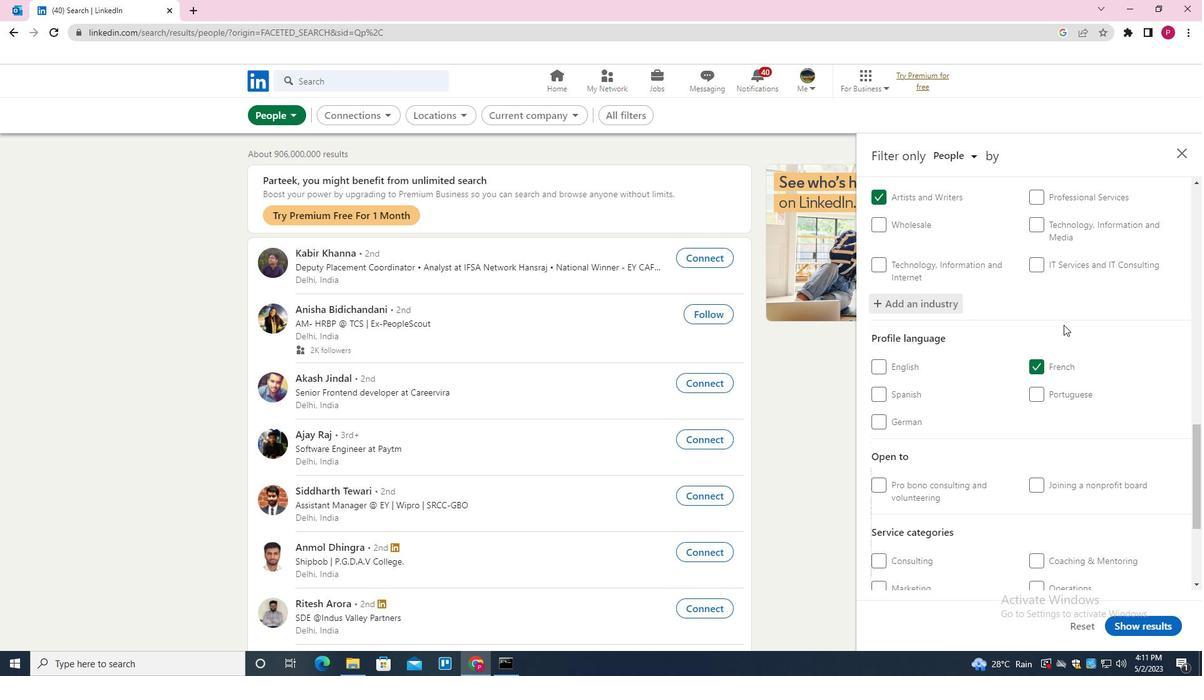 
Action: Mouse scrolled (1063, 332) with delta (0, 0)
Screenshot: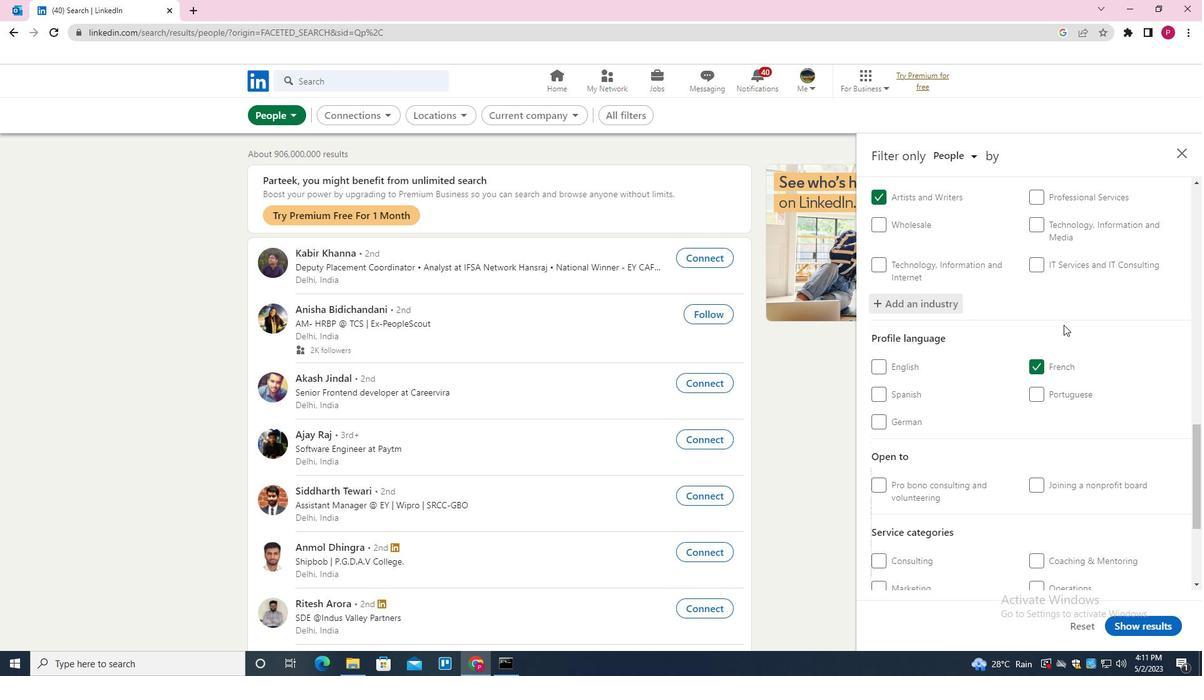 
Action: Mouse moved to (1062, 335)
Screenshot: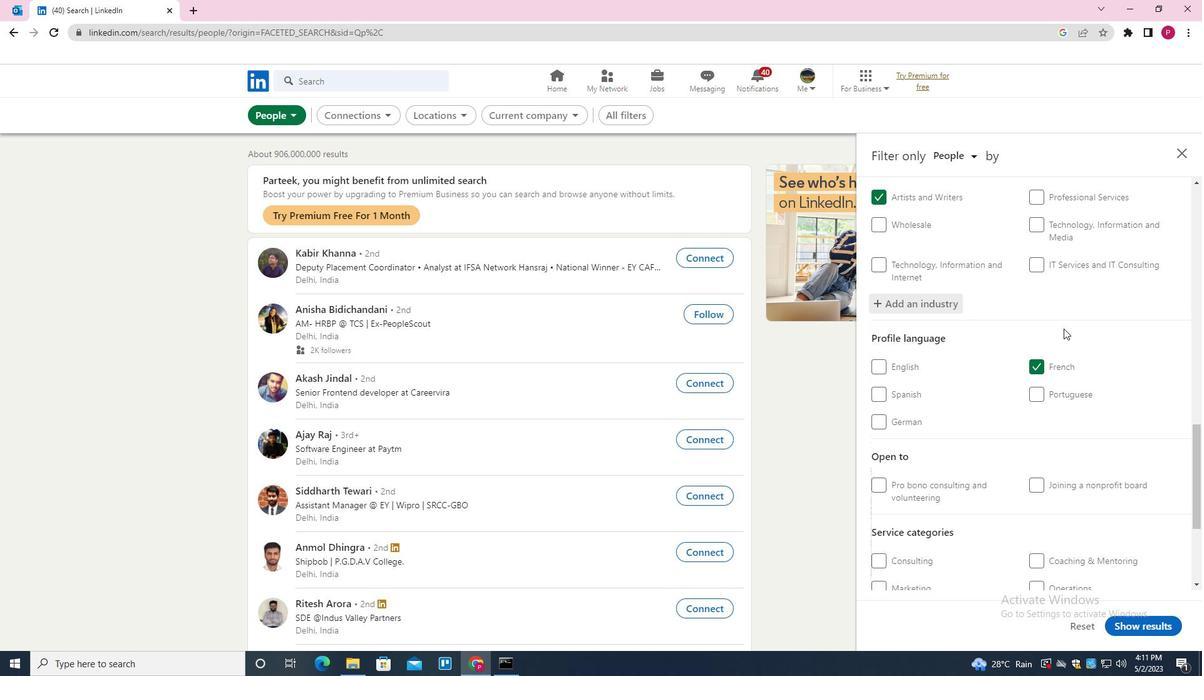 
Action: Mouse scrolled (1062, 335) with delta (0, 0)
Screenshot: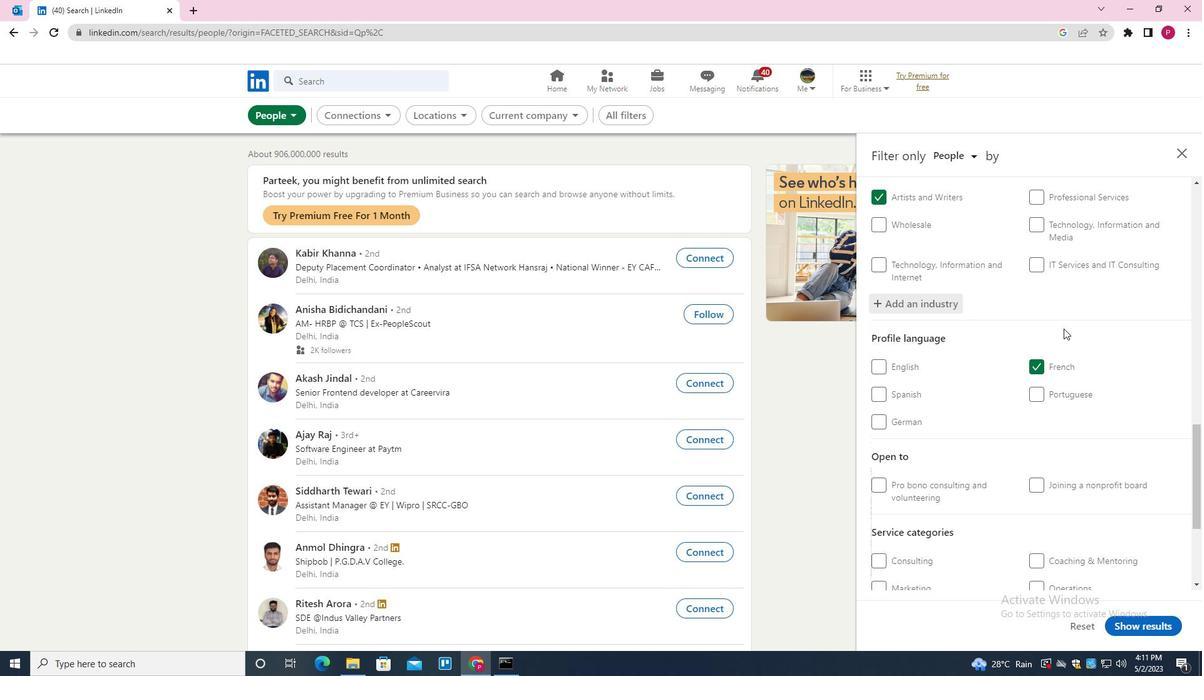 
Action: Mouse moved to (1062, 336)
Screenshot: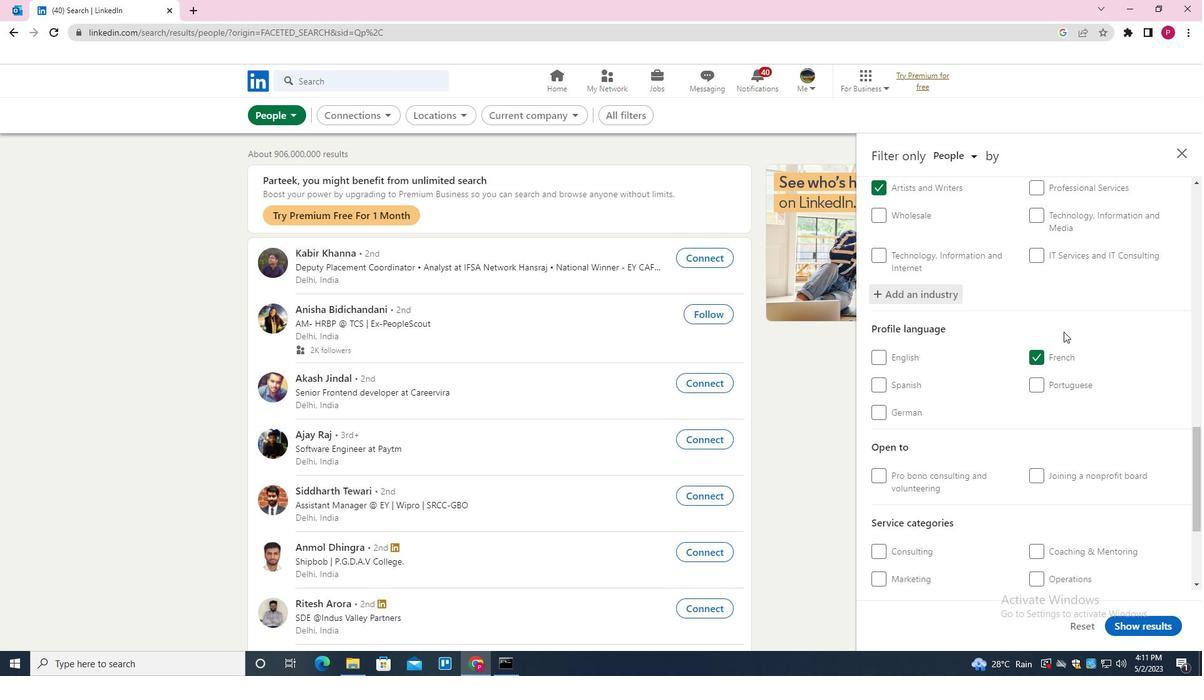 
Action: Mouse scrolled (1062, 335) with delta (0, 0)
Screenshot: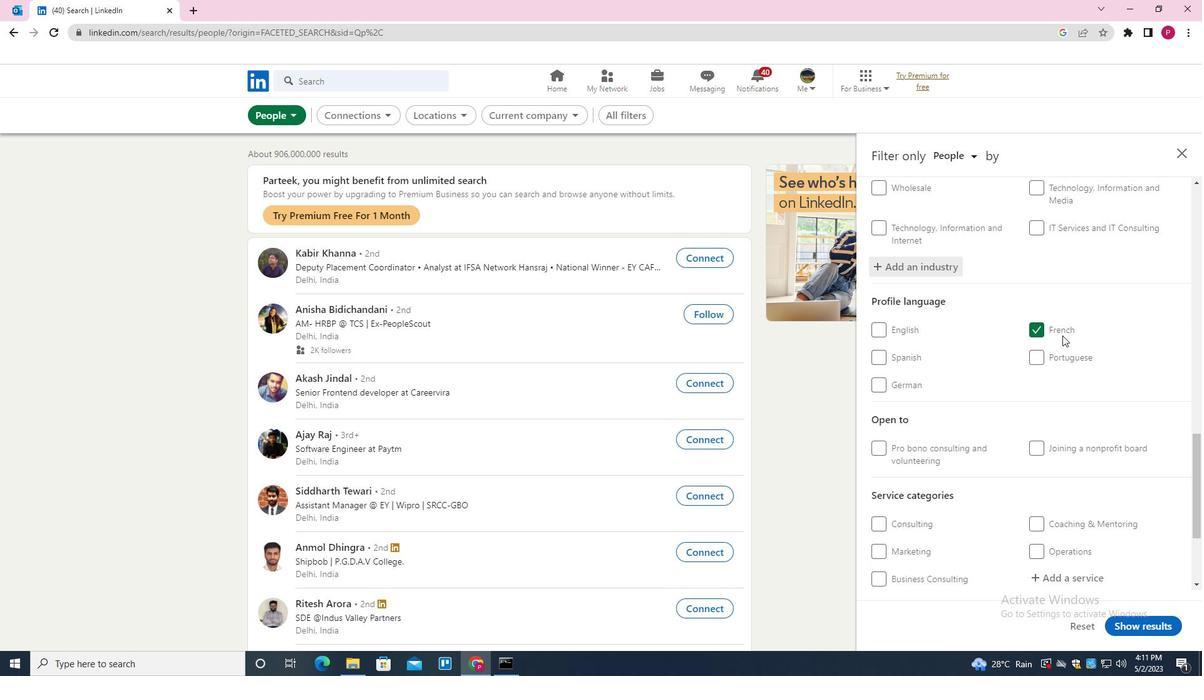 
Action: Mouse moved to (1058, 412)
Screenshot: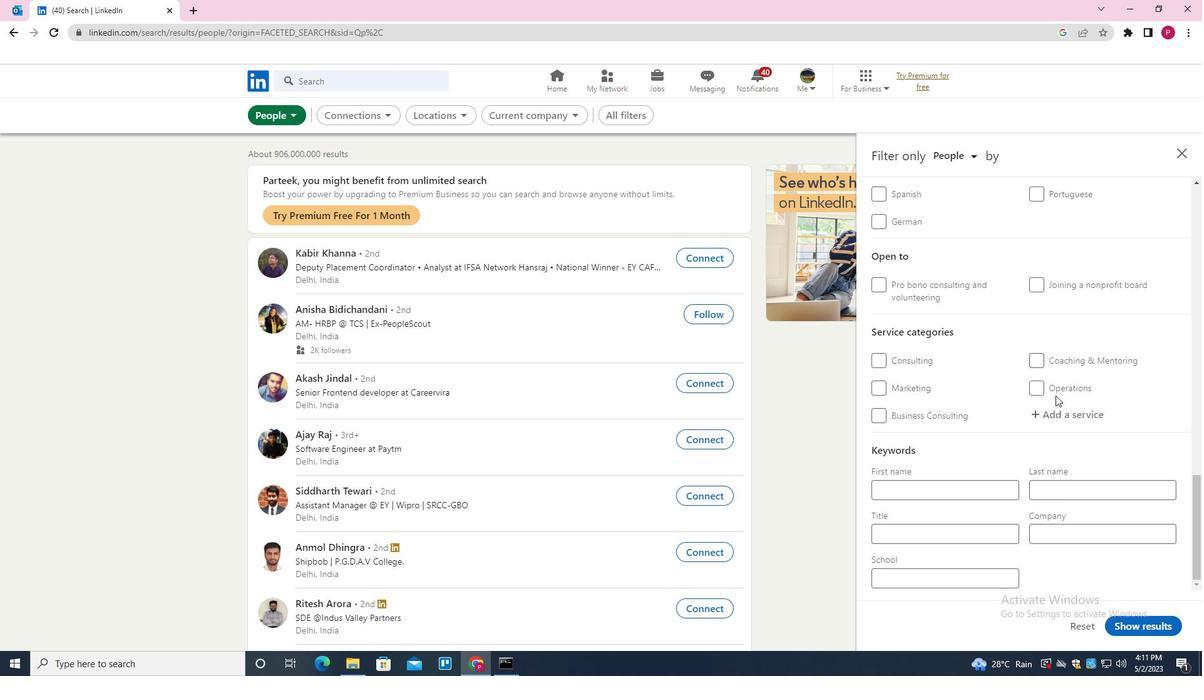 
Action: Mouse pressed left at (1058, 412)
Screenshot: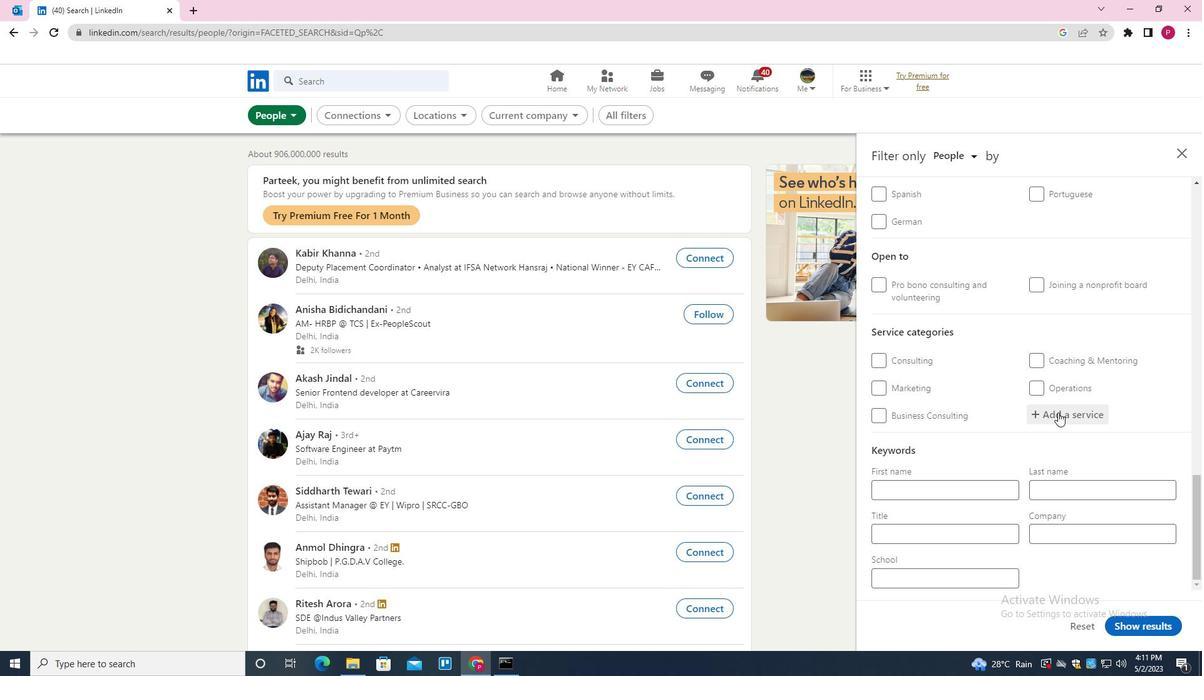 
Action: Key pressed <Key.shift><Key.shift><Key.shift><Key.shift><Key.shift><Key.shift><Key.shift><Key.shift><Key.shift><Key.shift><Key.shift><Key.shift><Key.shift><Key.shift><Key.shift>BUSINESS<Key.down><Key.down><Key.down><Key.enter>
Screenshot: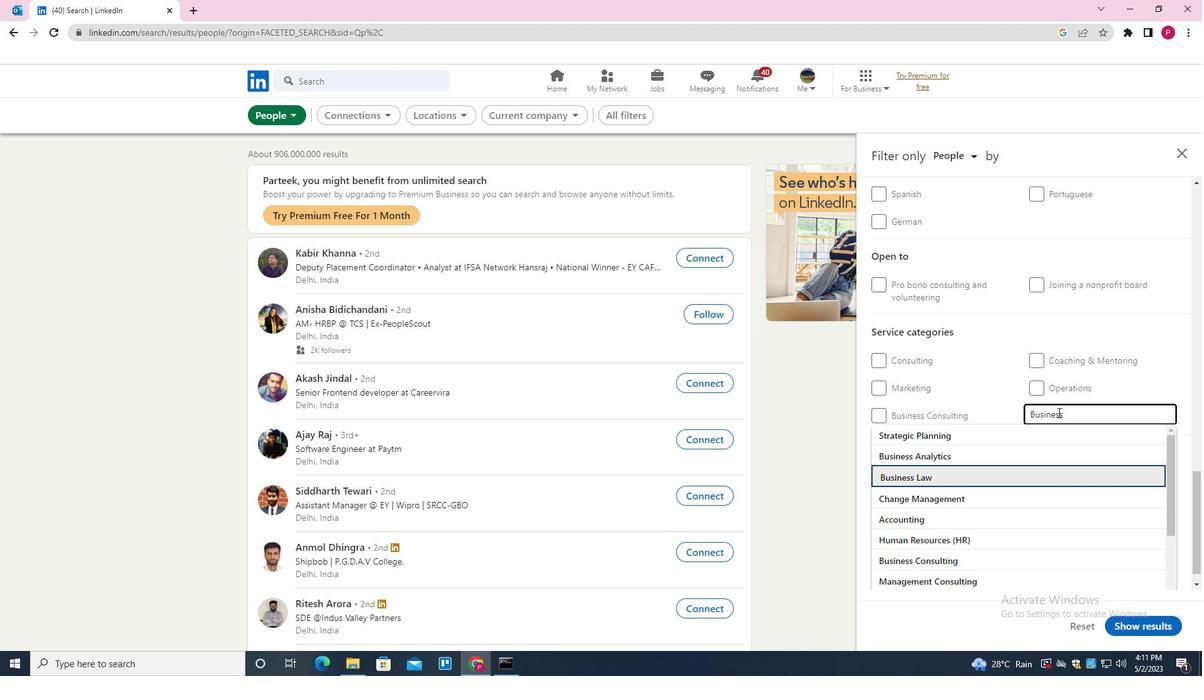 
Action: Mouse moved to (1090, 404)
Screenshot: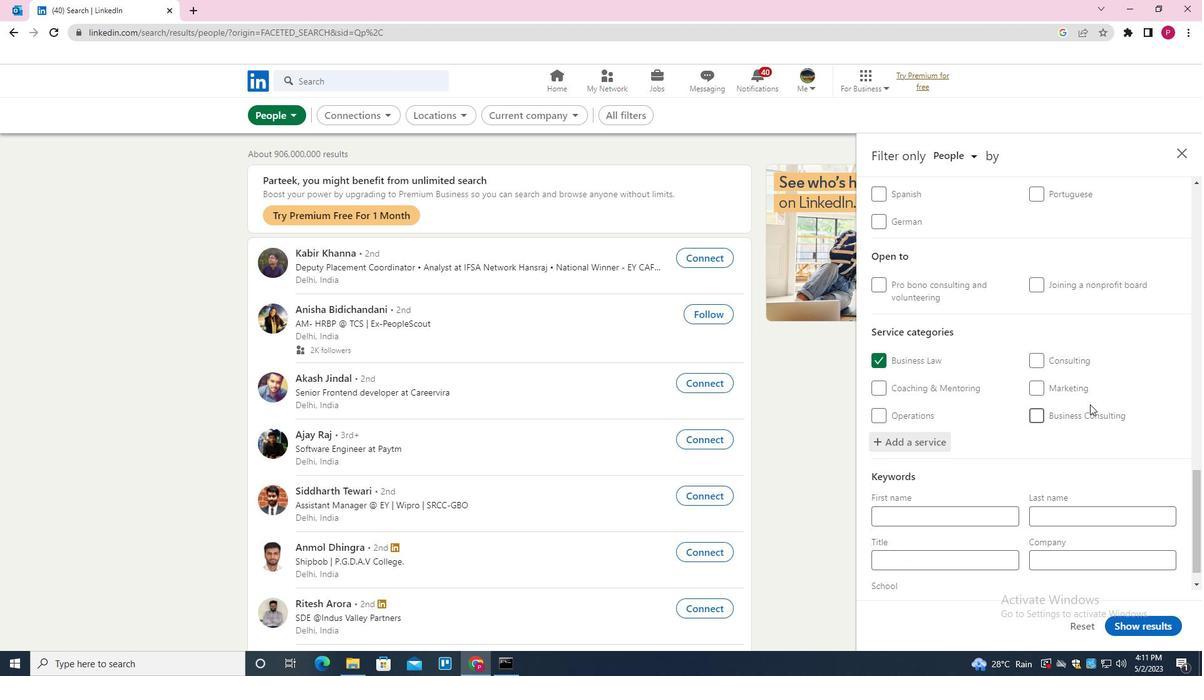 
Action: Mouse scrolled (1090, 403) with delta (0, 0)
Screenshot: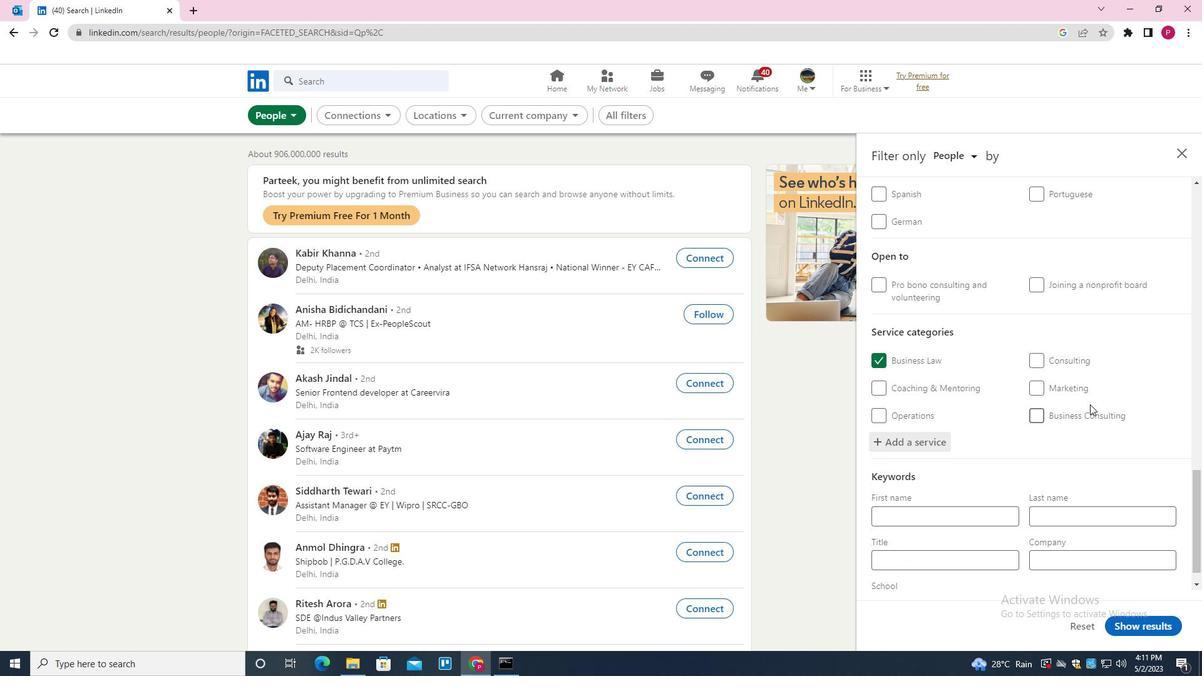 
Action: Mouse moved to (1062, 408)
Screenshot: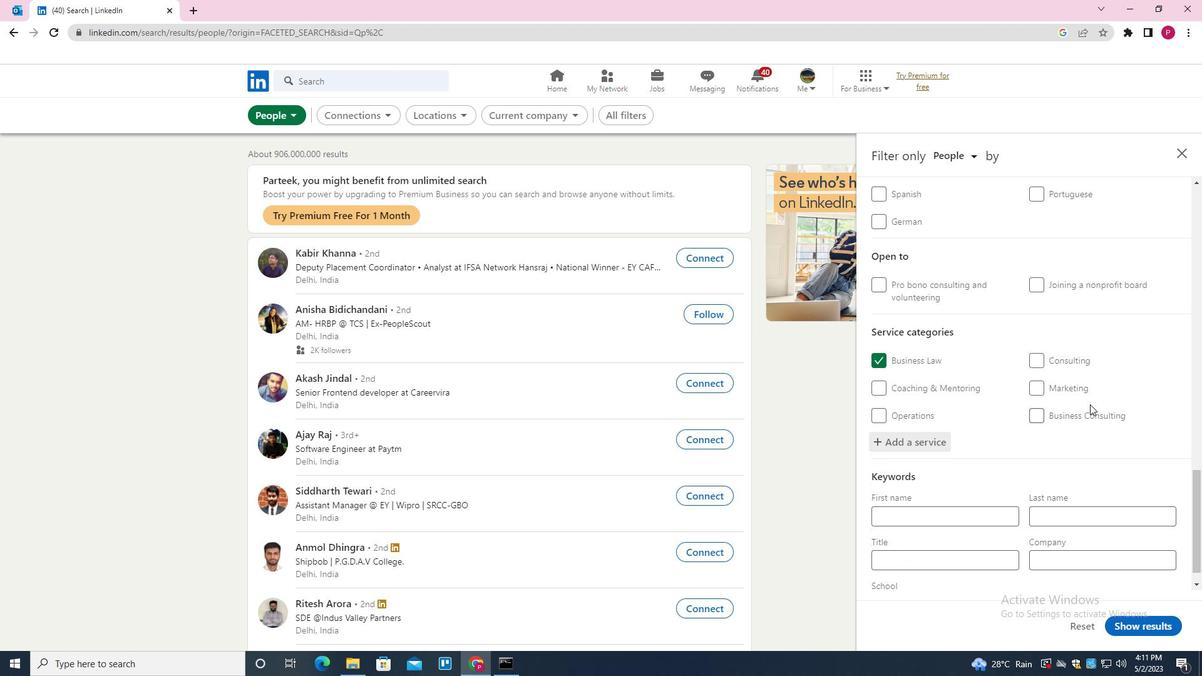 
Action: Mouse scrolled (1062, 408) with delta (0, 0)
Screenshot: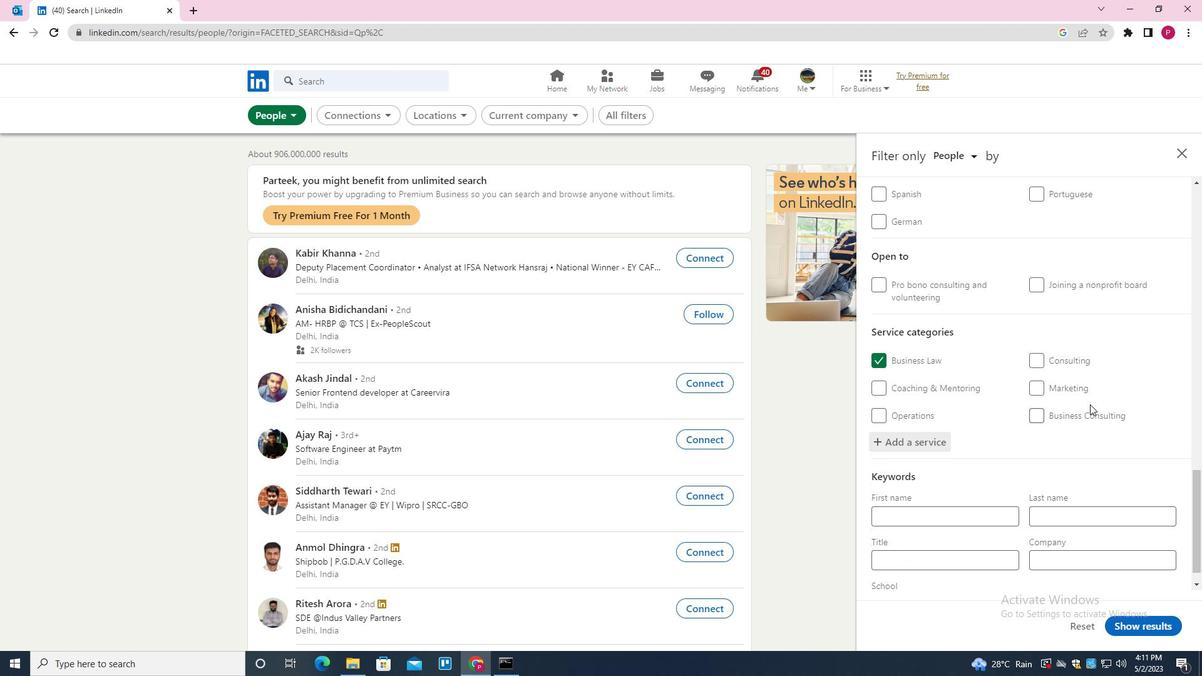 
Action: Mouse moved to (1049, 412)
Screenshot: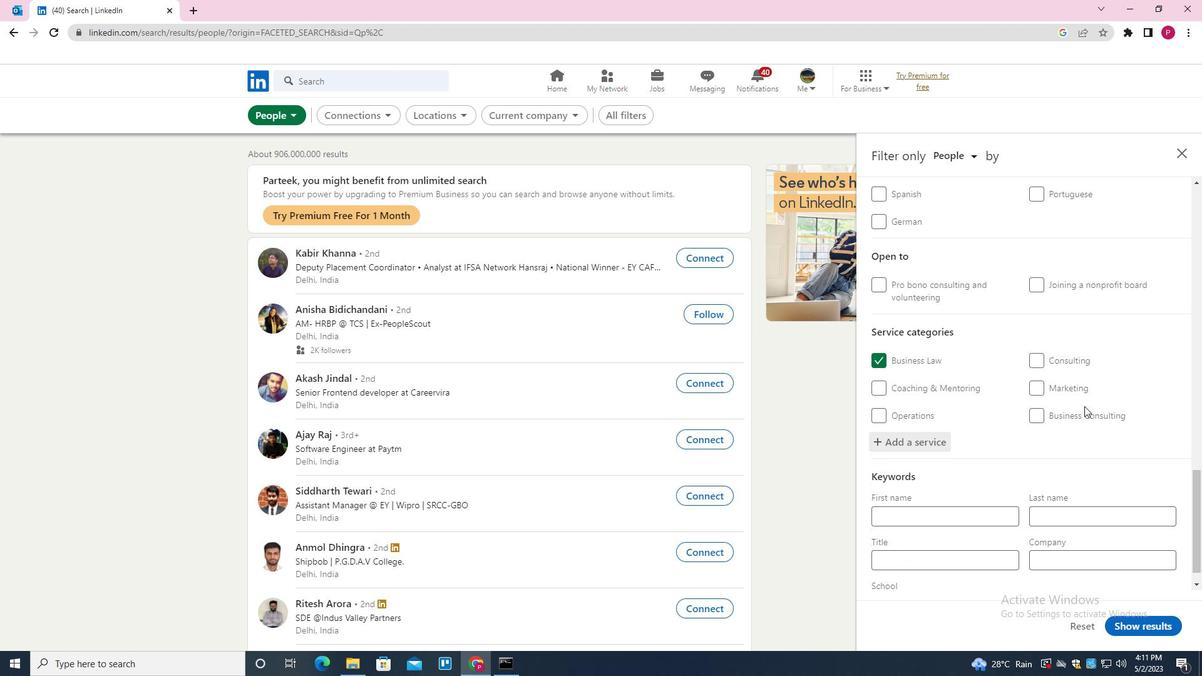 
Action: Mouse scrolled (1049, 412) with delta (0, 0)
Screenshot: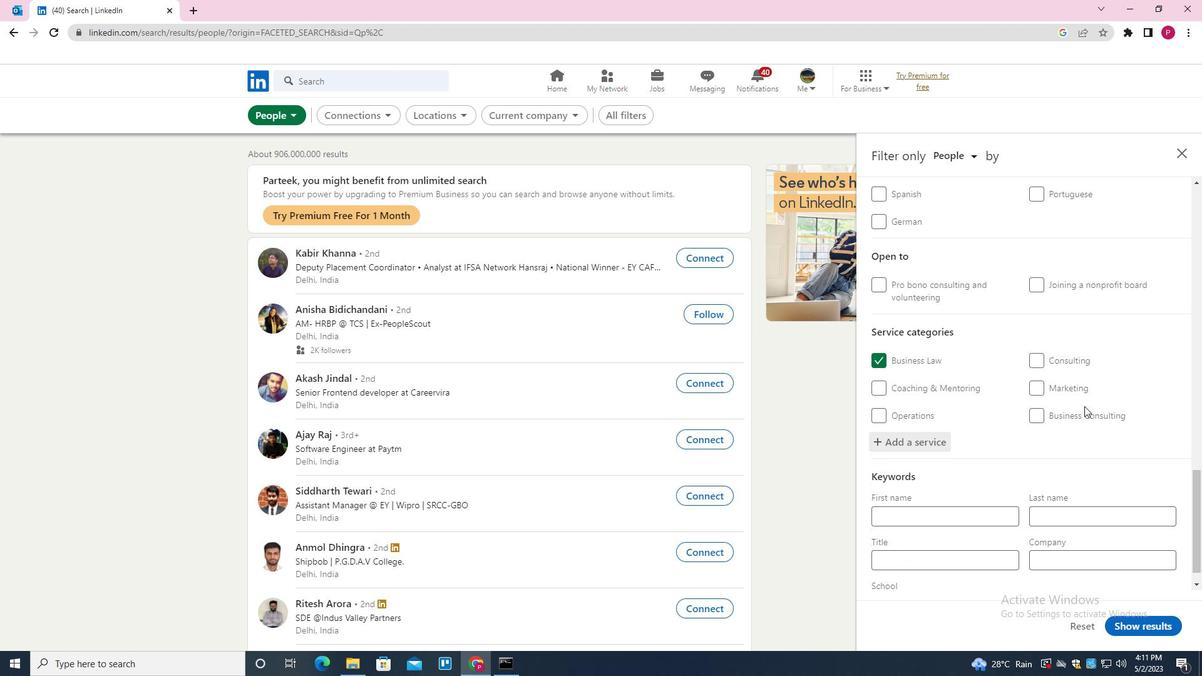 
Action: Mouse moved to (1047, 413)
Screenshot: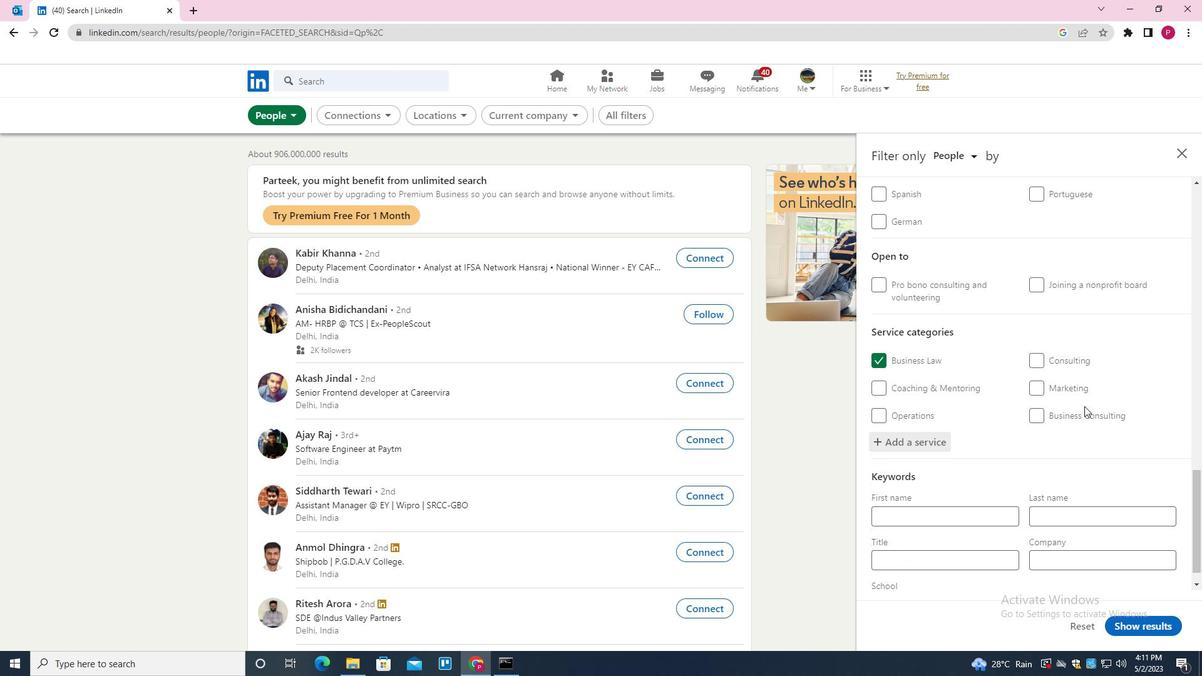 
Action: Mouse scrolled (1047, 413) with delta (0, 0)
Screenshot: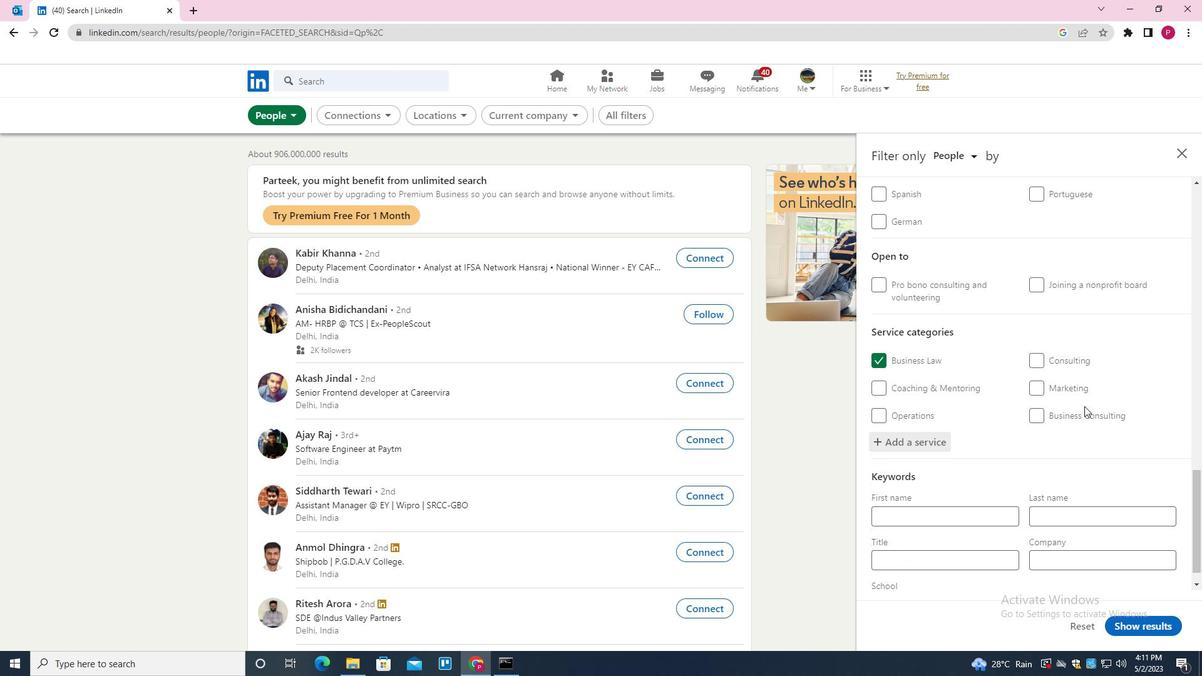 
Action: Mouse moved to (1044, 417)
Screenshot: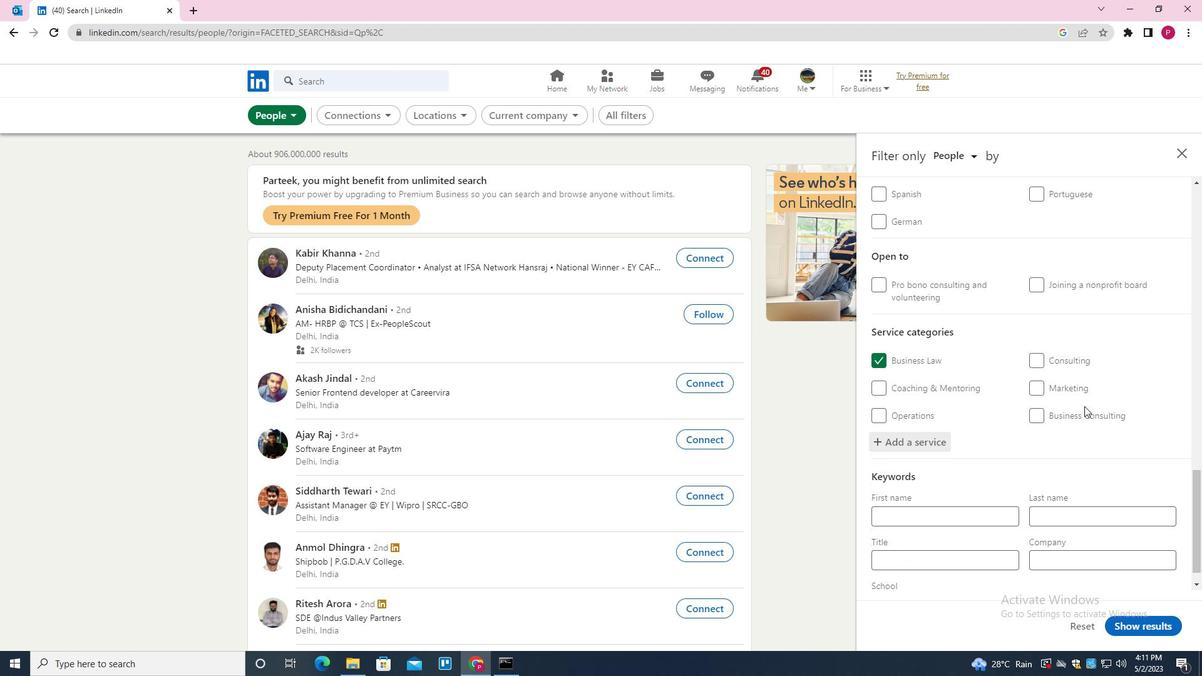
Action: Mouse scrolled (1044, 417) with delta (0, 0)
Screenshot: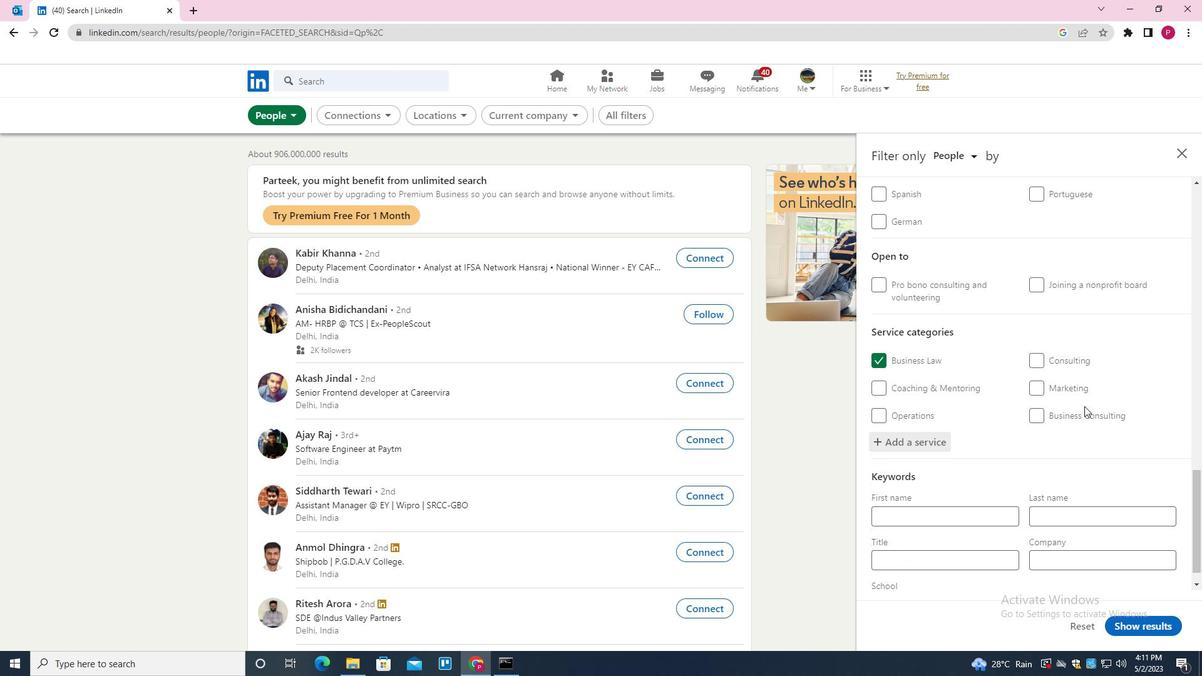 
Action: Mouse moved to (1042, 422)
Screenshot: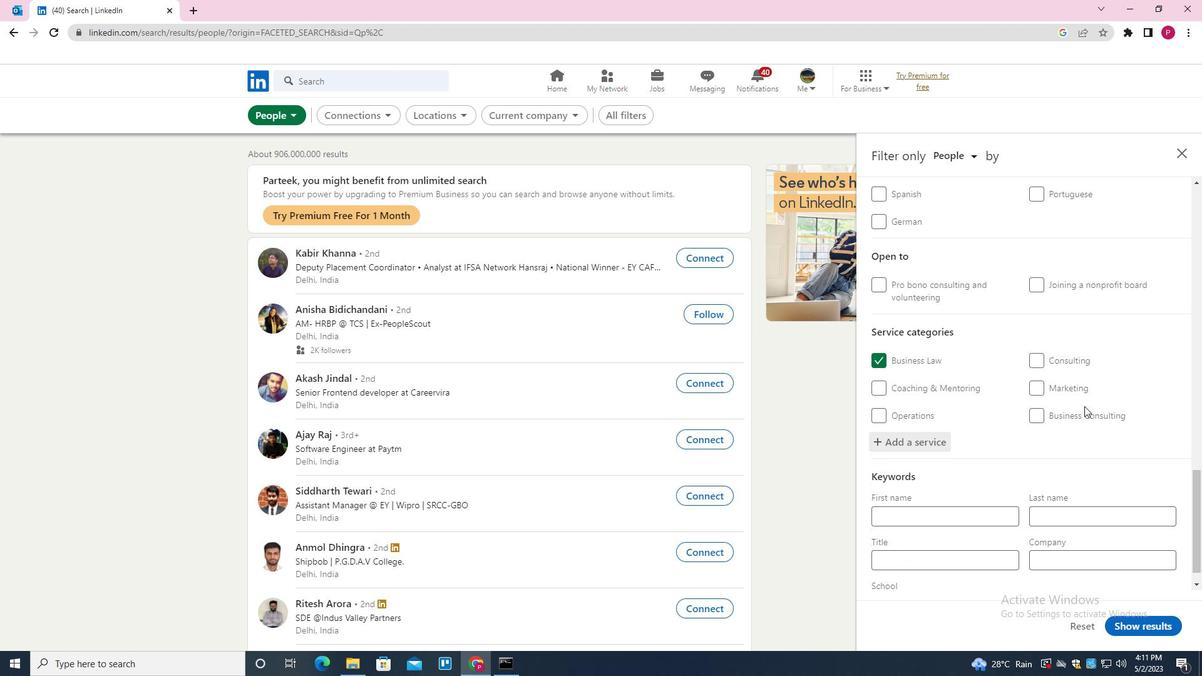 
Action: Mouse scrolled (1042, 422) with delta (0, 0)
Screenshot: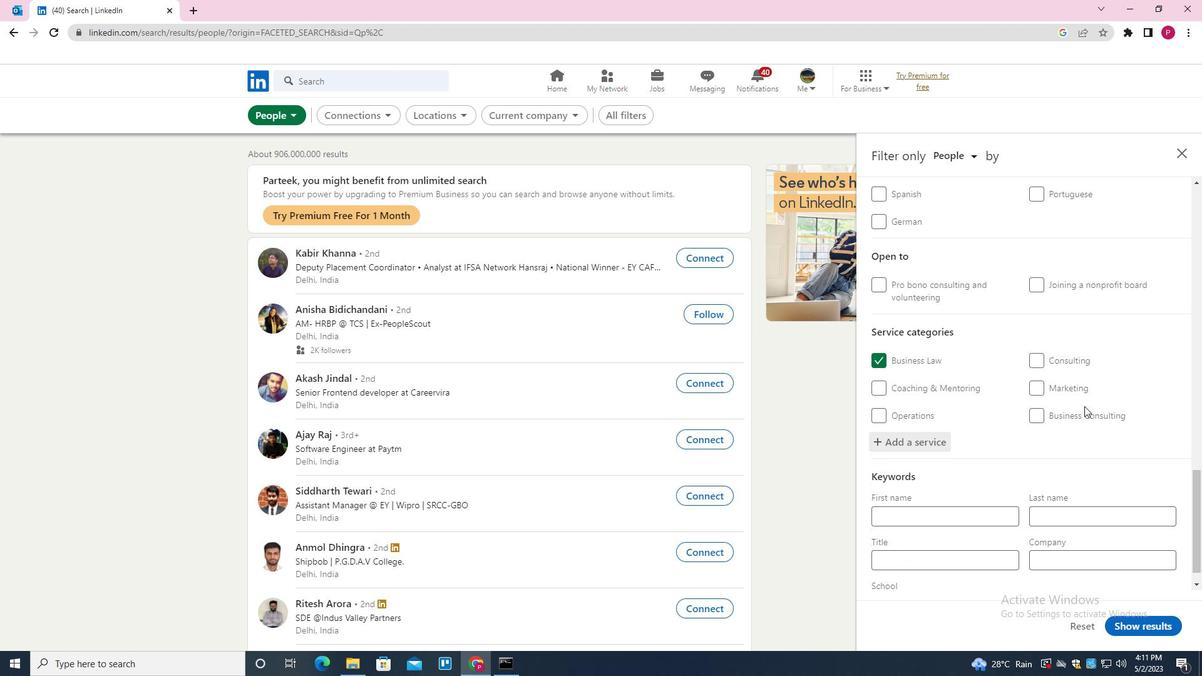 
Action: Mouse moved to (1036, 441)
Screenshot: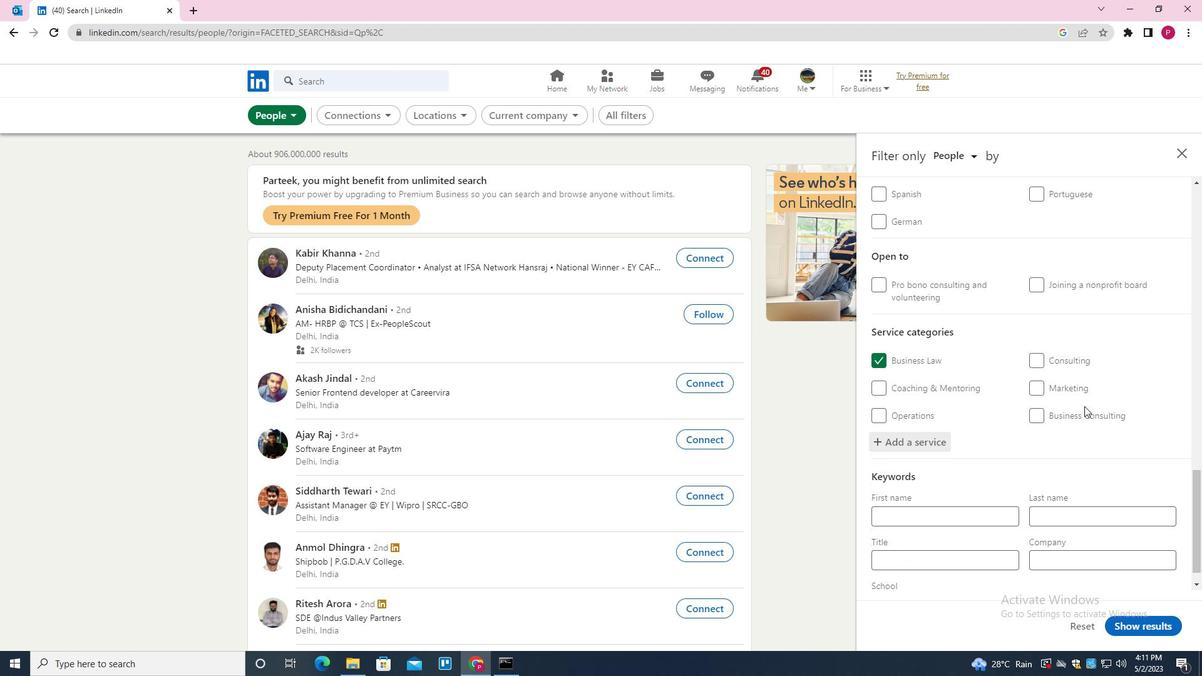 
Action: Mouse scrolled (1036, 440) with delta (0, 0)
Screenshot: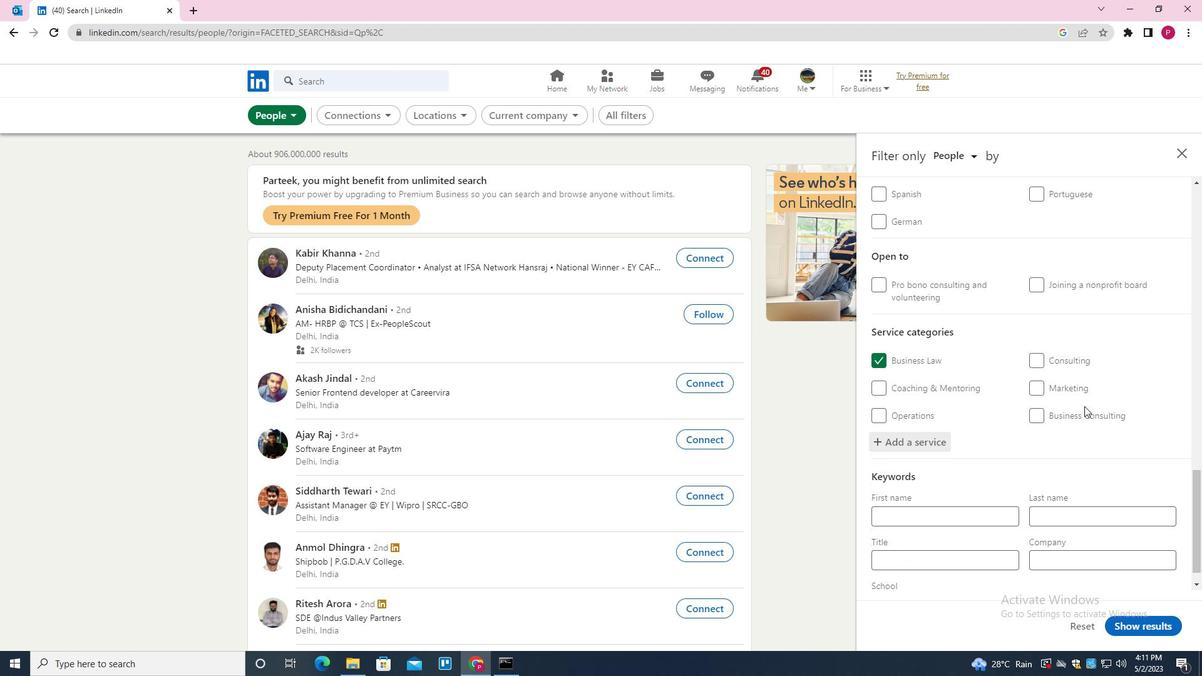 
Action: Mouse moved to (956, 529)
Screenshot: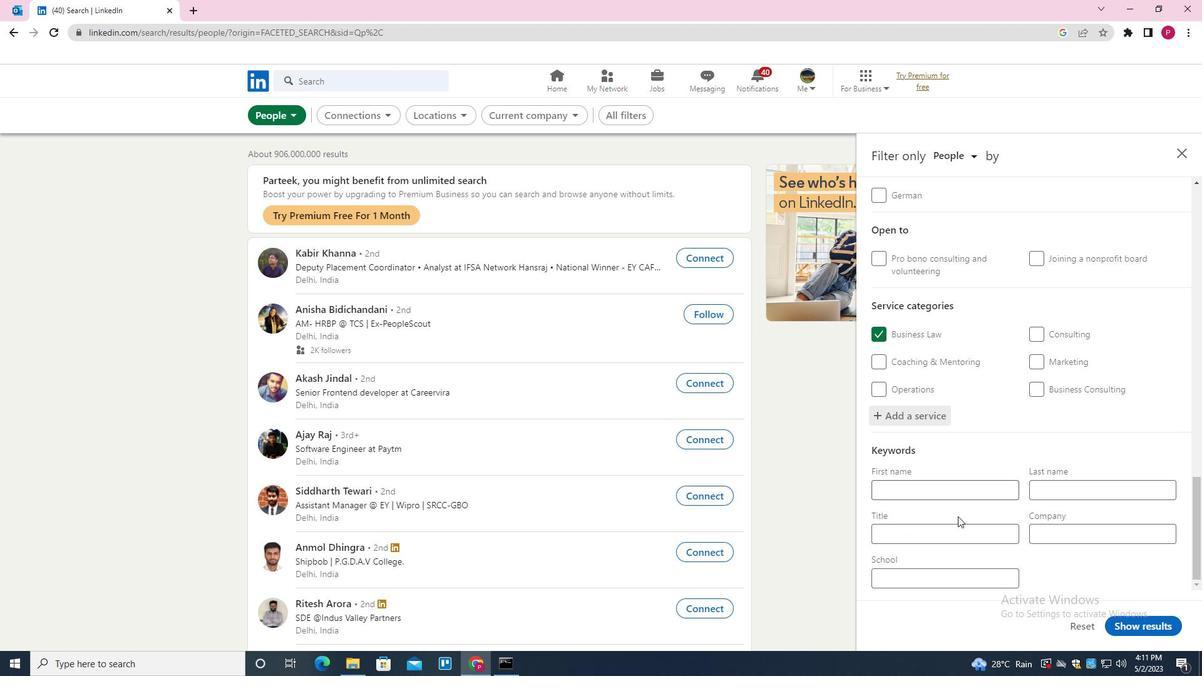 
Action: Mouse pressed left at (956, 529)
Screenshot: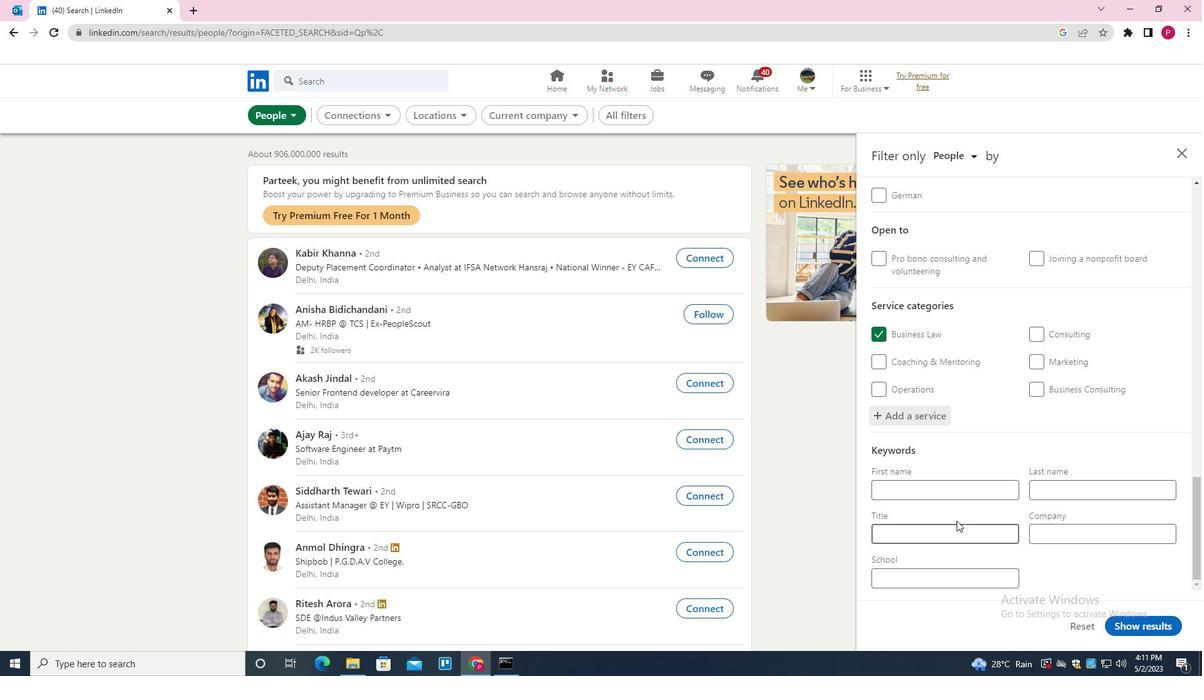 
Action: Mouse moved to (956, 506)
Screenshot: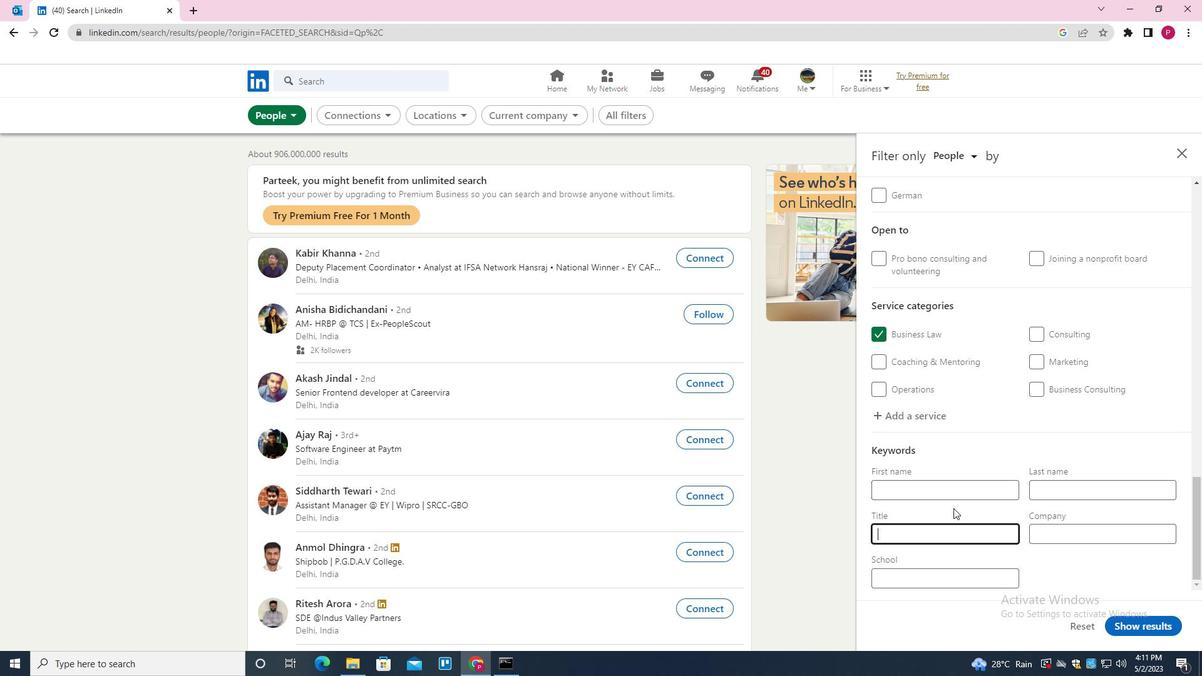
Action: Key pressed ctrl+Ectrl+VENT
Screenshot: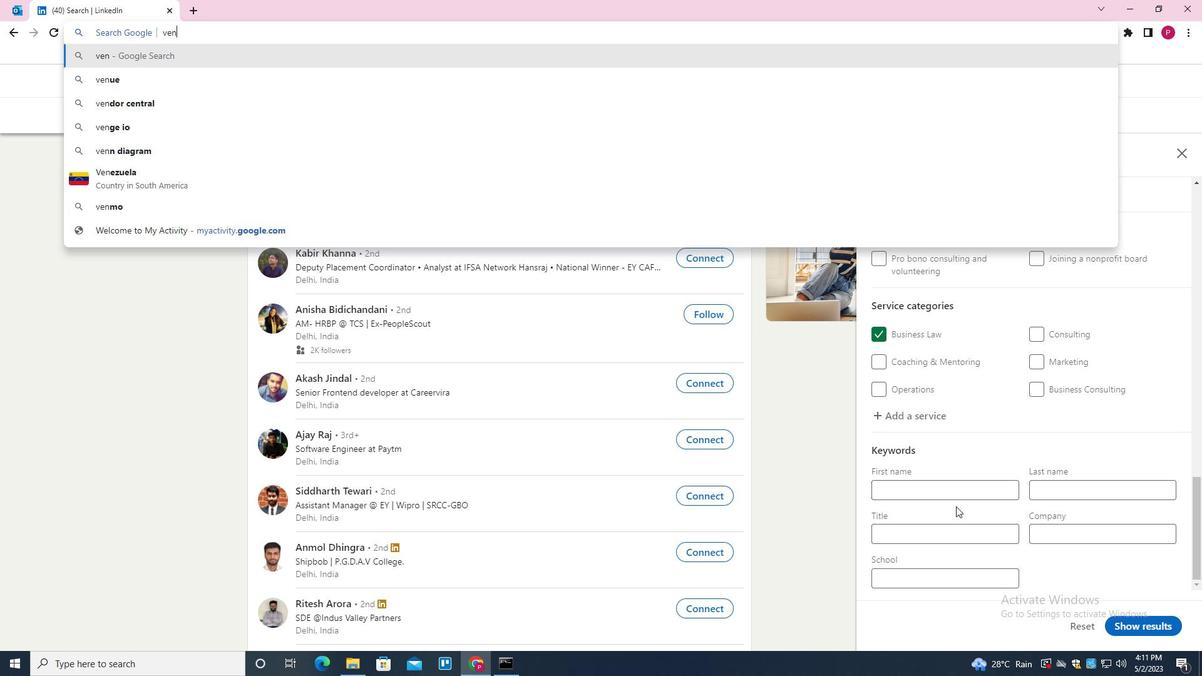 
Action: Mouse moved to (952, 528)
Screenshot: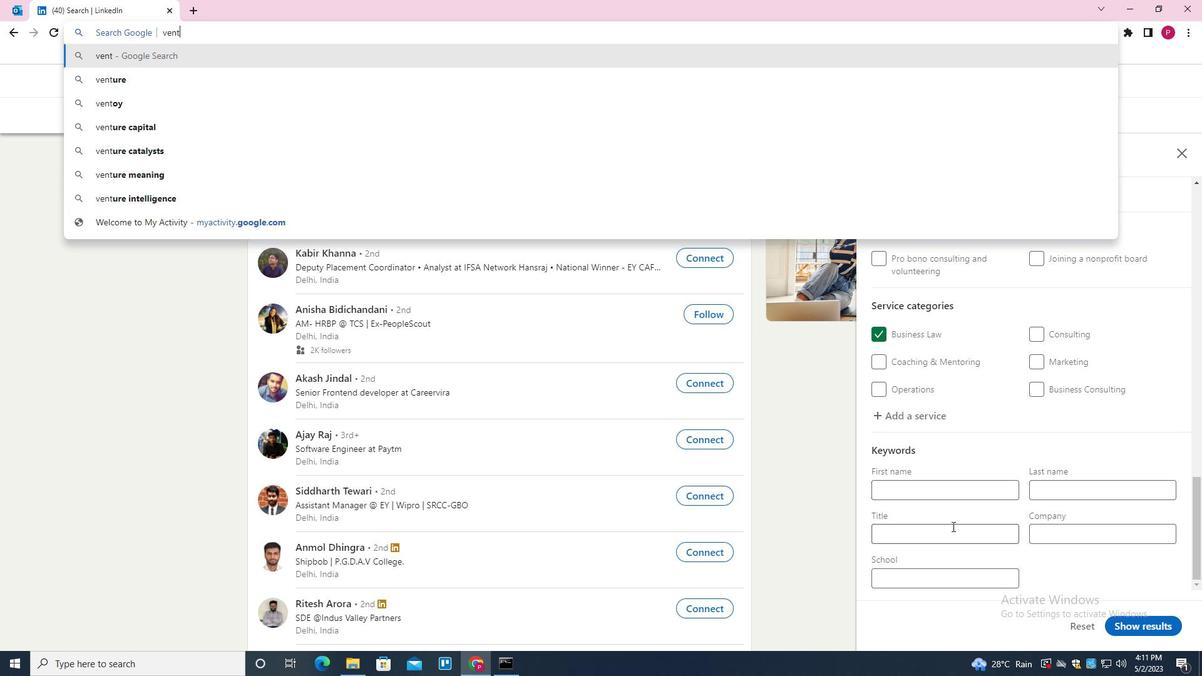 
Action: Mouse pressed left at (952, 528)
Screenshot: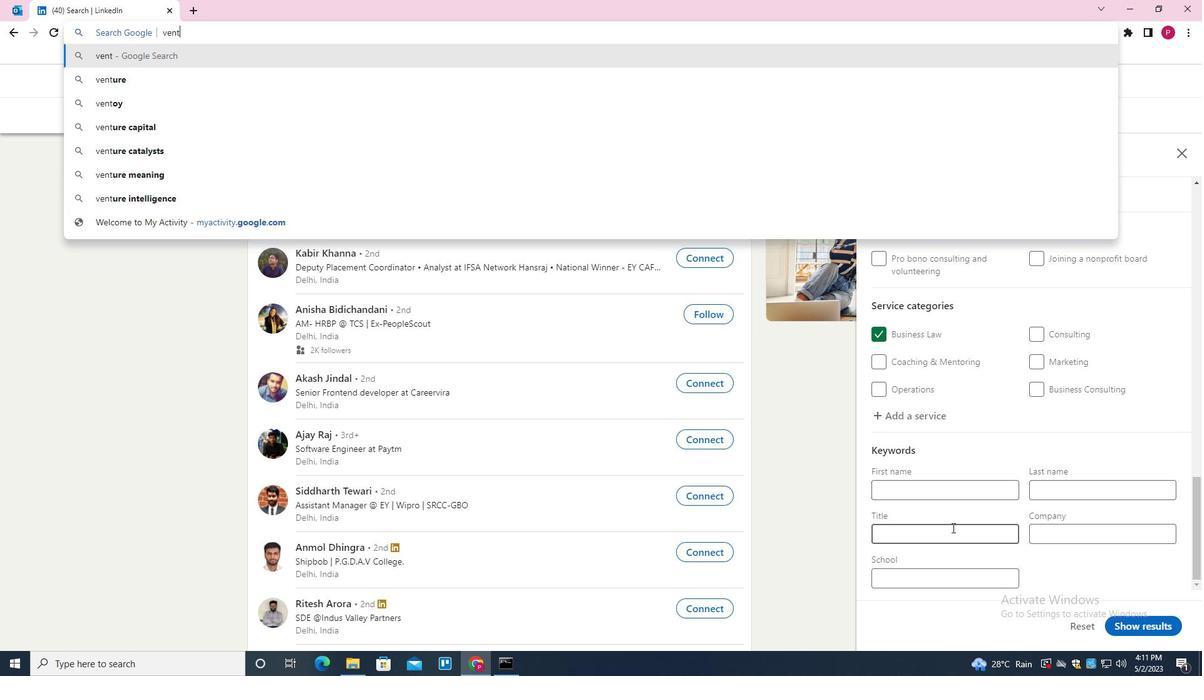 
Action: Key pressed <Key.shift><Key.shift><Key.shift><Key.shift><Key.shift><Key.shift><Key.shift><Key.shift><Key.shift><Key.shift><Key.shift><Key.shift>EVENE<Key.backspace>T<Key.space><Key.shift>PLANNER
Screenshot: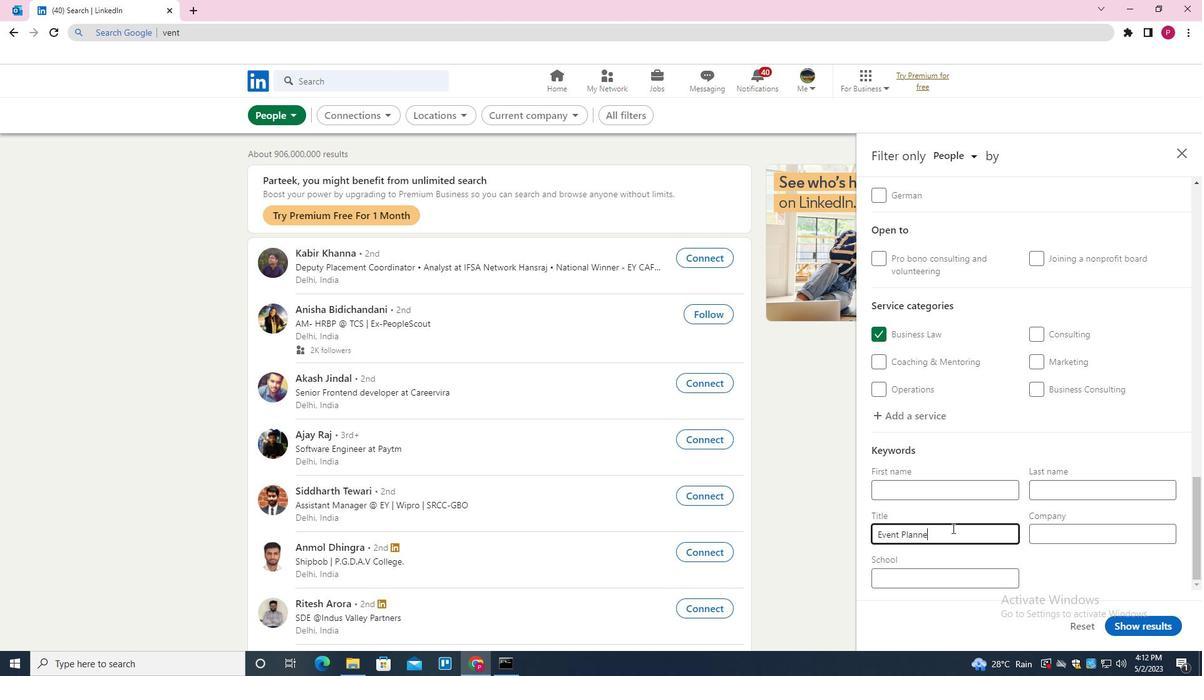 
Action: Mouse moved to (1123, 626)
Screenshot: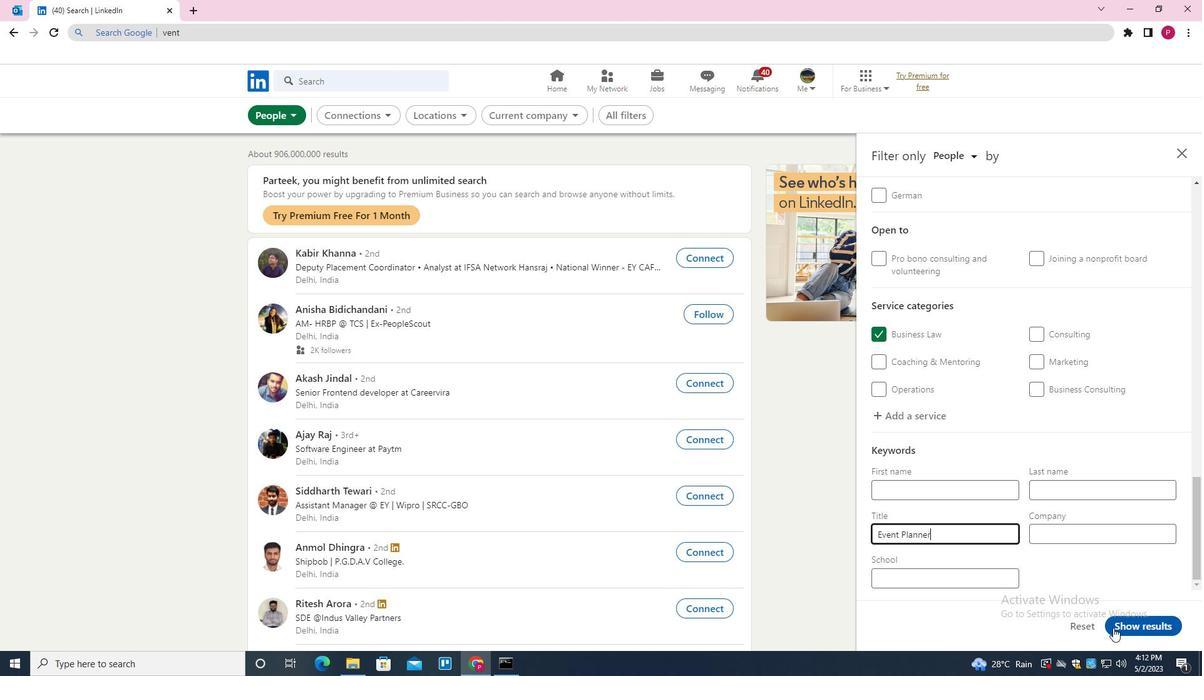 
Action: Mouse pressed left at (1123, 626)
Screenshot: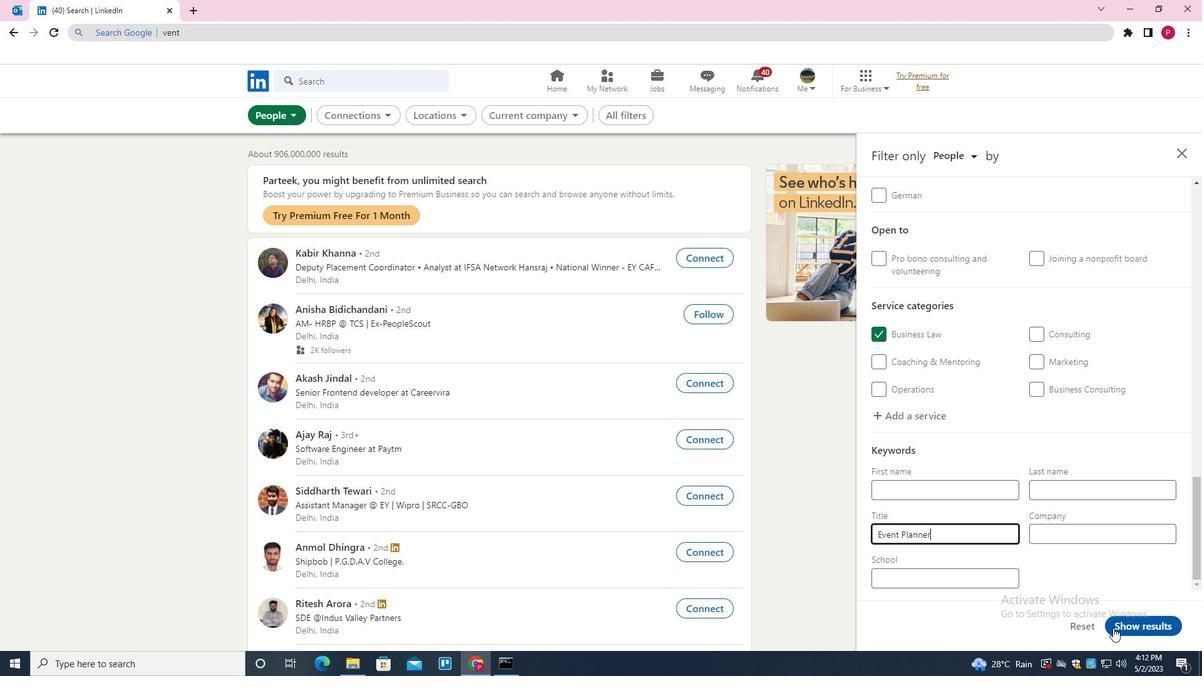 
Action: Mouse moved to (542, 265)
Screenshot: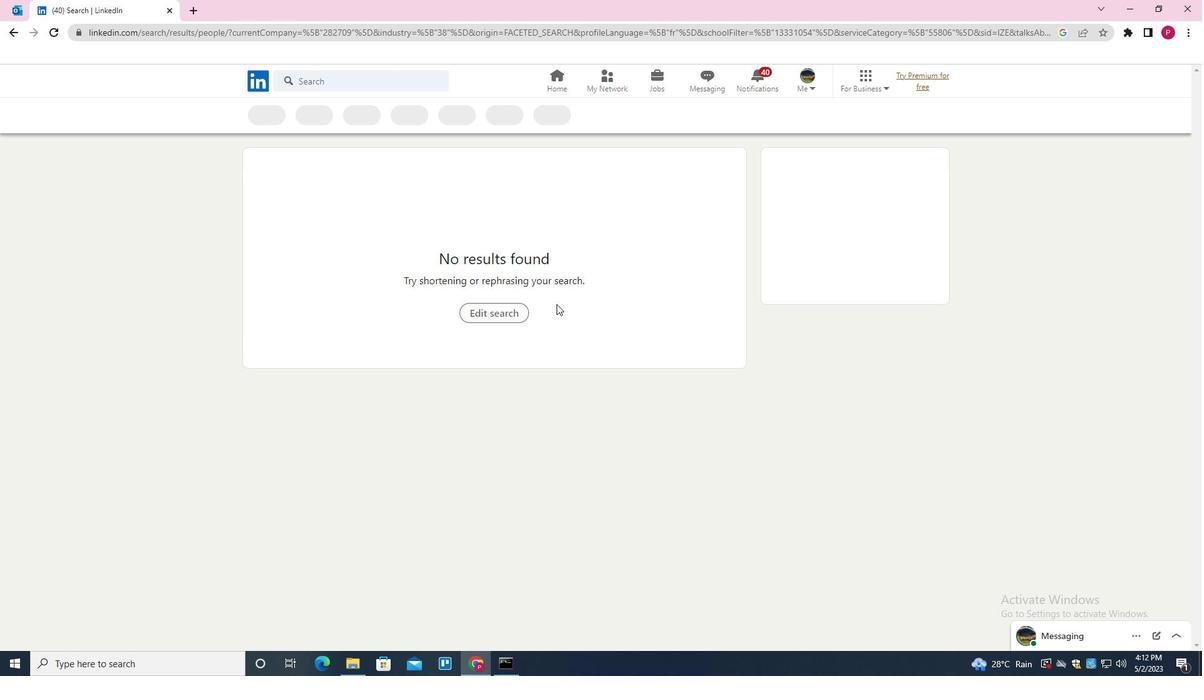 
